 Task: Play online Dominion games in very easy mode.
Action: Mouse moved to (254, 333)
Screenshot: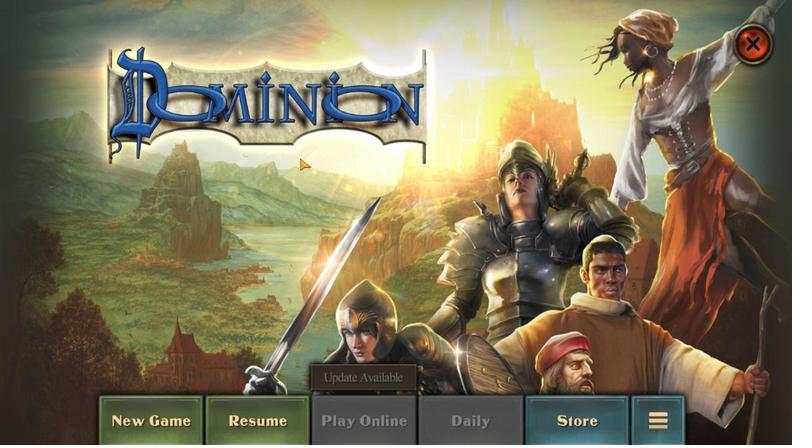 
Action: Mouse pressed left at (254, 333)
Screenshot: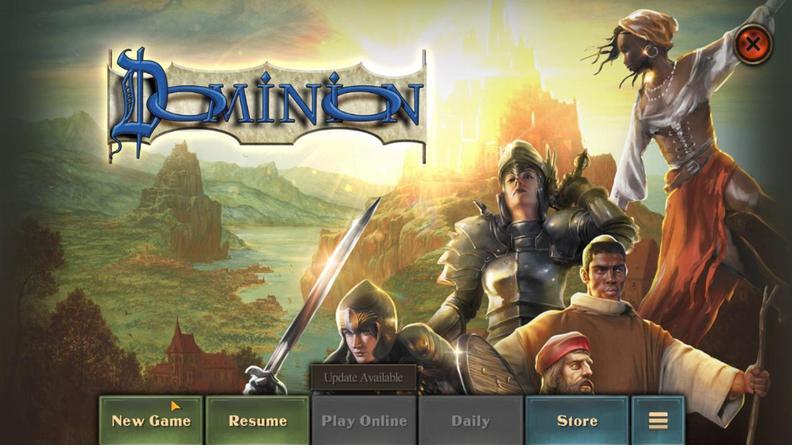 
Action: Mouse moved to (244, 331)
Screenshot: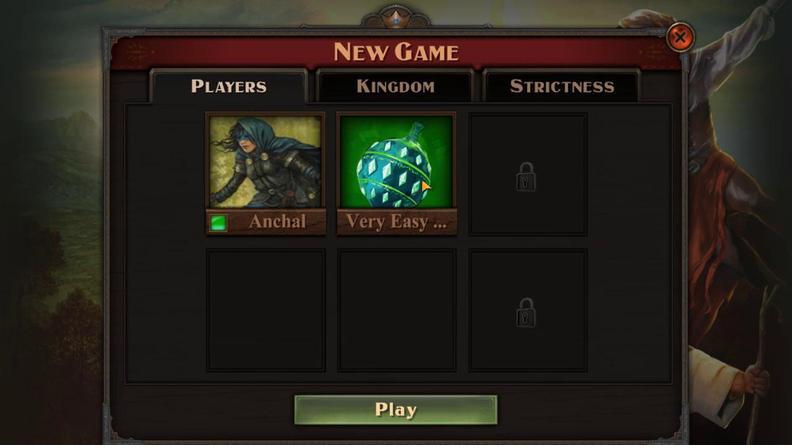 
Action: Mouse pressed left at (244, 331)
Screenshot: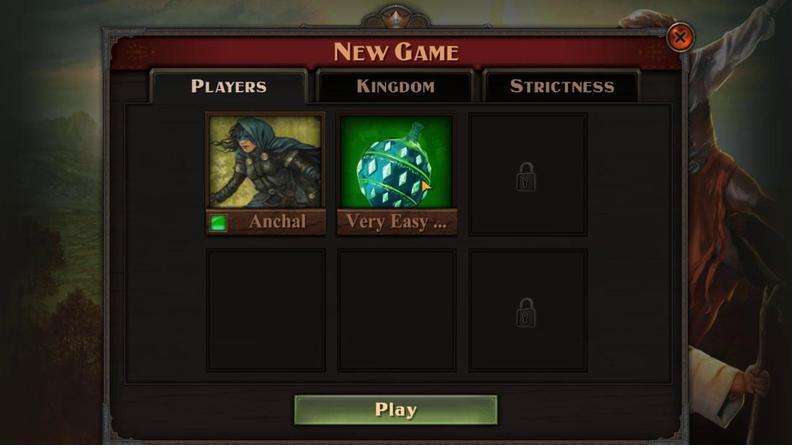 
Action: Mouse moved to (250, 331)
Screenshot: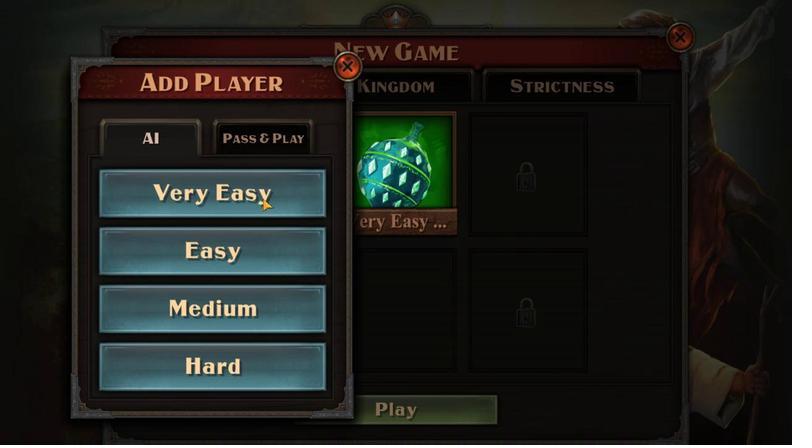 
Action: Mouse pressed left at (250, 331)
Screenshot: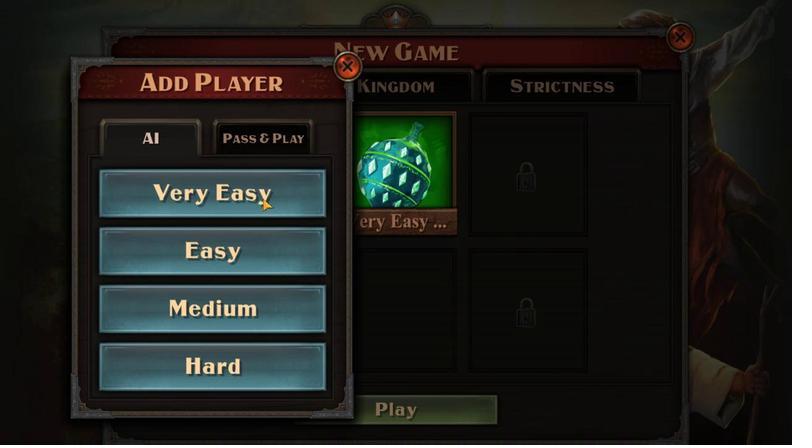 
Action: Mouse moved to (246, 333)
Screenshot: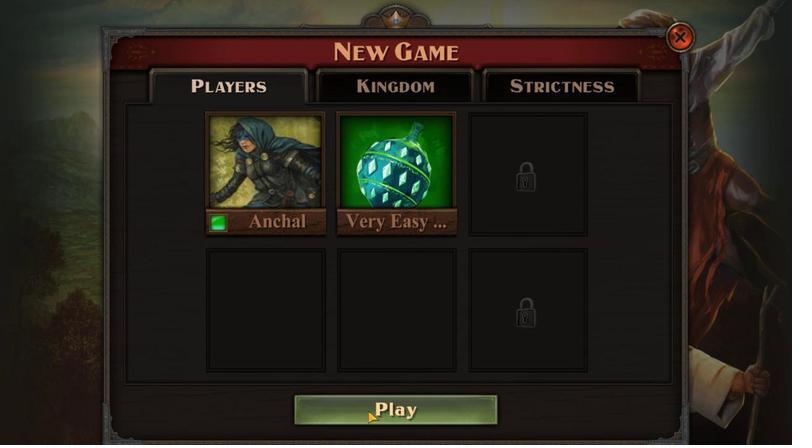 
Action: Mouse pressed left at (246, 333)
Screenshot: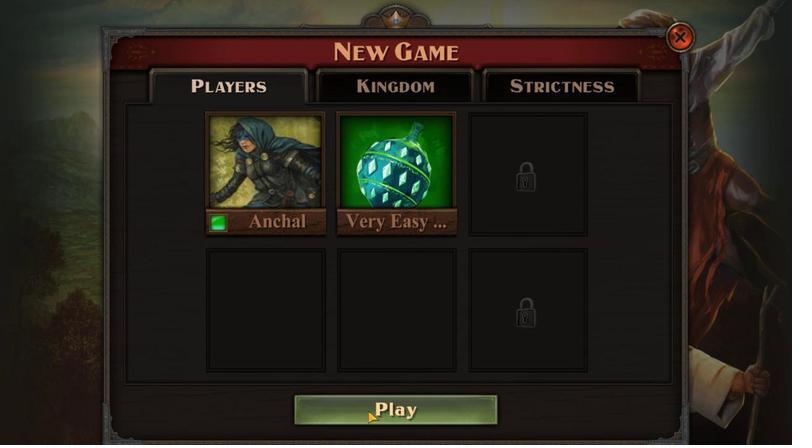 
Action: Mouse moved to (245, 333)
Screenshot: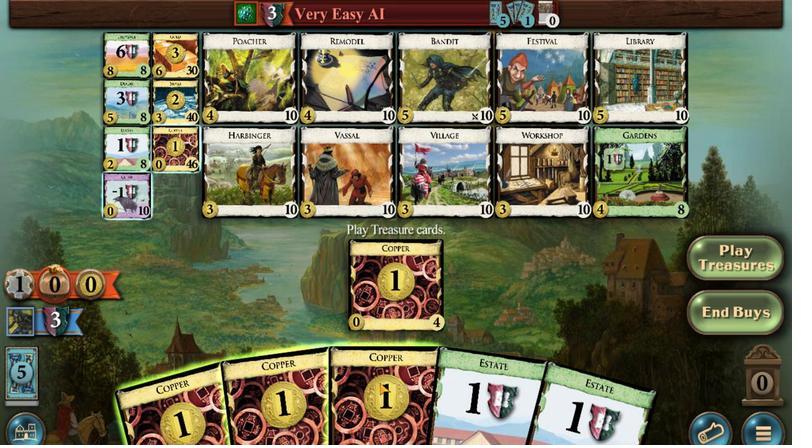 
Action: Mouse pressed left at (245, 333)
Screenshot: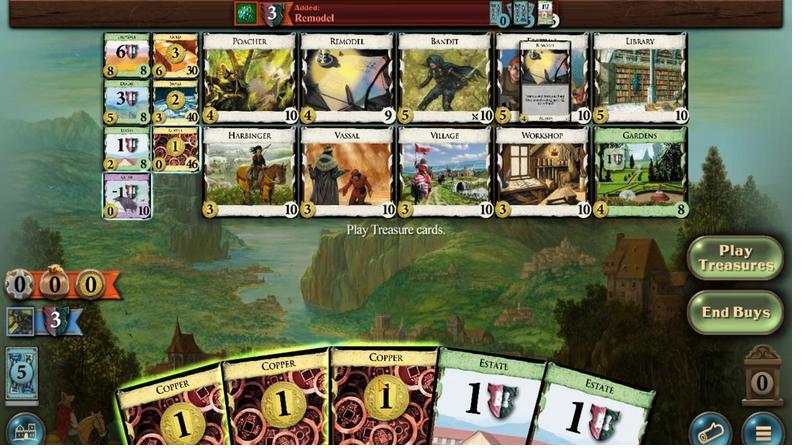 
Action: Mouse moved to (248, 333)
Screenshot: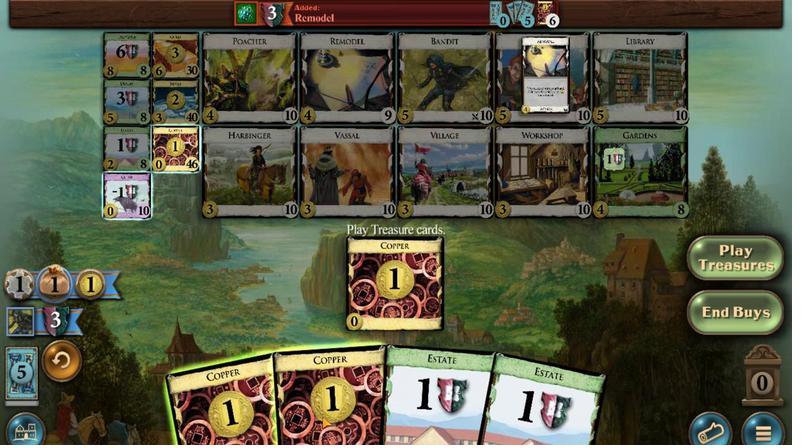 
Action: Mouse pressed left at (248, 333)
Screenshot: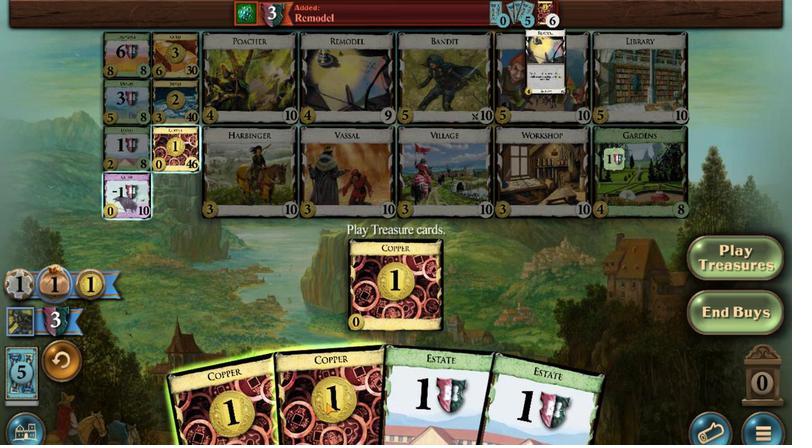 
Action: Mouse moved to (250, 333)
Screenshot: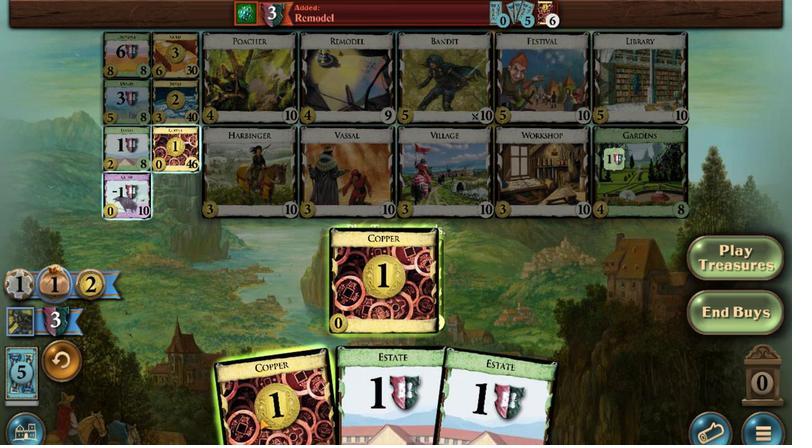 
Action: Mouse pressed left at (250, 333)
Screenshot: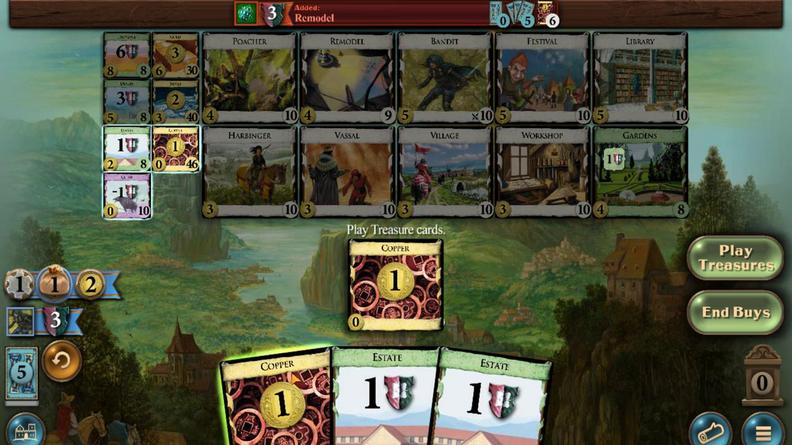 
Action: Mouse moved to (251, 330)
Screenshot: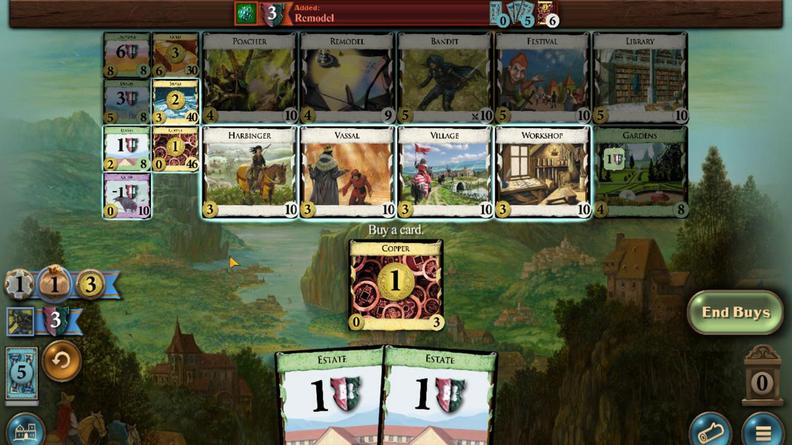 
Action: Mouse pressed left at (251, 330)
Screenshot: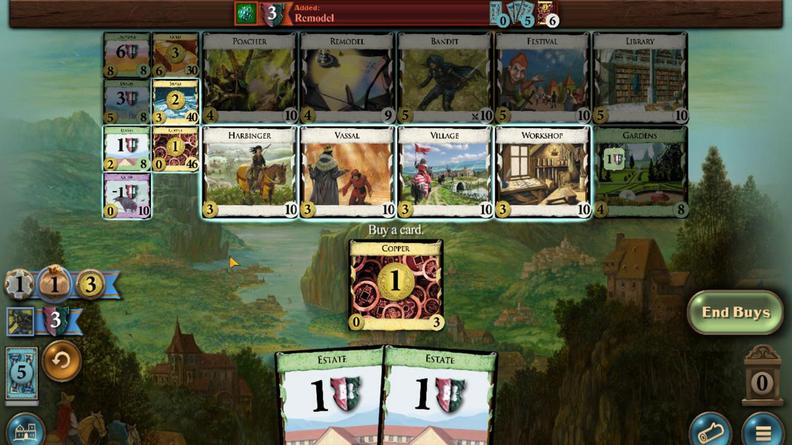 
Action: Mouse moved to (252, 330)
Screenshot: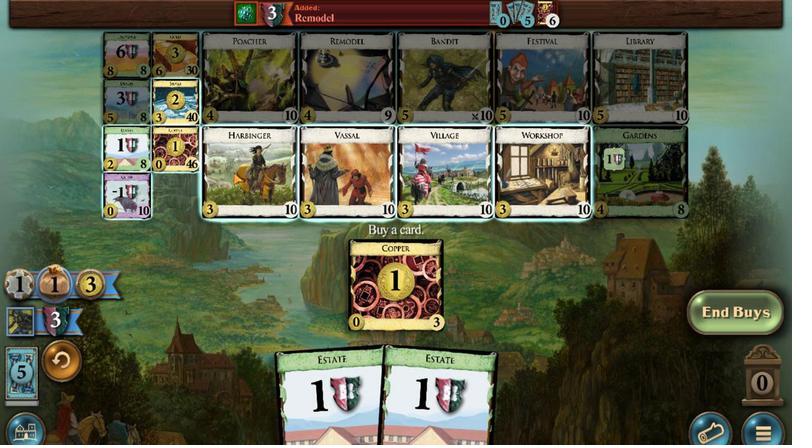 
Action: Mouse pressed left at (252, 330)
Screenshot: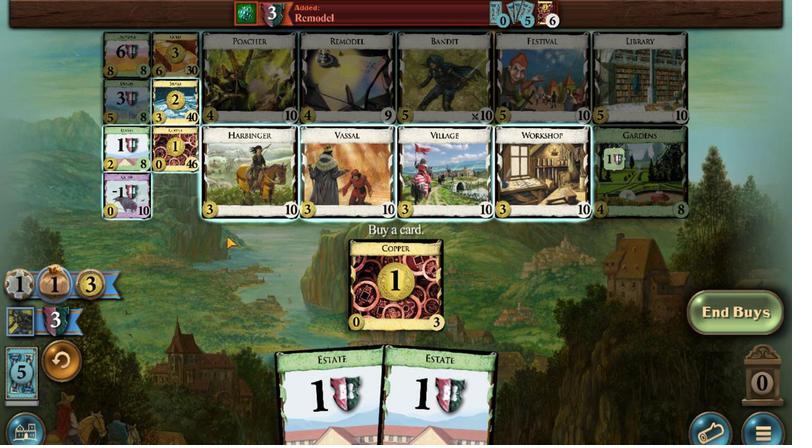 
Action: Mouse moved to (249, 333)
Screenshot: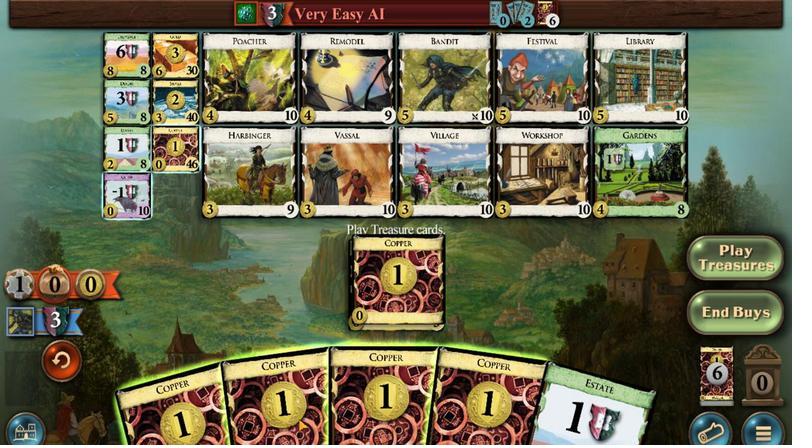 
Action: Mouse pressed left at (249, 333)
Screenshot: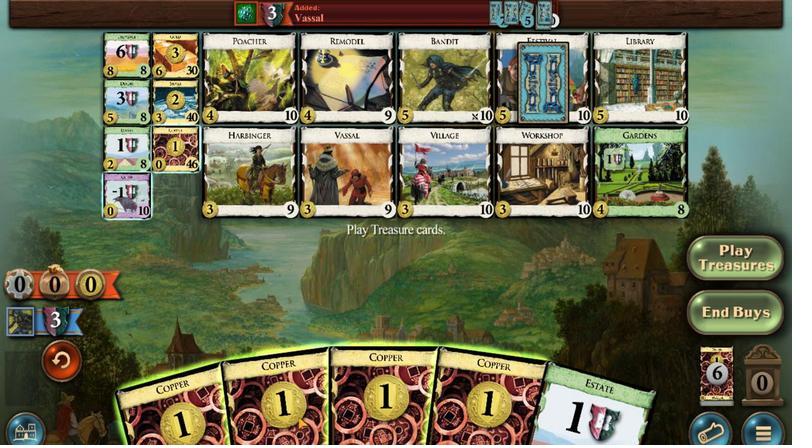 
Action: Mouse moved to (247, 334)
Screenshot: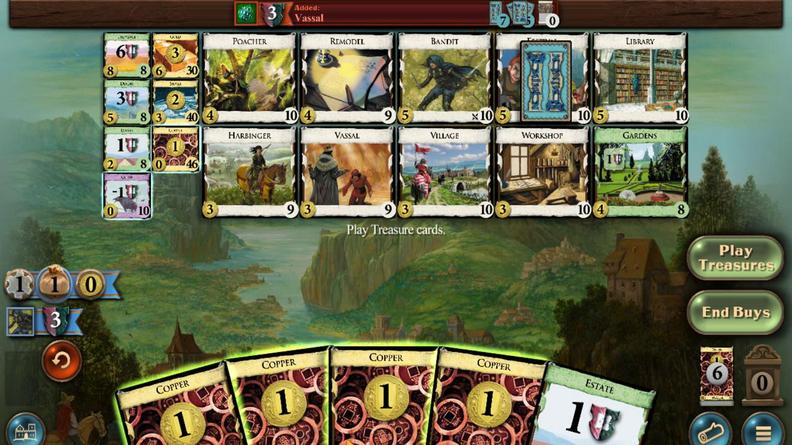 
Action: Mouse pressed left at (247, 334)
Screenshot: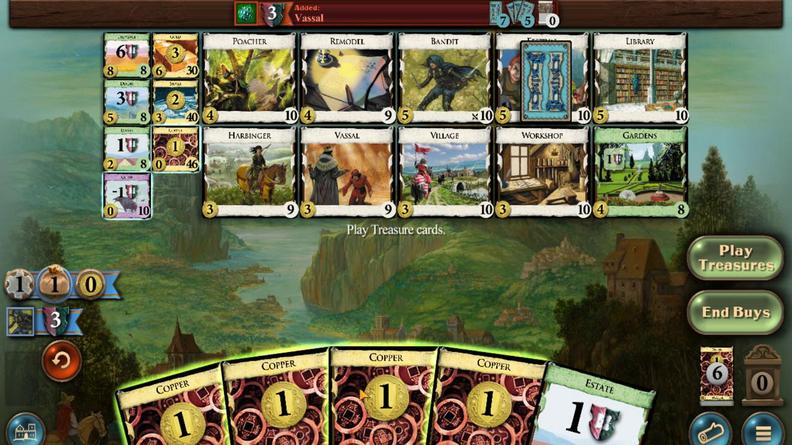 
Action: Mouse moved to (248, 334)
Screenshot: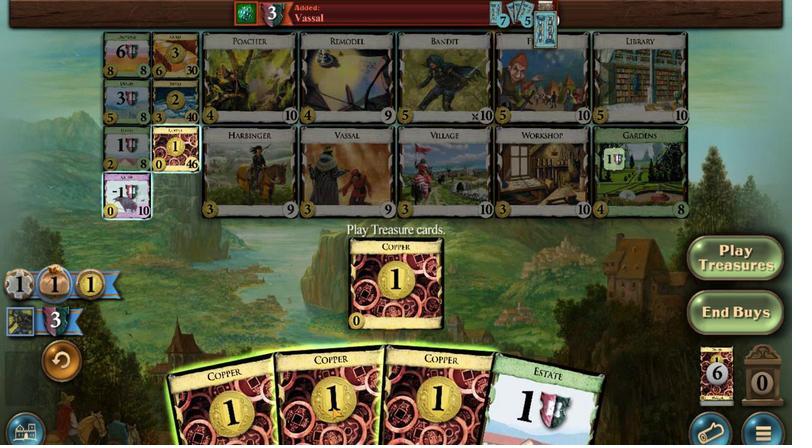 
Action: Mouse pressed left at (248, 334)
Screenshot: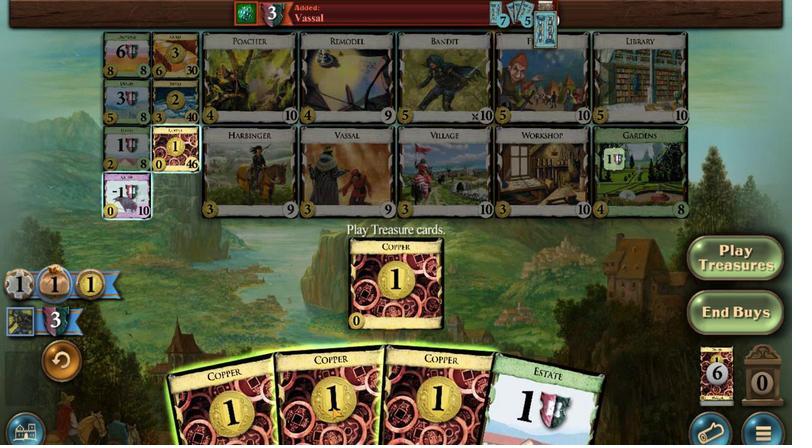
Action: Mouse moved to (250, 334)
Screenshot: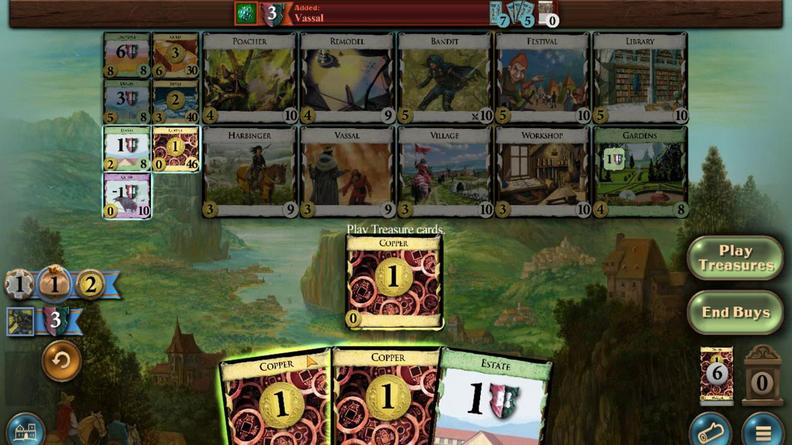 
Action: Mouse pressed left at (250, 334)
Screenshot: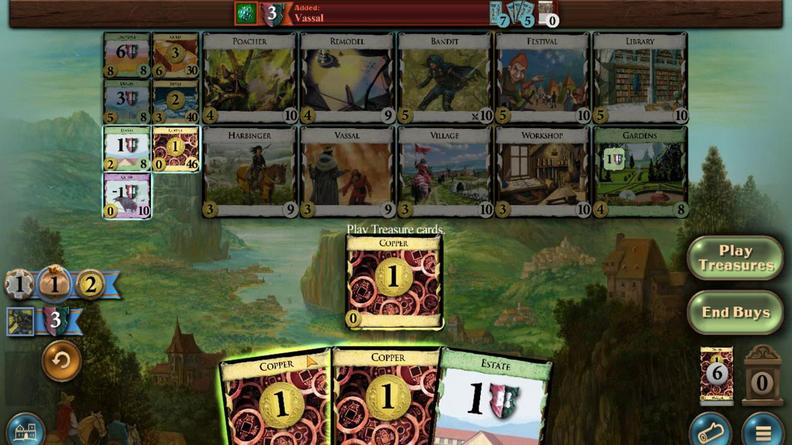 
Action: Mouse moved to (247, 330)
Screenshot: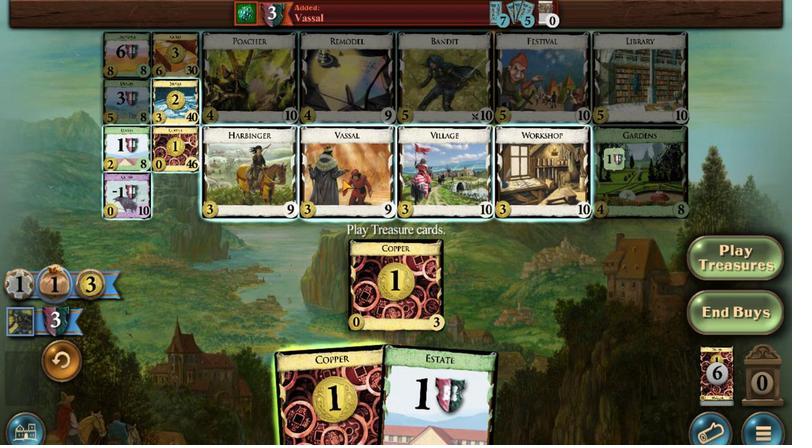 
Action: Mouse pressed left at (247, 330)
Screenshot: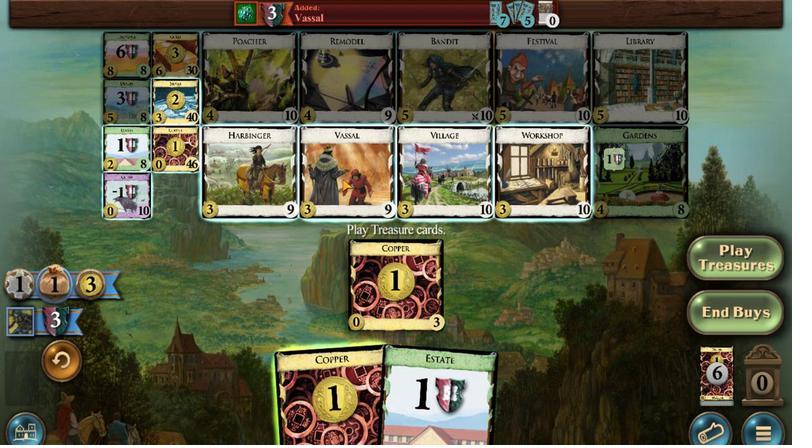 
Action: Mouse moved to (254, 333)
Screenshot: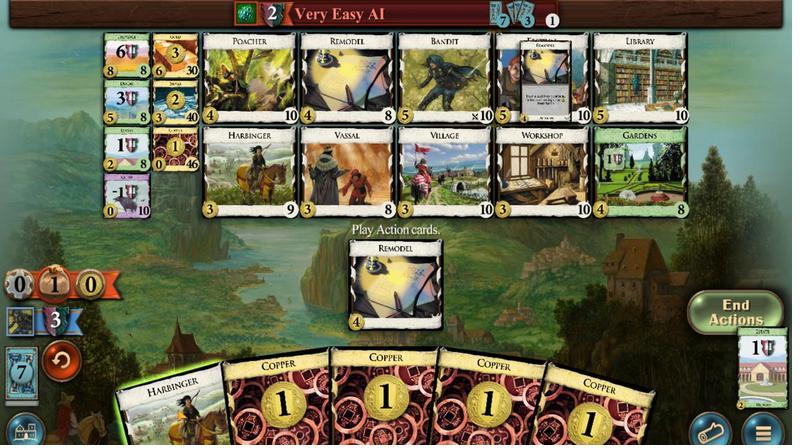 
Action: Mouse pressed left at (254, 333)
Screenshot: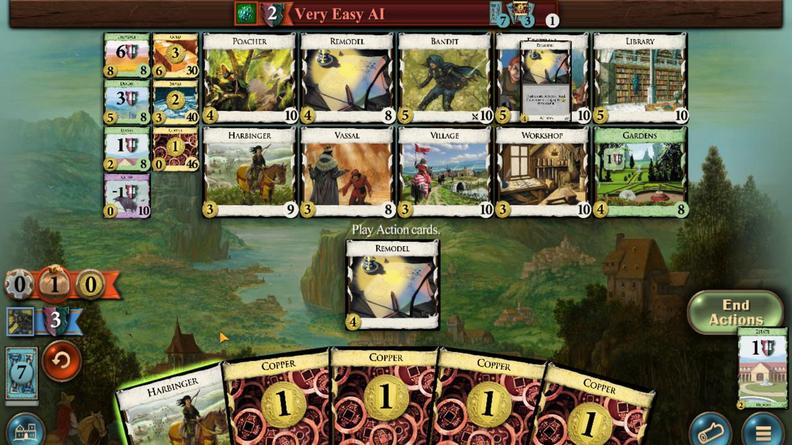 
Action: Mouse moved to (253, 333)
Screenshot: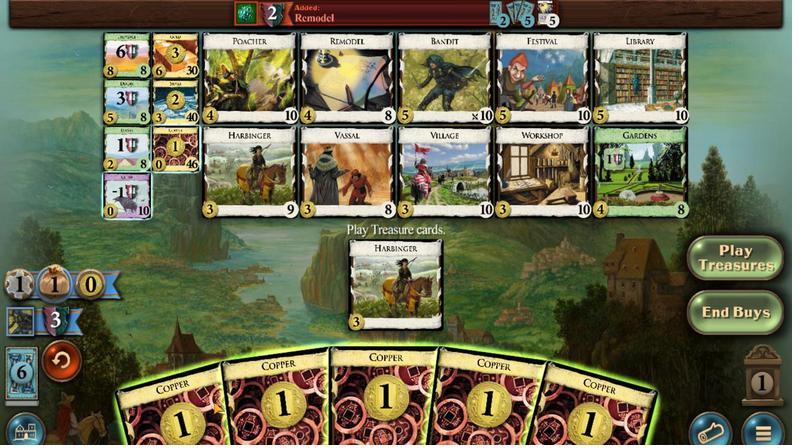 
Action: Mouse pressed left at (253, 333)
Screenshot: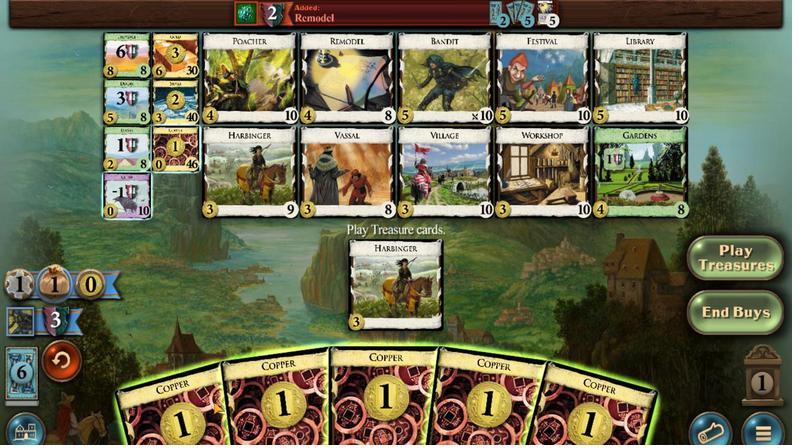 
Action: Mouse moved to (250, 333)
Screenshot: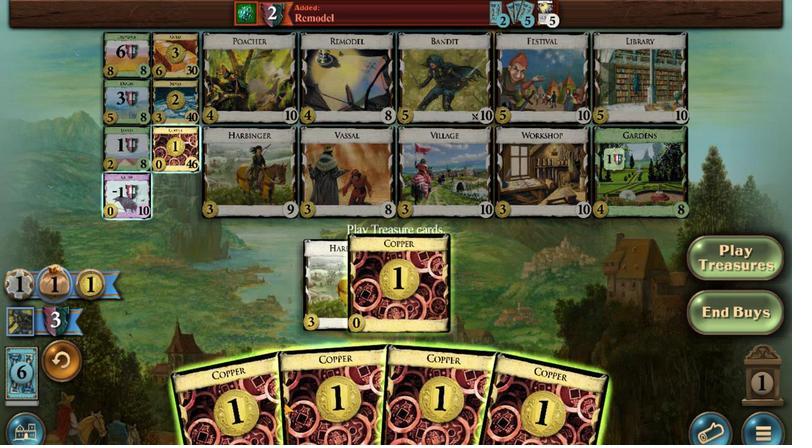
Action: Mouse pressed left at (250, 333)
Screenshot: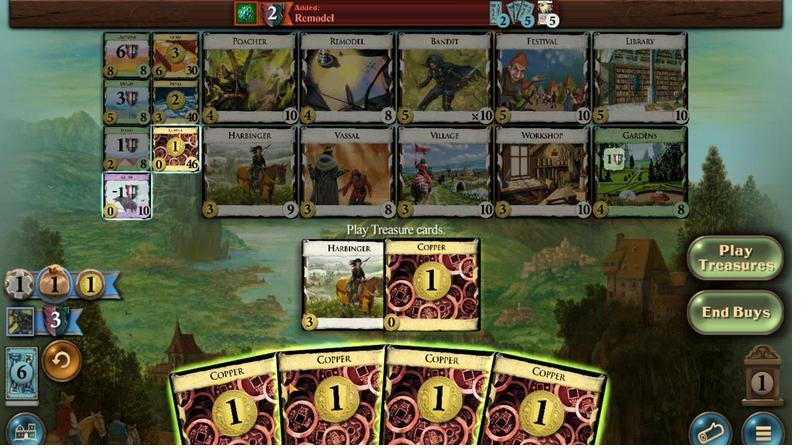 
Action: Mouse moved to (245, 333)
Screenshot: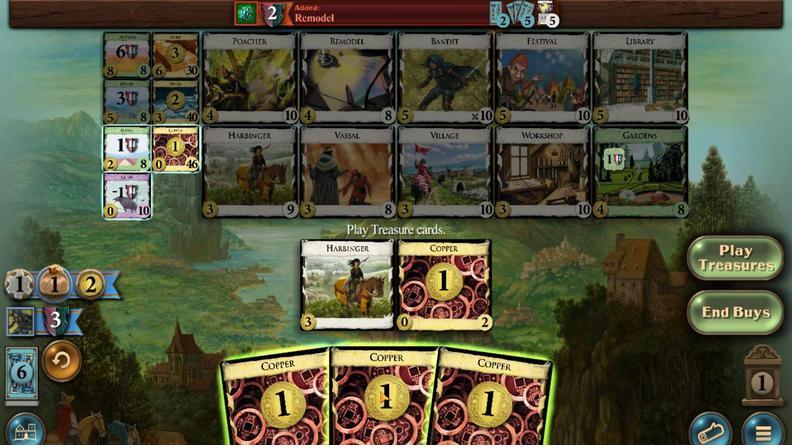 
Action: Mouse pressed left at (245, 333)
Screenshot: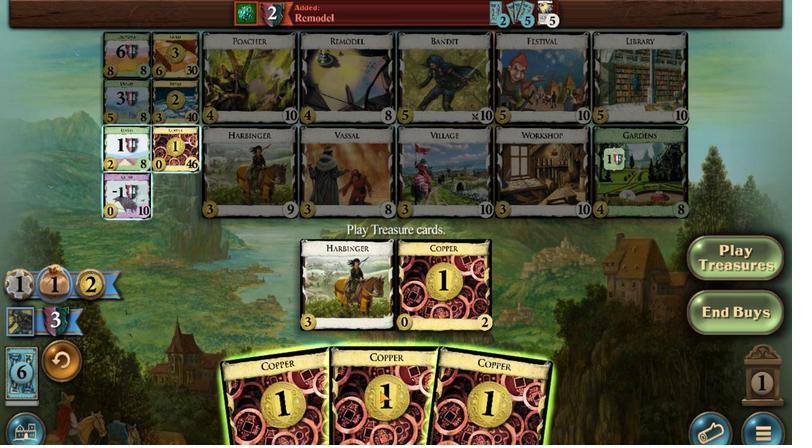 
Action: Mouse moved to (248, 333)
Screenshot: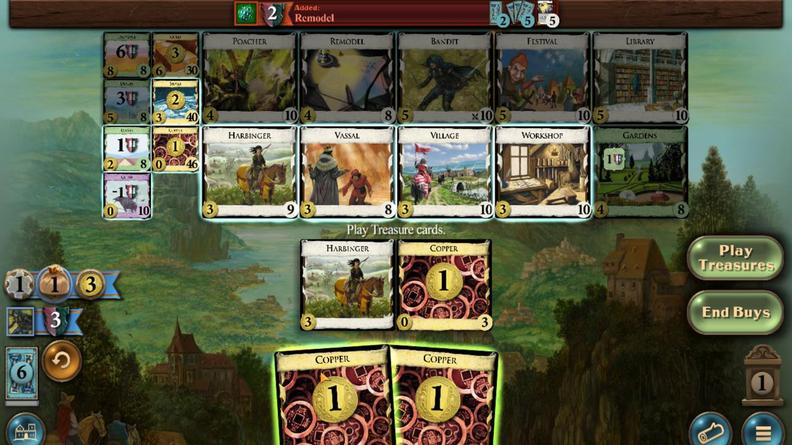 
Action: Mouse pressed left at (248, 333)
Screenshot: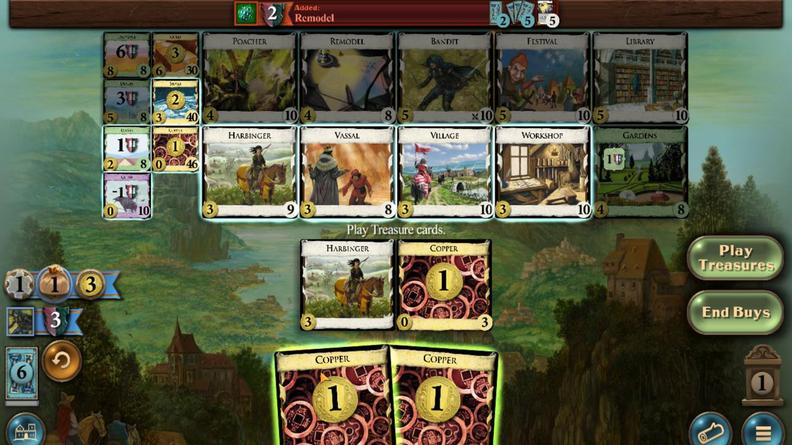
Action: Mouse moved to (247, 329)
Screenshot: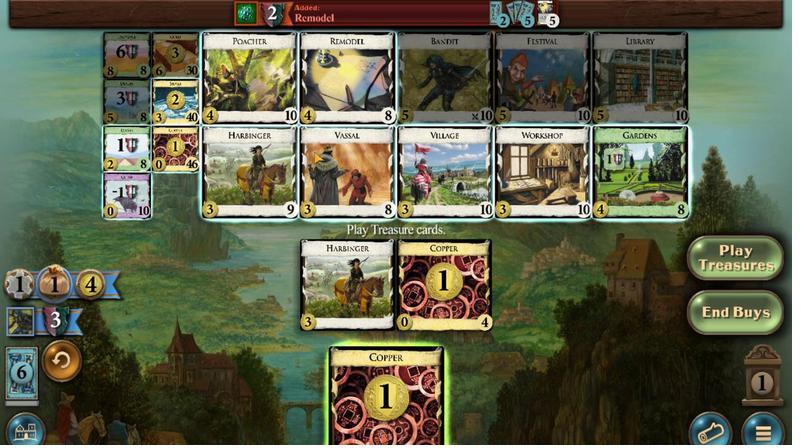 
Action: Mouse pressed left at (247, 329)
Screenshot: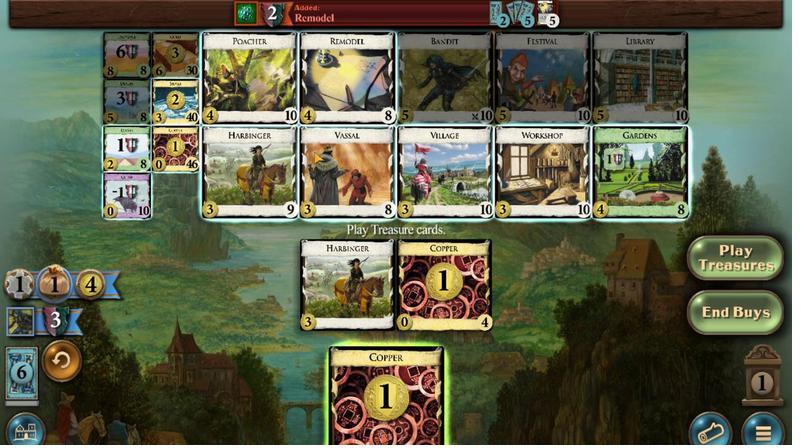 
Action: Mouse moved to (255, 333)
Screenshot: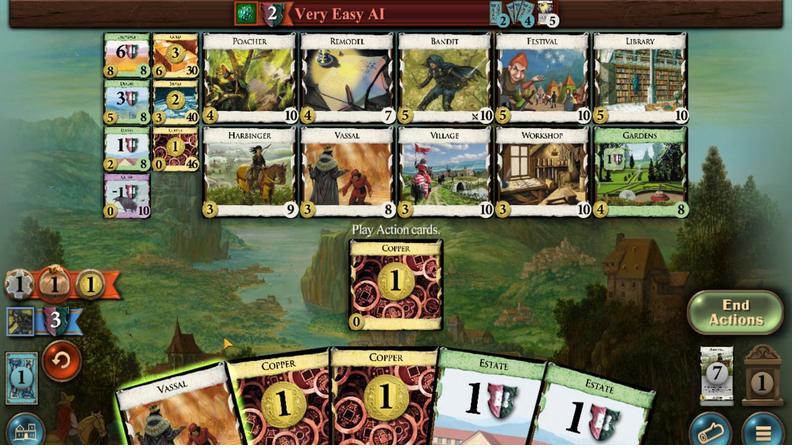 
Action: Mouse pressed left at (255, 333)
Screenshot: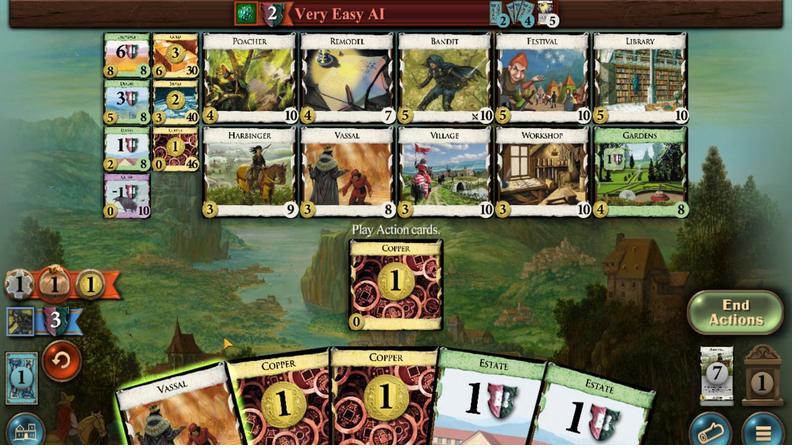 
Action: Mouse moved to (251, 333)
Screenshot: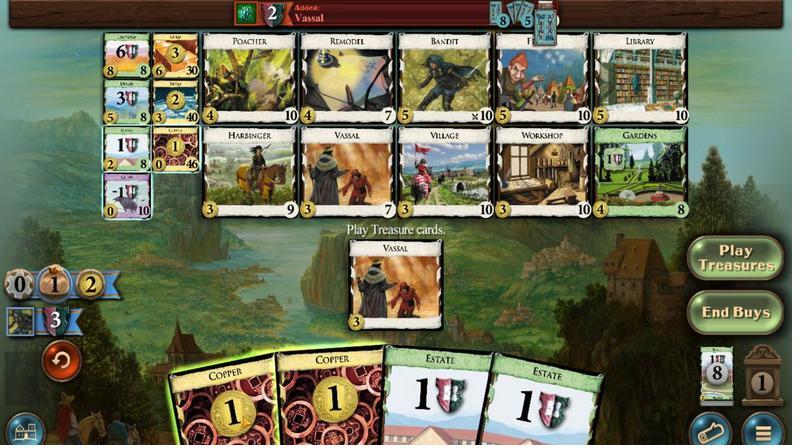 
Action: Mouse pressed left at (251, 333)
Screenshot: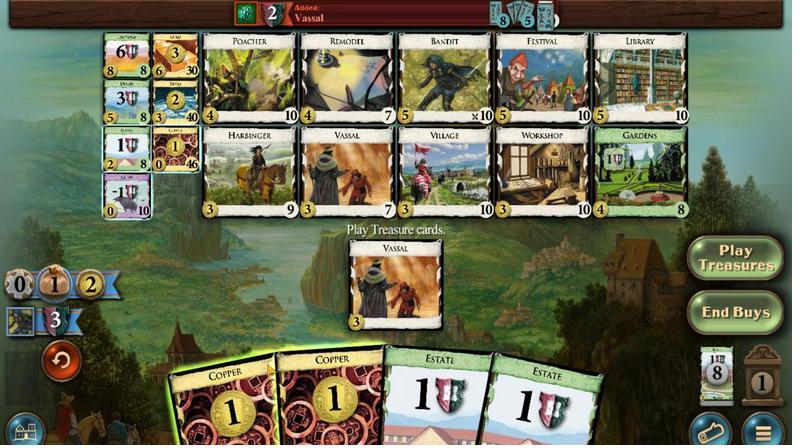 
Action: Mouse moved to (248, 333)
Screenshot: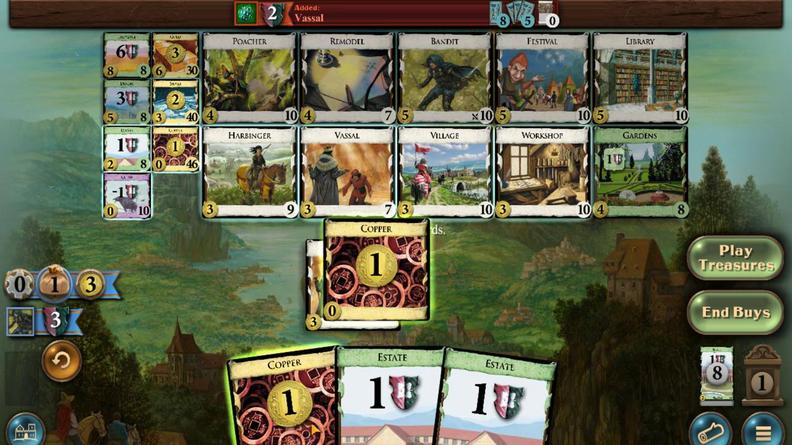 
Action: Mouse pressed left at (248, 333)
Screenshot: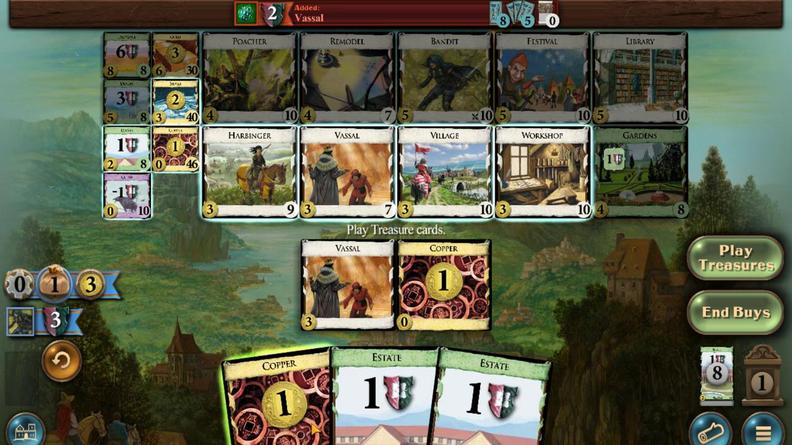 
Action: Mouse moved to (247, 329)
Screenshot: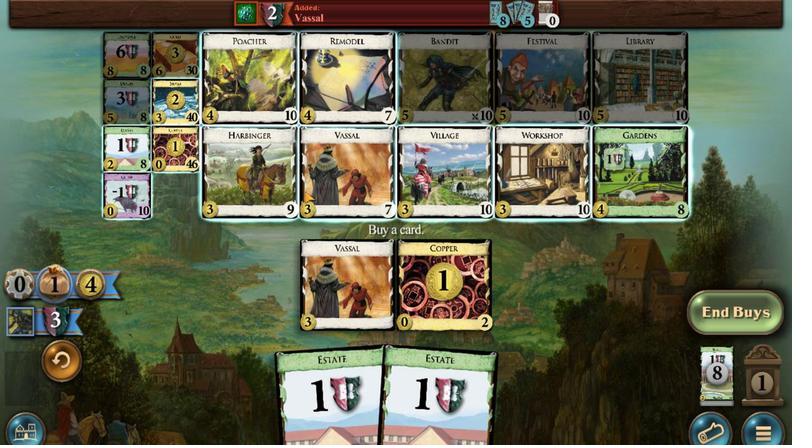
Action: Mouse pressed left at (247, 329)
Screenshot: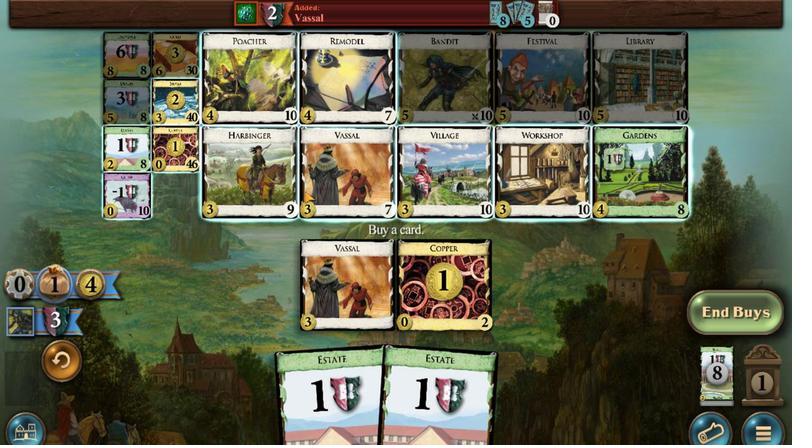 
Action: Mouse moved to (254, 333)
Screenshot: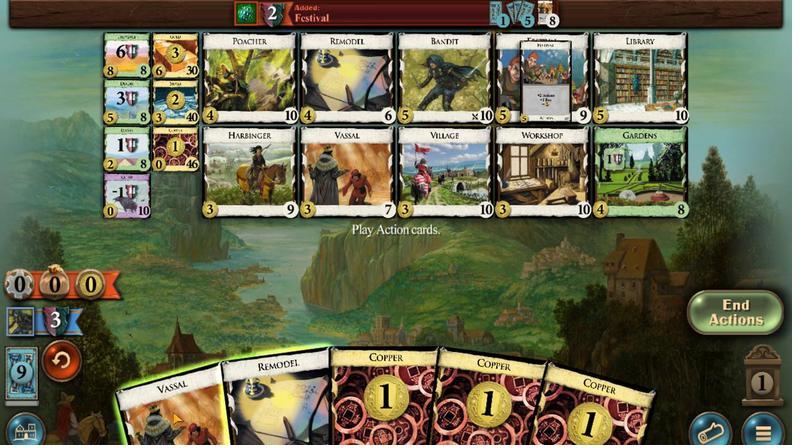 
Action: Mouse pressed left at (254, 333)
Screenshot: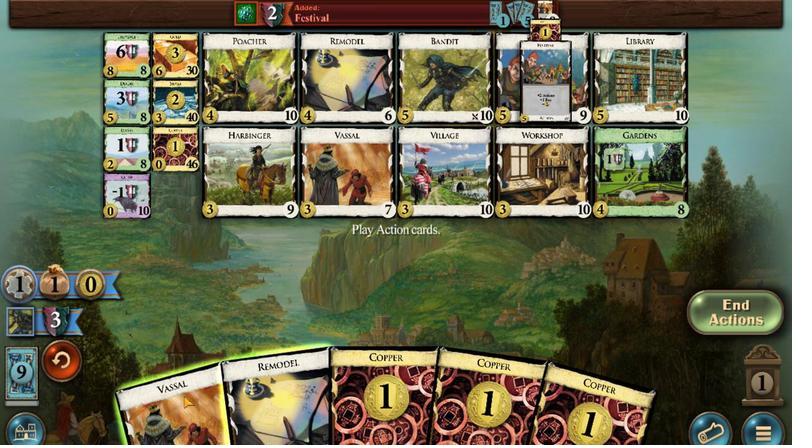 
Action: Mouse moved to (246, 330)
Screenshot: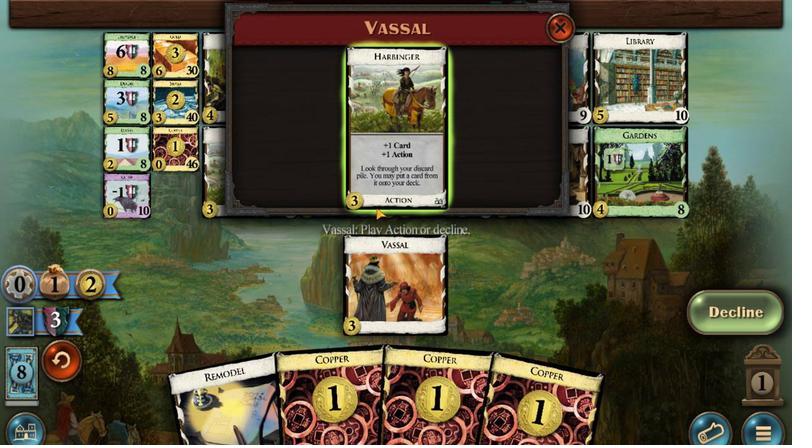 
Action: Mouse pressed left at (246, 330)
Screenshot: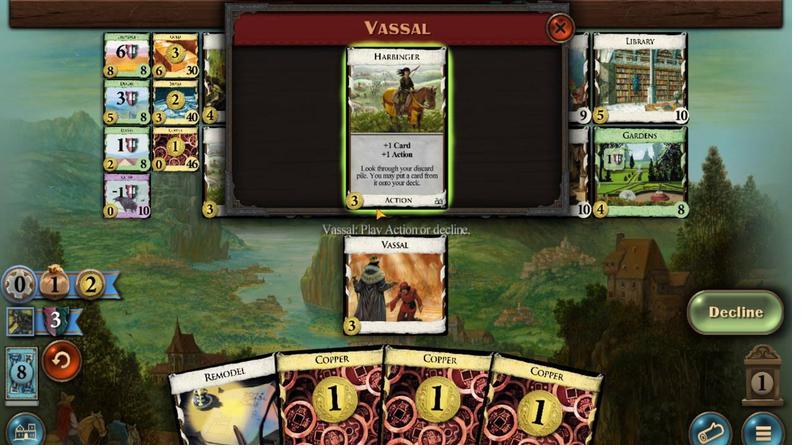 
Action: Mouse moved to (253, 333)
Screenshot: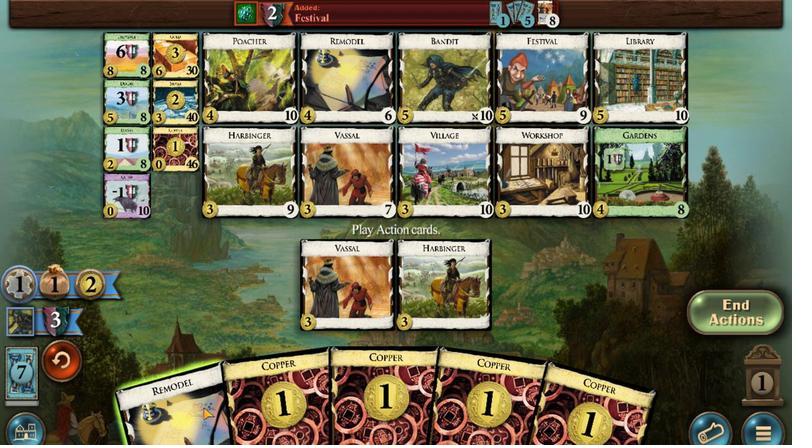 
Action: Mouse pressed left at (253, 333)
Screenshot: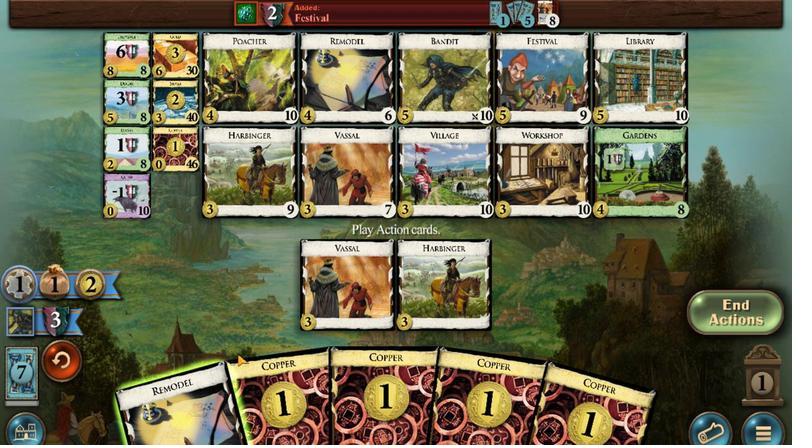 
Action: Mouse moved to (254, 334)
Screenshot: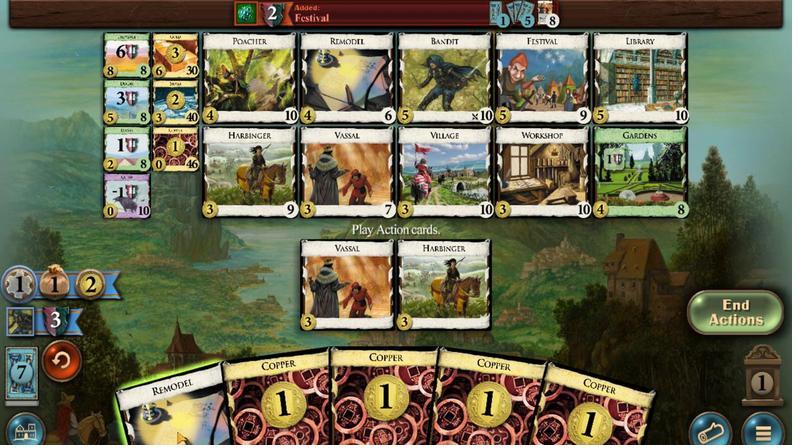 
Action: Mouse pressed left at (254, 334)
Screenshot: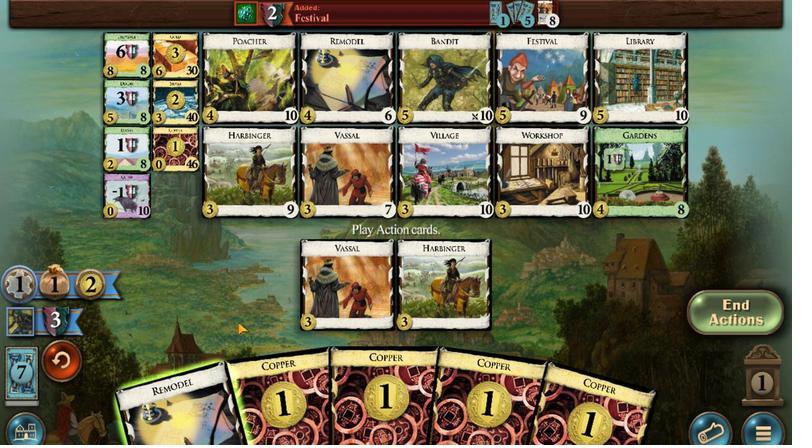 
Action: Mouse moved to (249, 334)
Screenshot: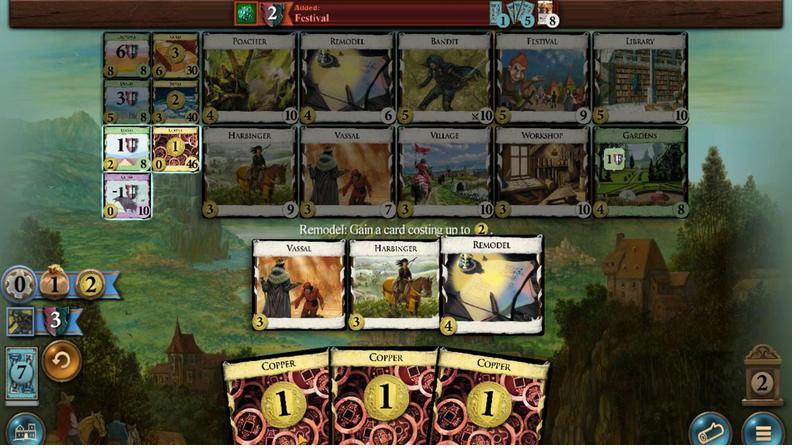 
Action: Mouse pressed left at (249, 334)
Screenshot: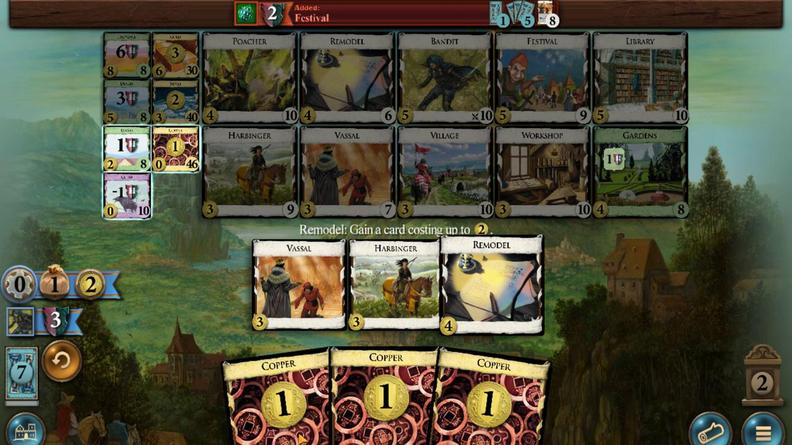 
Action: Mouse moved to (248, 333)
Screenshot: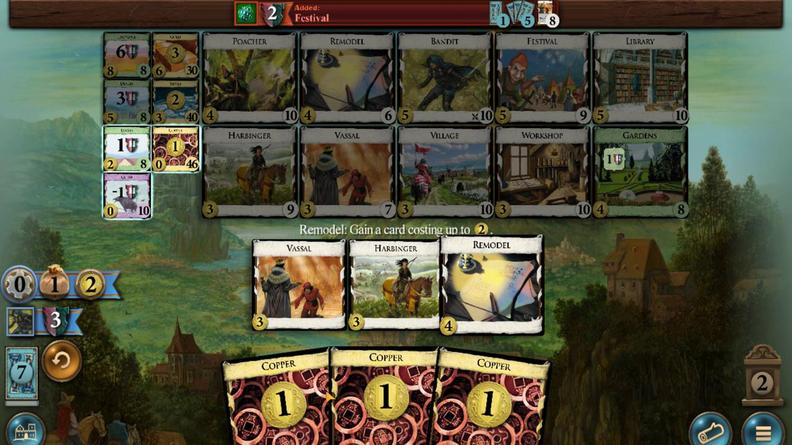 
Action: Mouse pressed left at (248, 333)
Screenshot: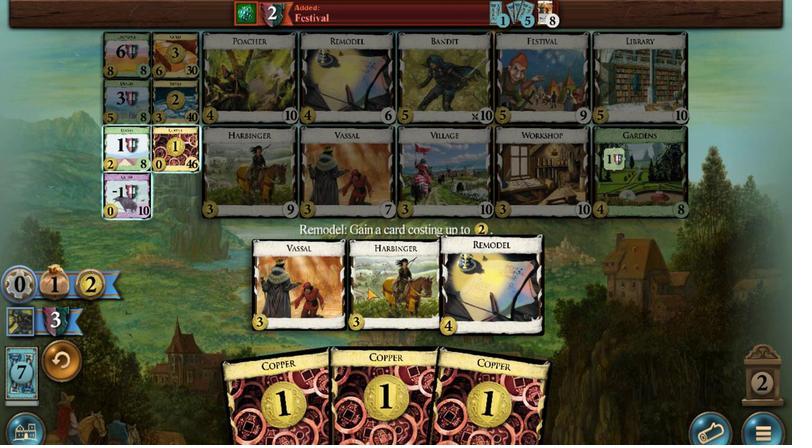 
Action: Mouse moved to (256, 330)
Screenshot: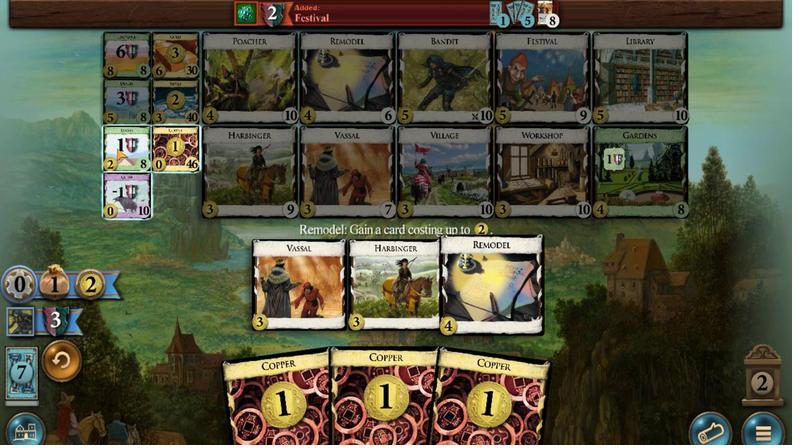 
Action: Mouse pressed left at (256, 330)
Screenshot: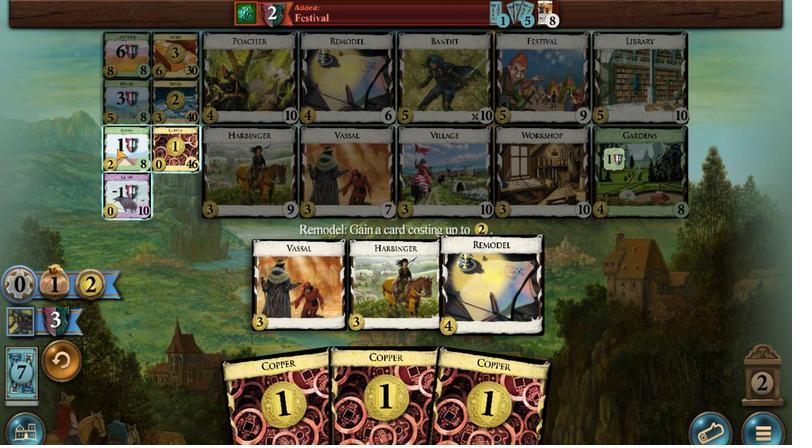 
Action: Mouse moved to (248, 334)
Screenshot: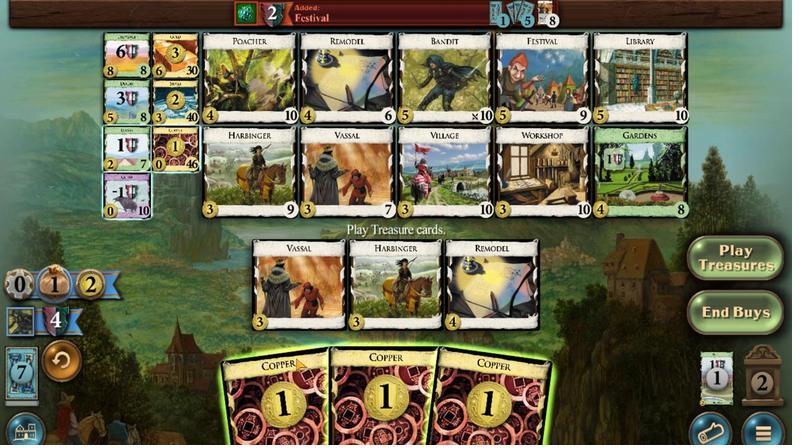 
Action: Mouse pressed left at (248, 334)
Screenshot: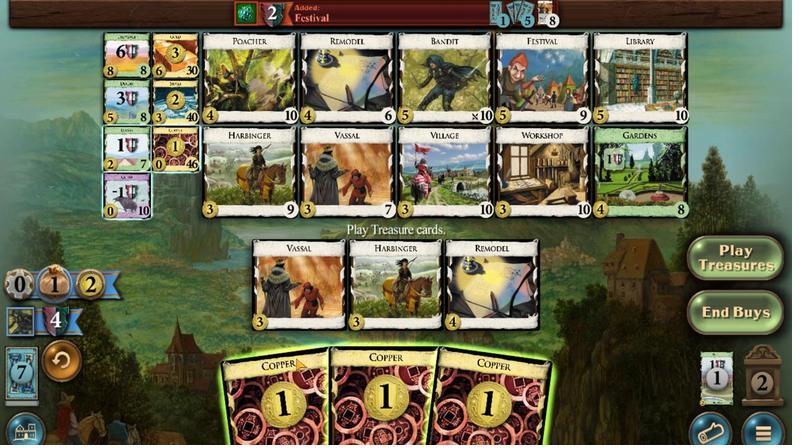 
Action: Mouse moved to (246, 334)
Screenshot: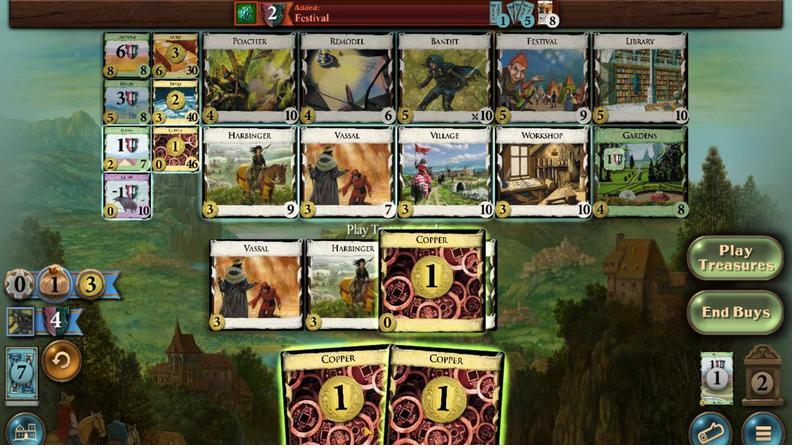 
Action: Mouse pressed left at (246, 334)
Screenshot: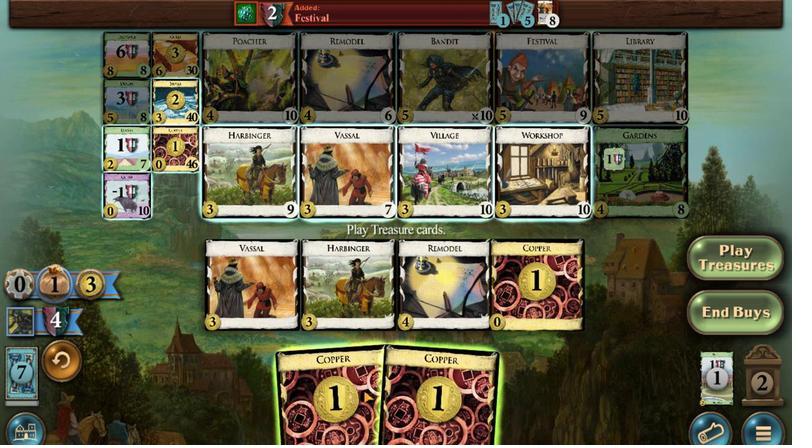 
Action: Mouse moved to (246, 334)
Screenshot: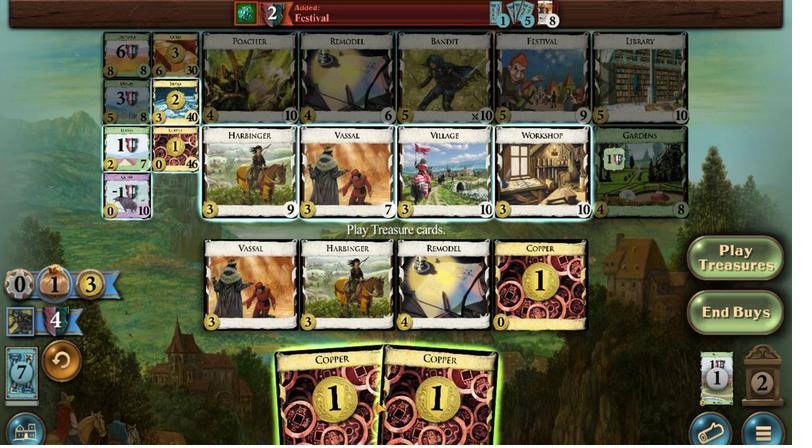 
Action: Mouse pressed left at (246, 334)
Screenshot: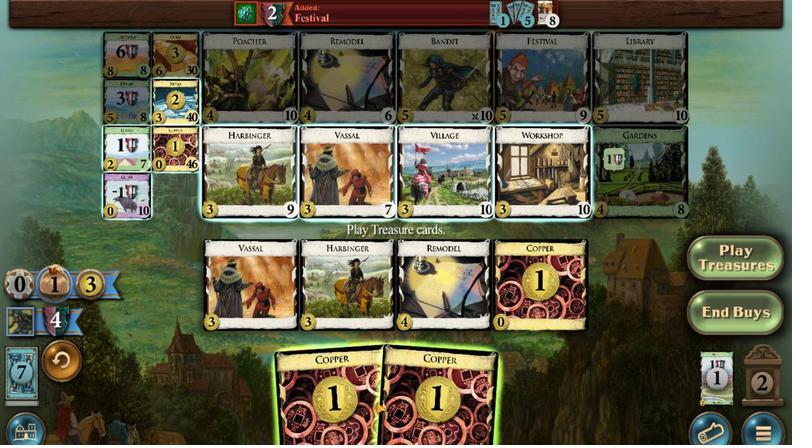 
Action: Mouse moved to (244, 334)
Screenshot: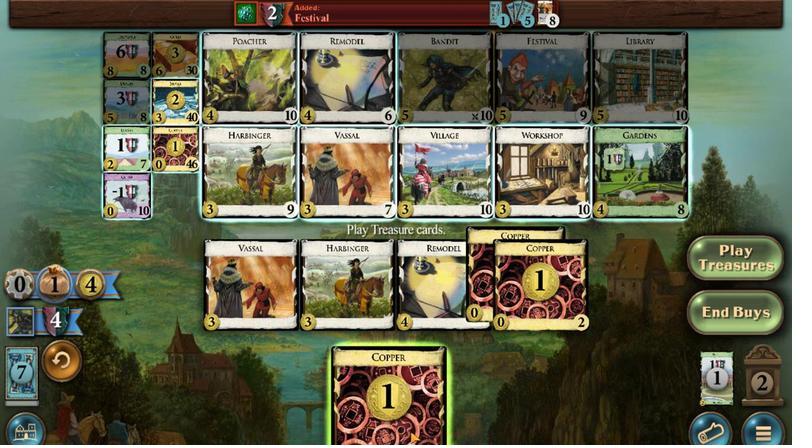 
Action: Mouse pressed left at (244, 334)
Screenshot: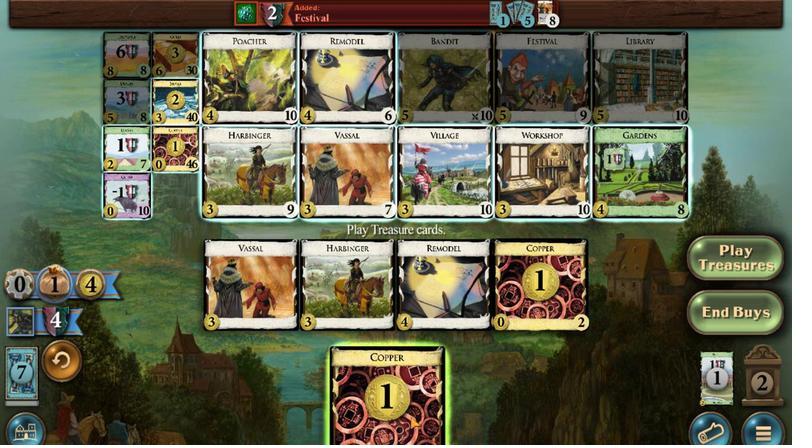 
Action: Mouse moved to (240, 329)
Screenshot: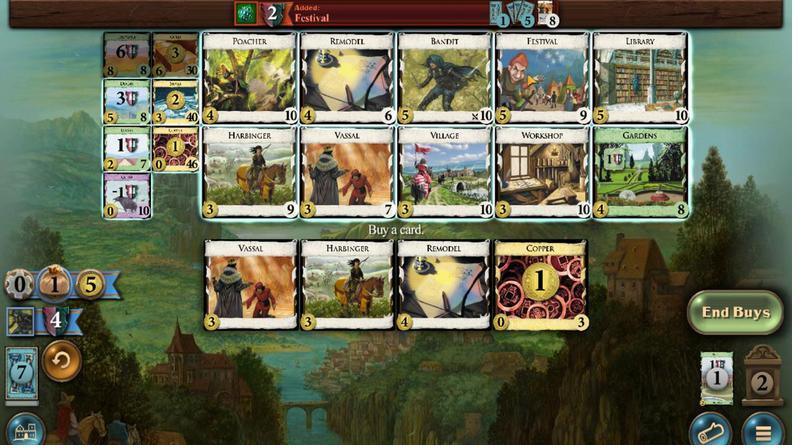 
Action: Mouse pressed left at (240, 329)
Screenshot: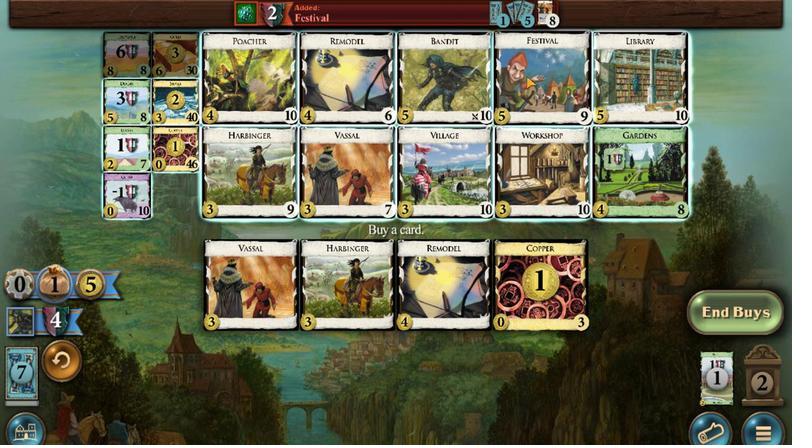 
Action: Mouse moved to (255, 334)
Screenshot: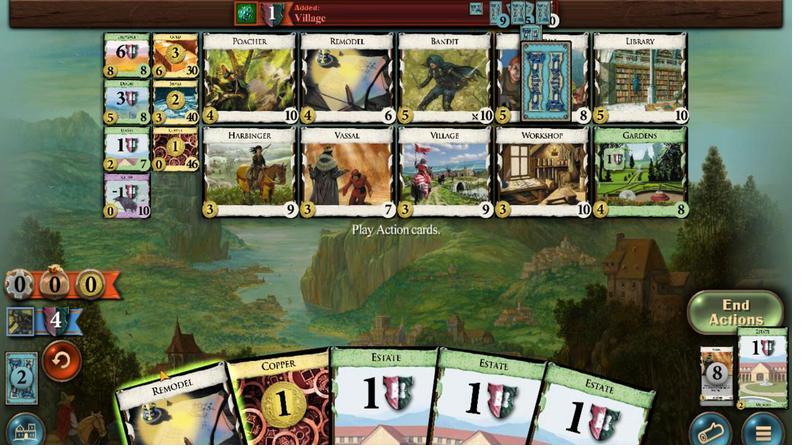 
Action: Mouse pressed left at (255, 334)
Screenshot: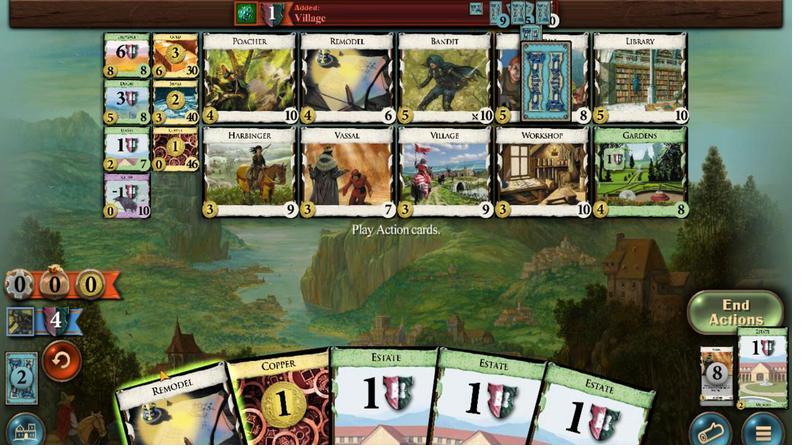 
Action: Mouse moved to (247, 333)
Screenshot: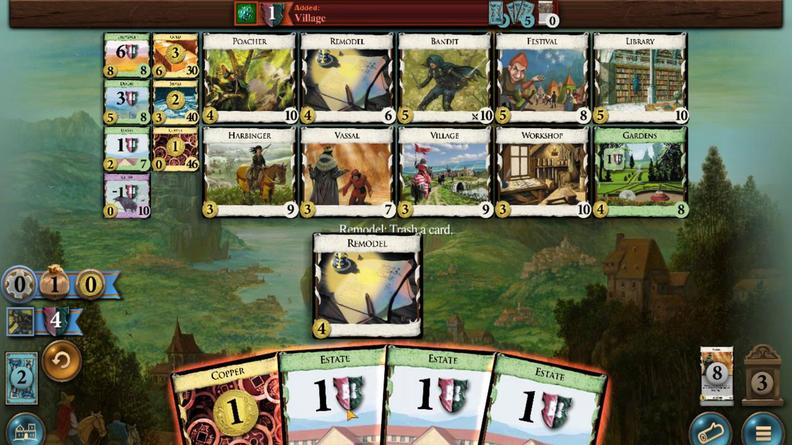 
Action: Mouse pressed left at (247, 333)
Screenshot: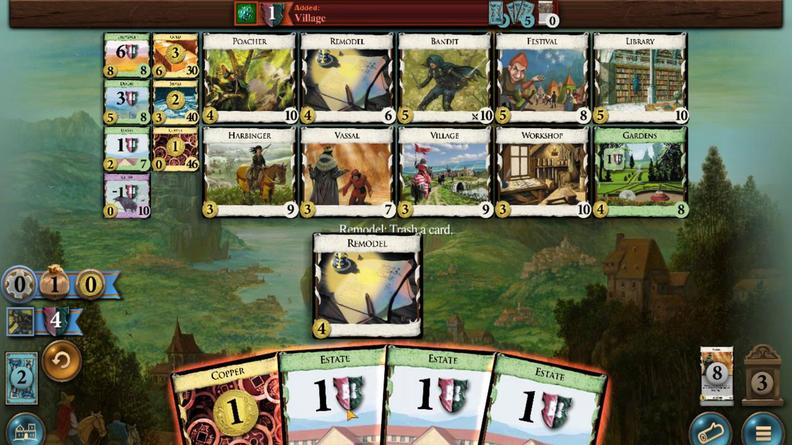 
Action: Mouse moved to (247, 330)
Screenshot: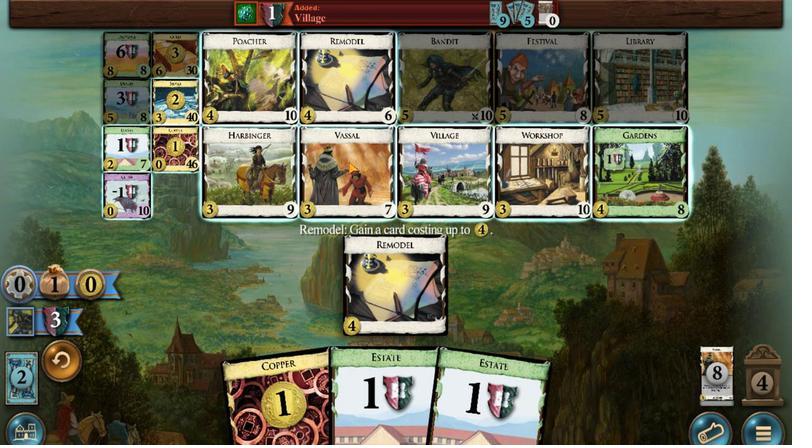 
Action: Mouse pressed left at (247, 330)
Screenshot: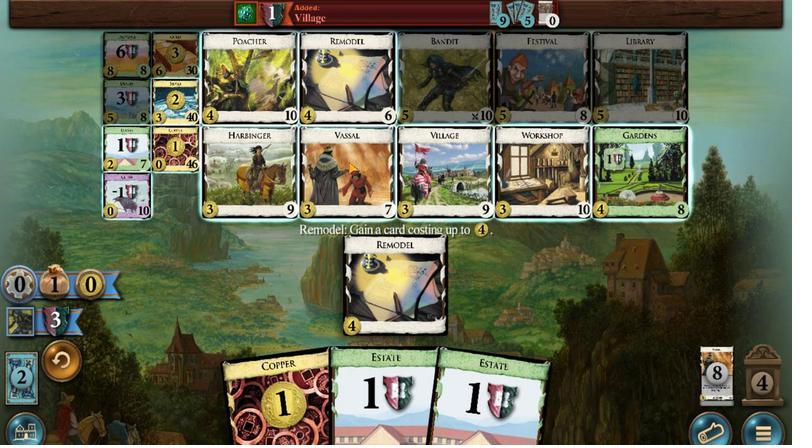 
Action: Mouse moved to (250, 333)
Screenshot: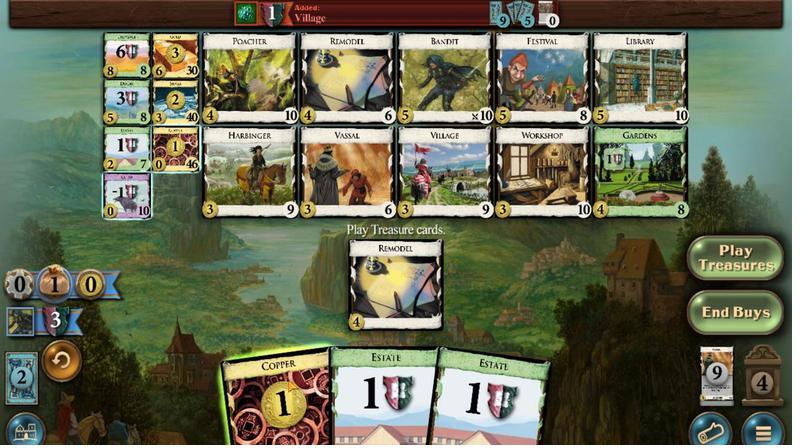 
Action: Mouse pressed left at (250, 333)
Screenshot: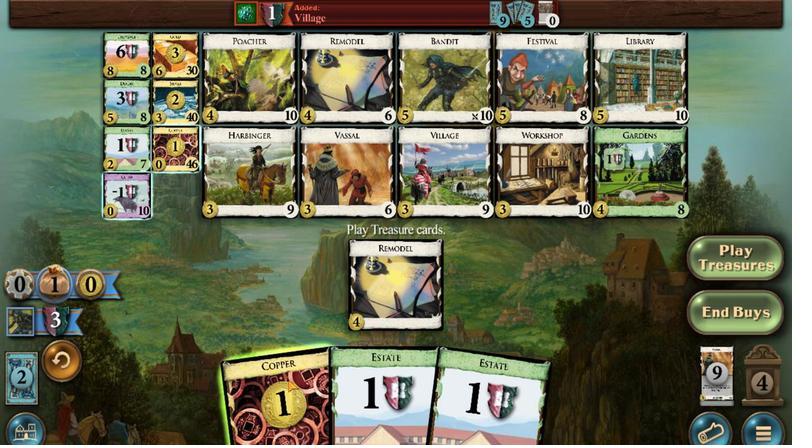 
Action: Mouse moved to (254, 330)
Screenshot: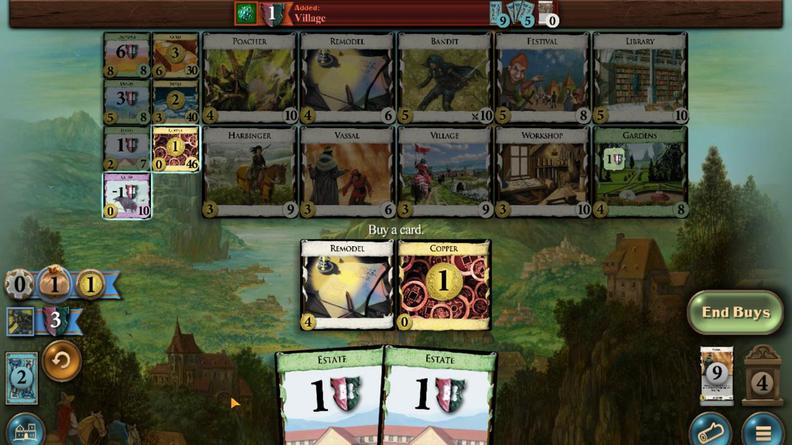 
Action: Mouse pressed left at (254, 330)
Screenshot: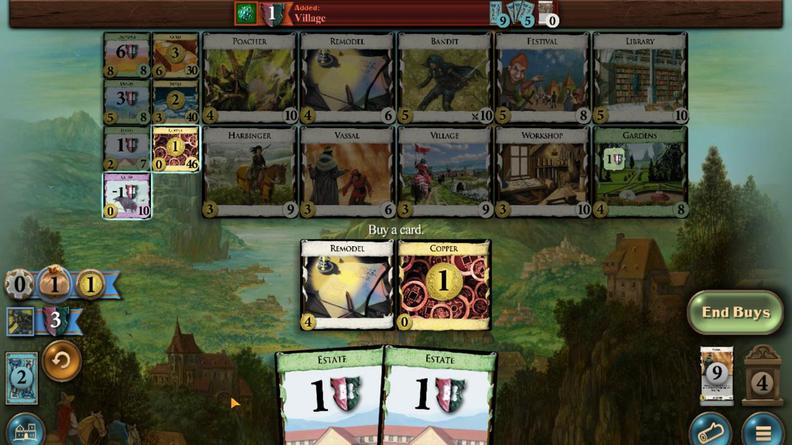 
Action: Mouse moved to (255, 334)
Screenshot: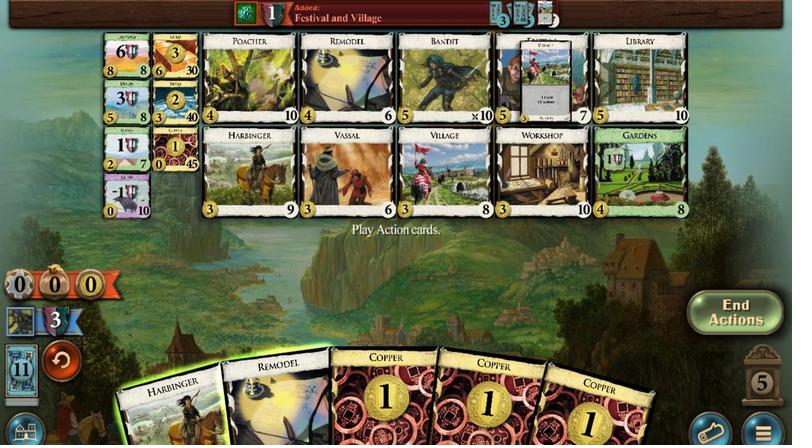 
Action: Mouse pressed left at (255, 334)
Screenshot: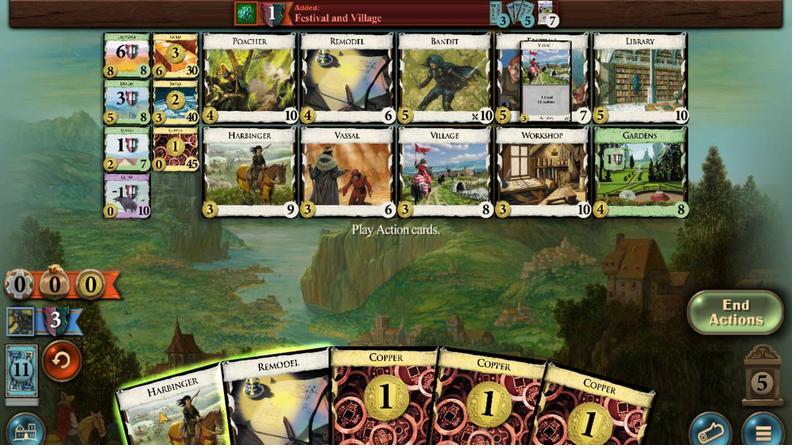 
Action: Mouse moved to (252, 334)
Screenshot: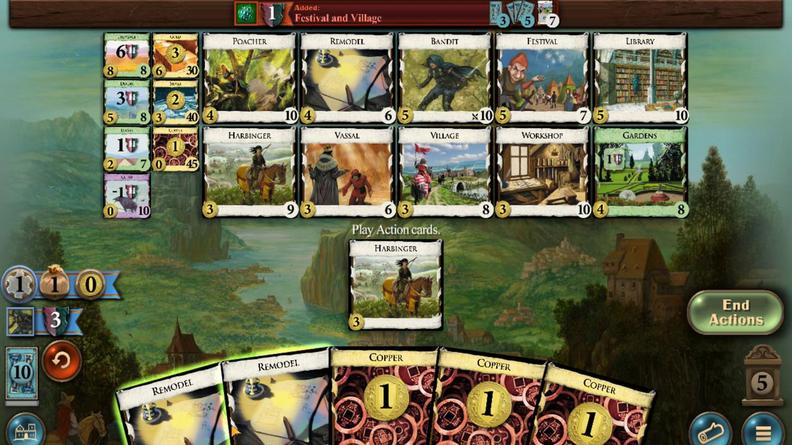 
Action: Mouse pressed left at (252, 334)
Screenshot: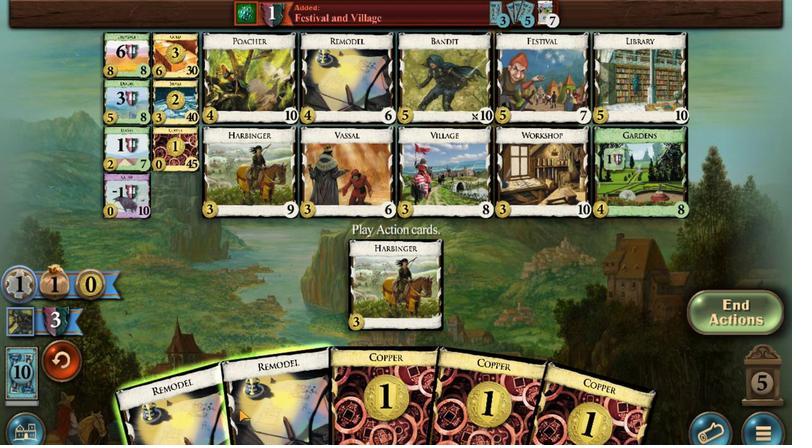 
Action: Mouse moved to (248, 334)
Screenshot: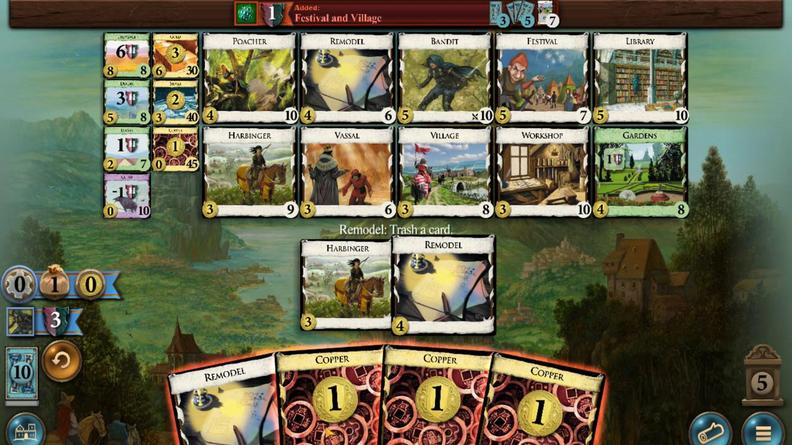 
Action: Mouse pressed left at (248, 334)
Screenshot: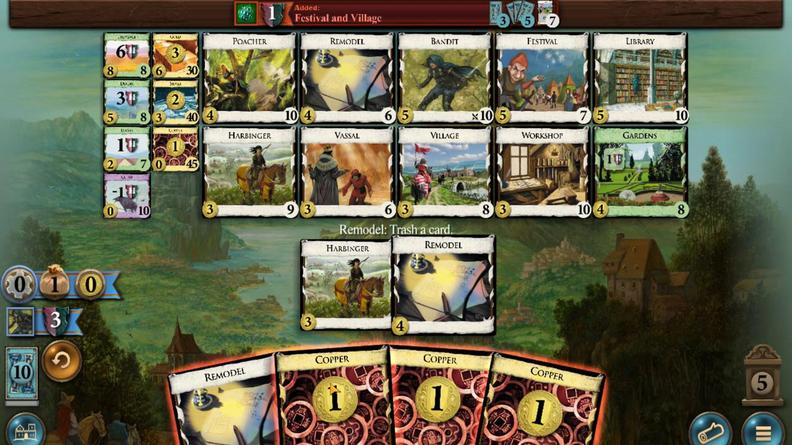 
Action: Mouse moved to (247, 334)
Screenshot: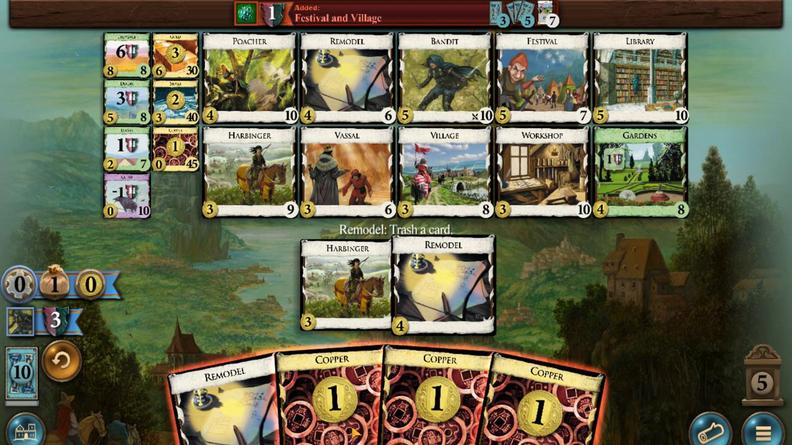 
Action: Mouse pressed left at (247, 334)
Screenshot: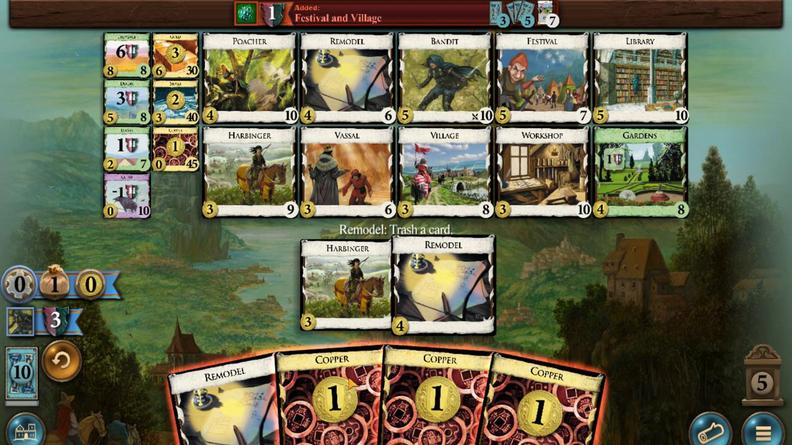 
Action: Mouse moved to (256, 330)
Screenshot: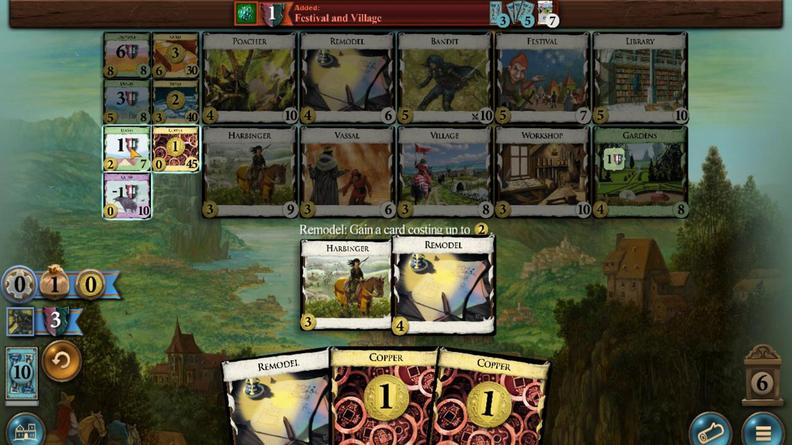 
Action: Mouse pressed left at (256, 330)
Screenshot: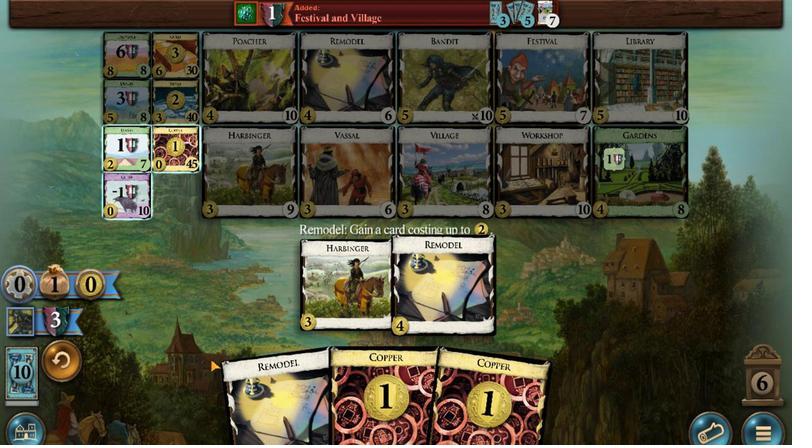 
Action: Mouse moved to (245, 333)
Screenshot: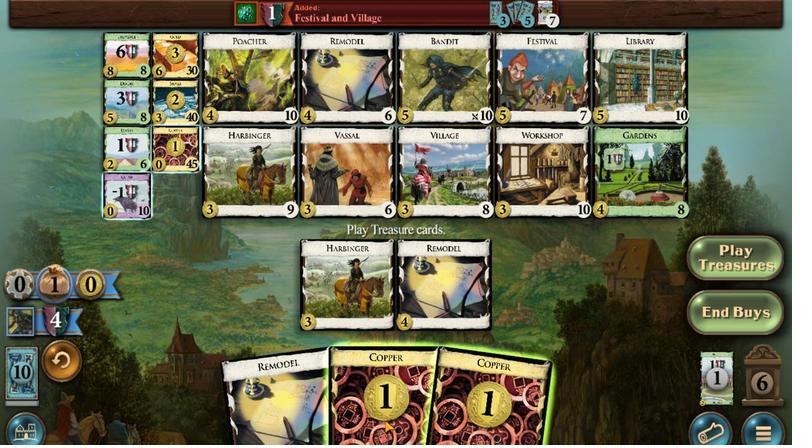 
Action: Mouse pressed left at (245, 333)
Screenshot: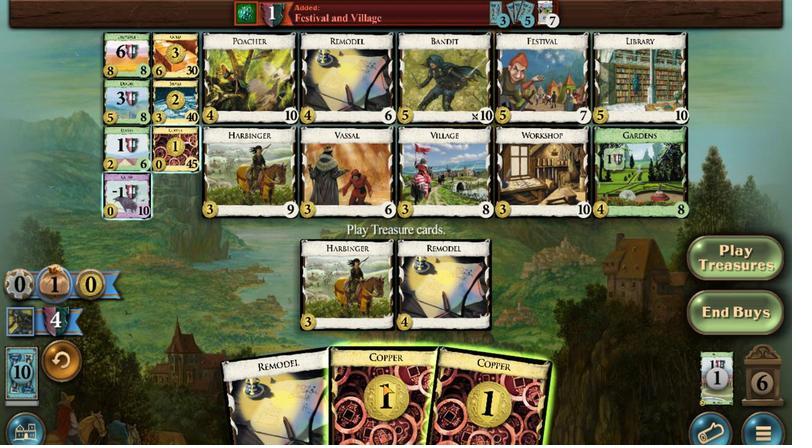 
Action: Mouse moved to (242, 334)
Screenshot: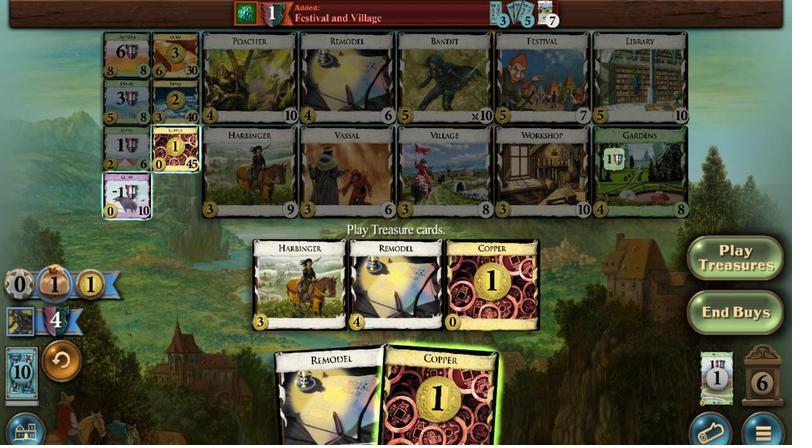 
Action: Mouse pressed left at (242, 334)
Screenshot: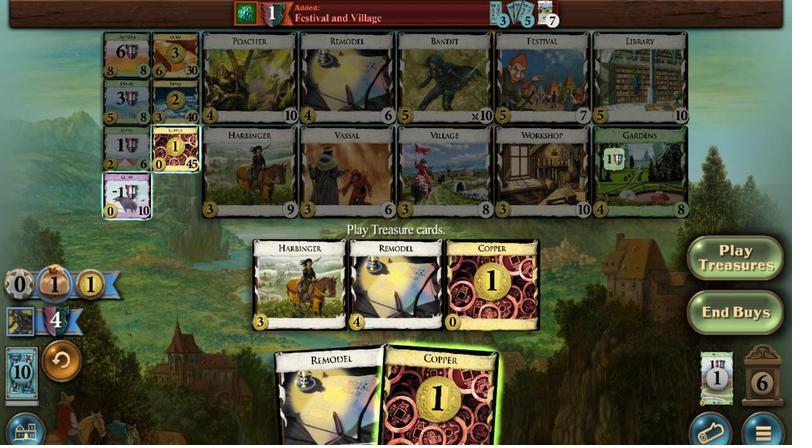 
Action: Mouse moved to (243, 334)
Screenshot: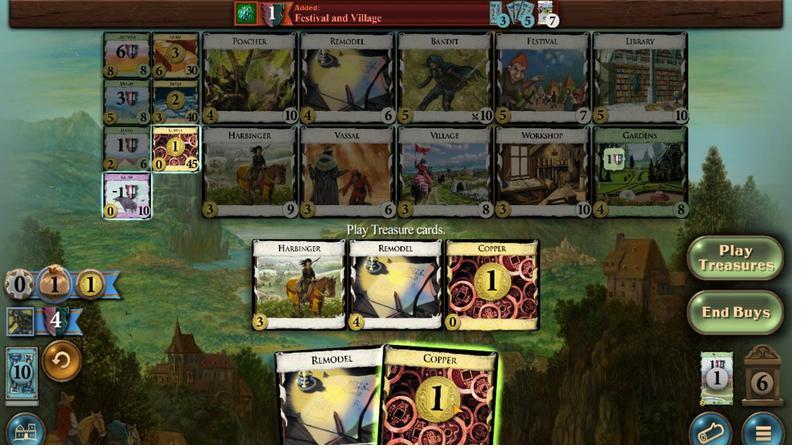 
Action: Mouse pressed left at (243, 334)
Screenshot: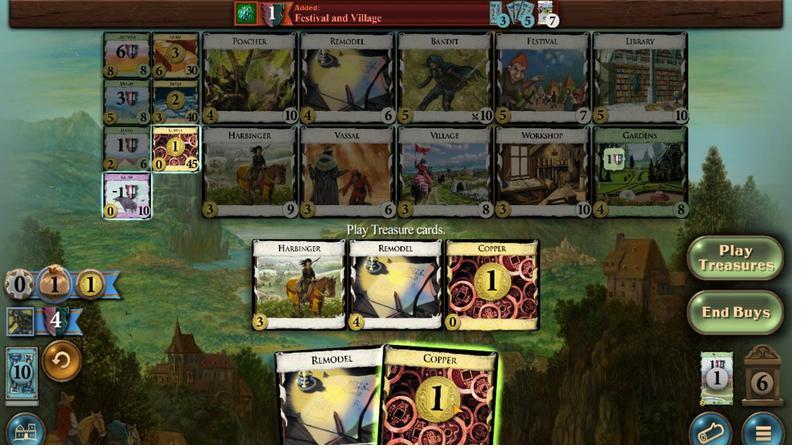 
Action: Mouse moved to (256, 330)
Screenshot: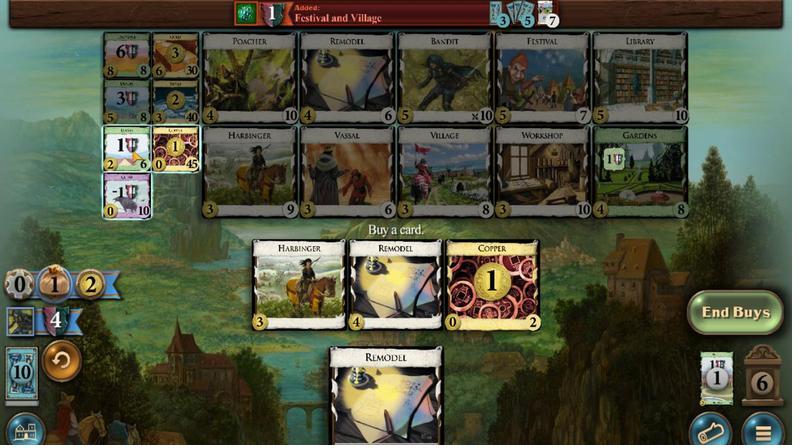 
Action: Mouse pressed left at (256, 330)
Screenshot: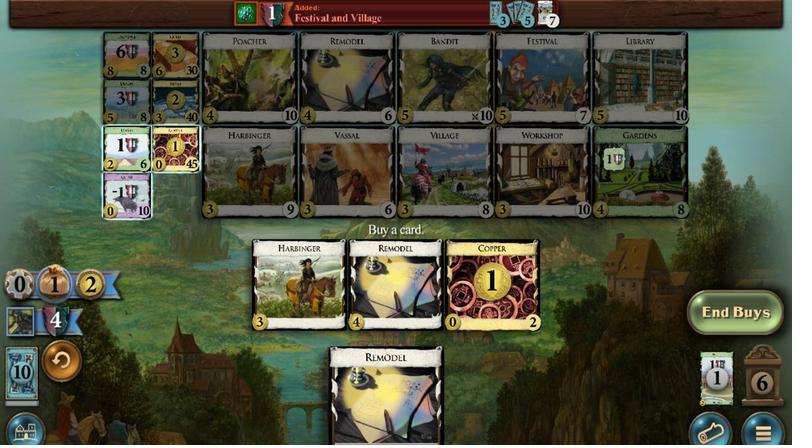 
Action: Mouse moved to (250, 333)
Screenshot: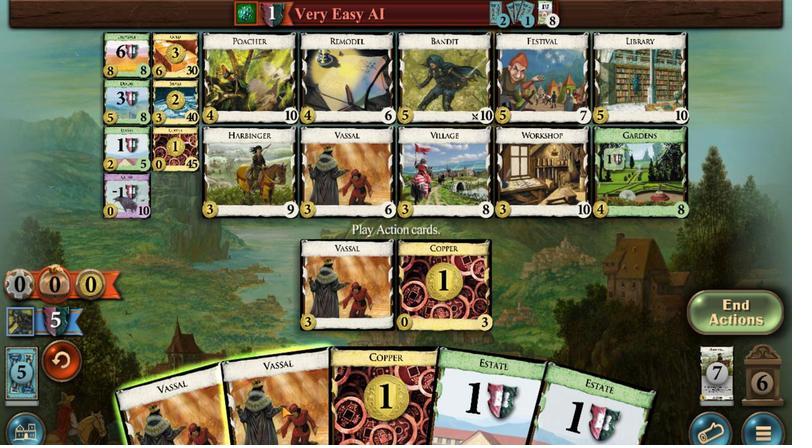 
Action: Mouse pressed left at (250, 333)
Screenshot: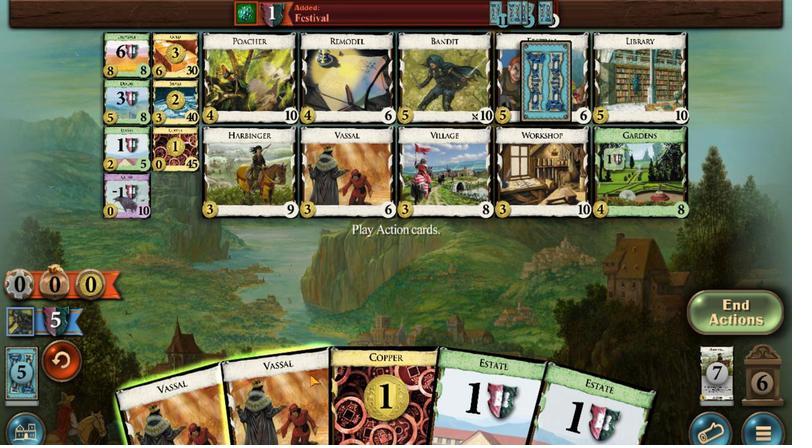 
Action: Mouse moved to (248, 333)
Screenshot: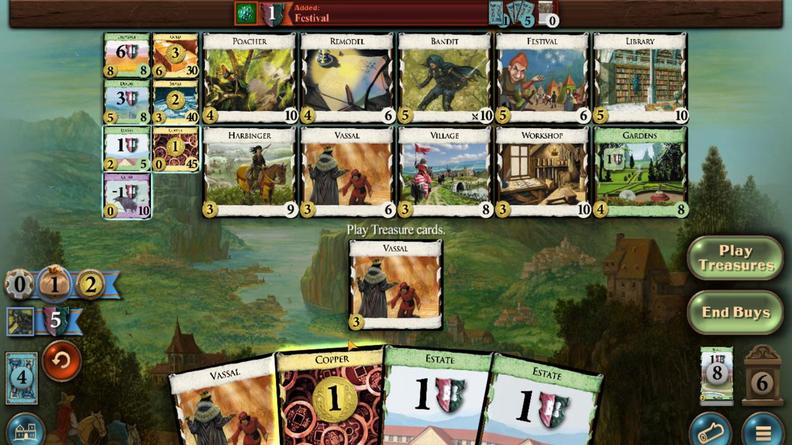 
Action: Mouse pressed left at (248, 333)
Screenshot: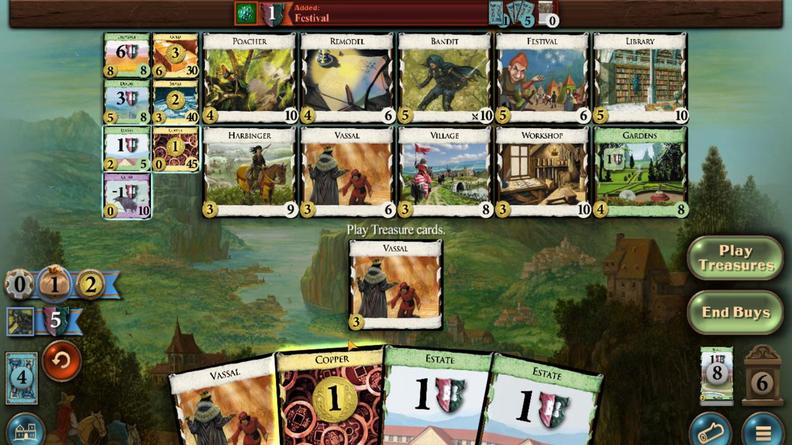
Action: Mouse moved to (243, 330)
Screenshot: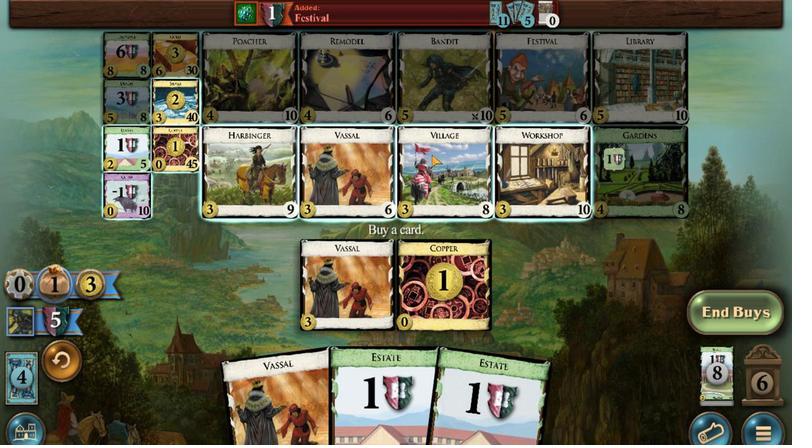 
Action: Mouse pressed left at (243, 330)
Screenshot: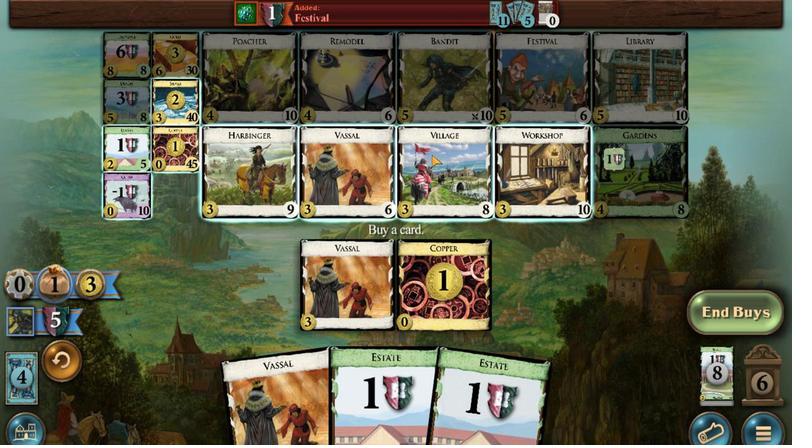 
Action: Mouse moved to (255, 333)
Screenshot: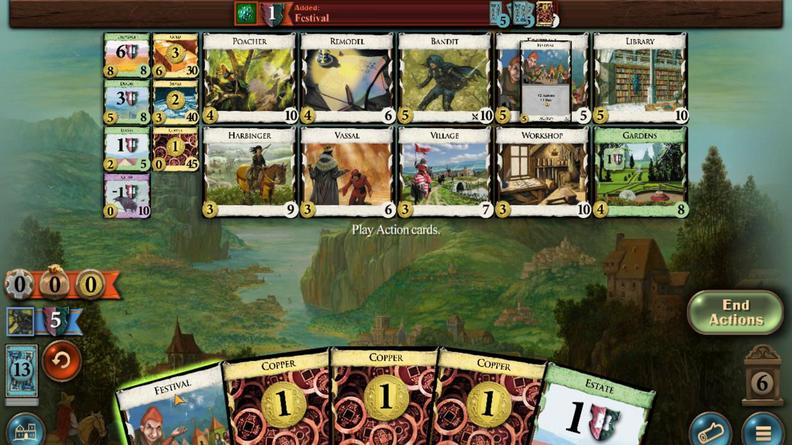 
Action: Mouse pressed left at (255, 333)
Screenshot: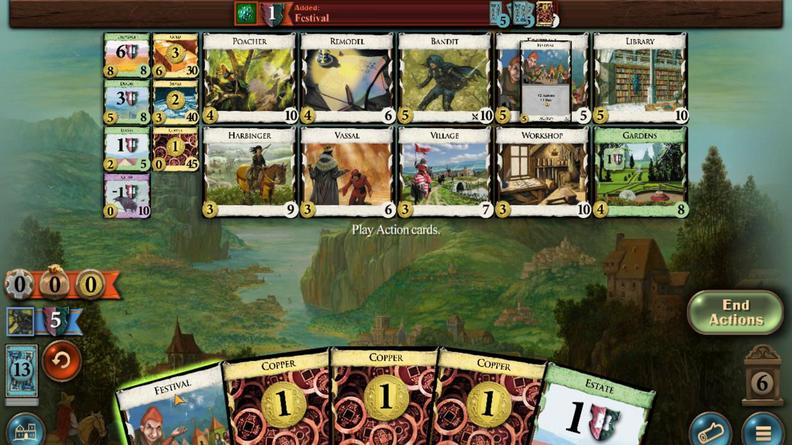 
Action: Mouse moved to (245, 334)
Screenshot: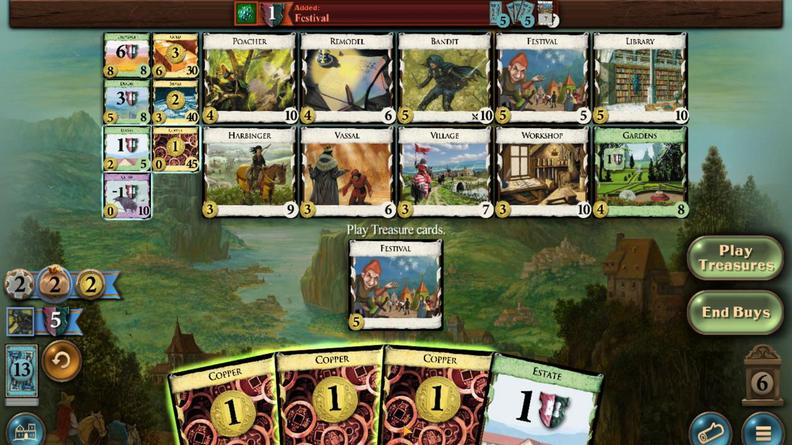 
Action: Mouse pressed left at (245, 334)
Screenshot: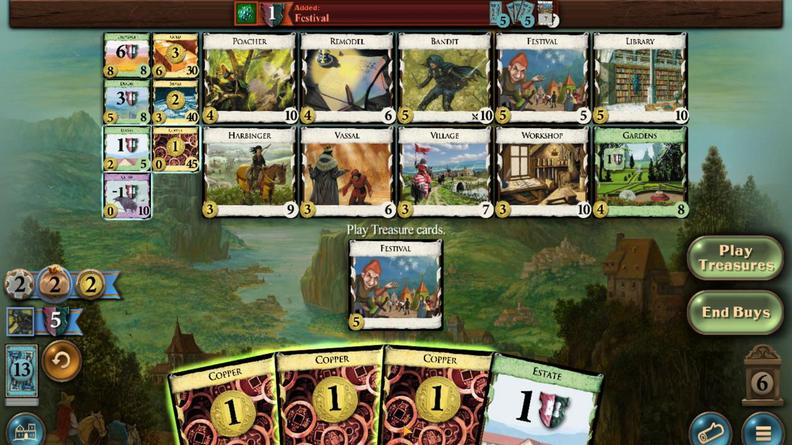 
Action: Mouse moved to (246, 334)
Screenshot: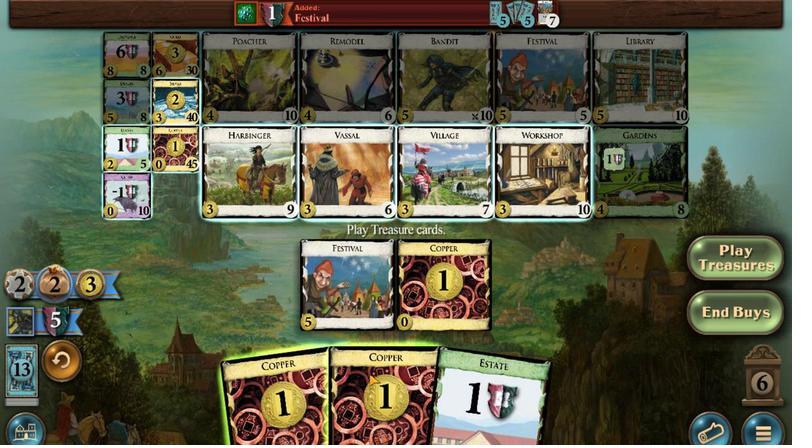 
Action: Mouse pressed left at (246, 334)
Screenshot: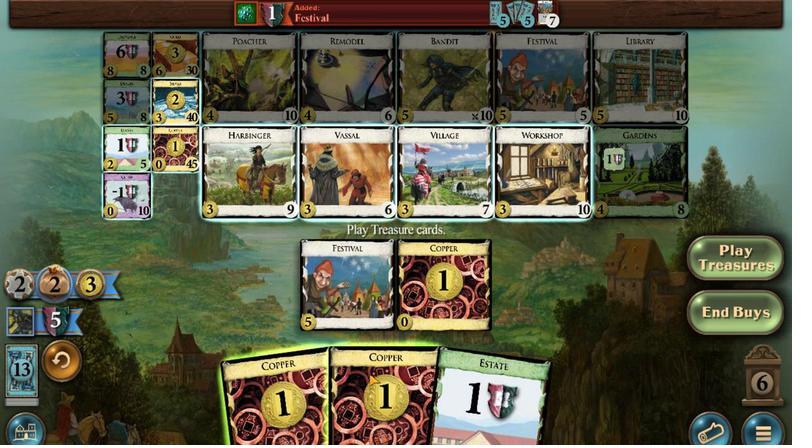 
Action: Mouse moved to (247, 334)
Screenshot: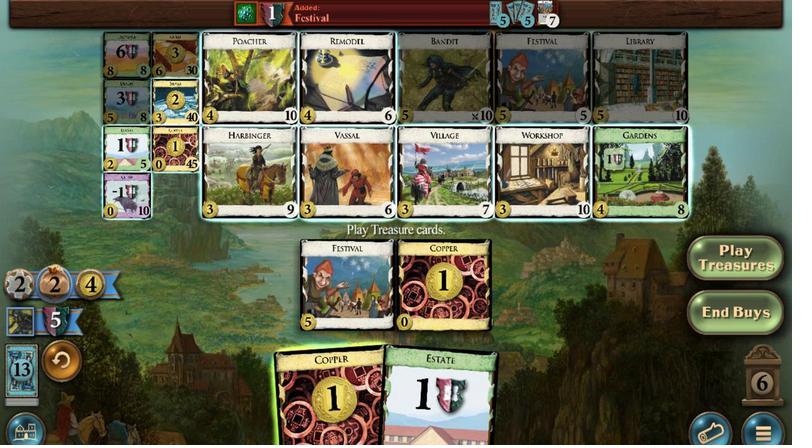 
Action: Mouse pressed left at (247, 334)
Screenshot: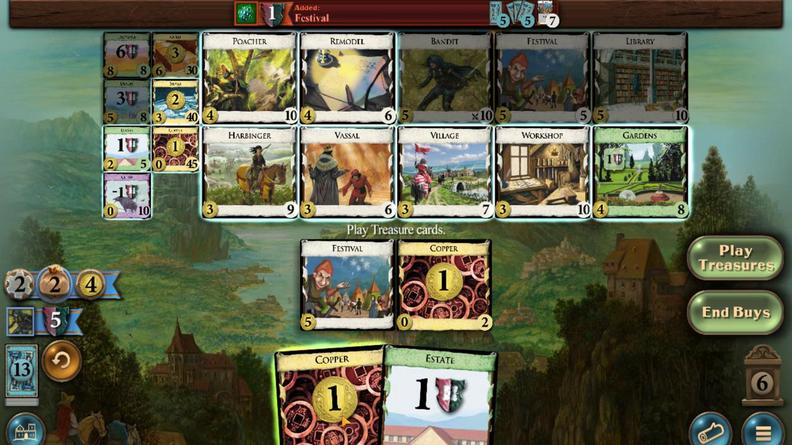 
Action: Mouse moved to (240, 329)
Screenshot: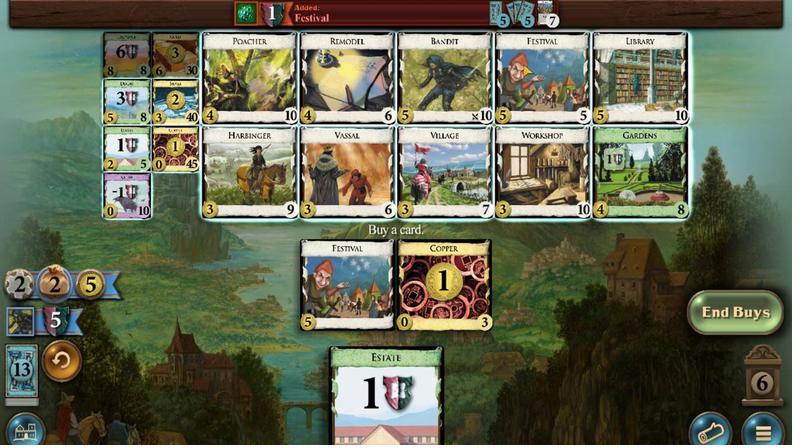 
Action: Mouse pressed left at (240, 329)
Screenshot: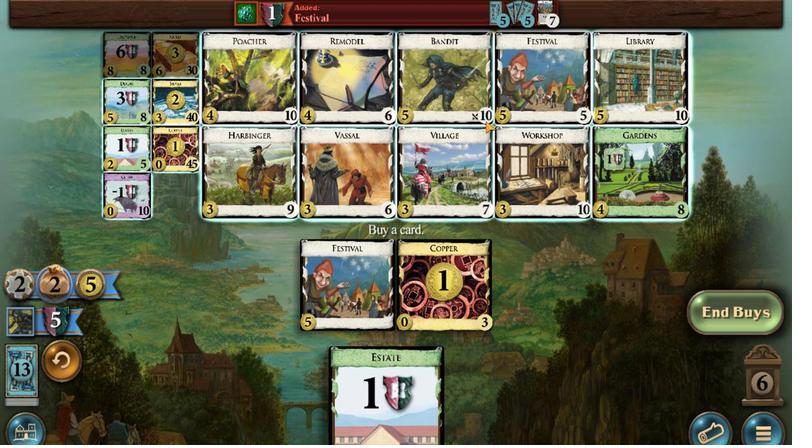
Action: Mouse moved to (254, 330)
Screenshot: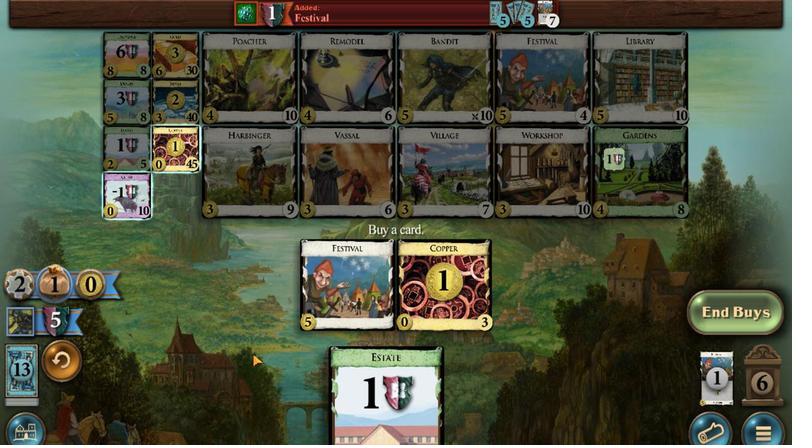 
Action: Mouse pressed left at (254, 330)
Screenshot: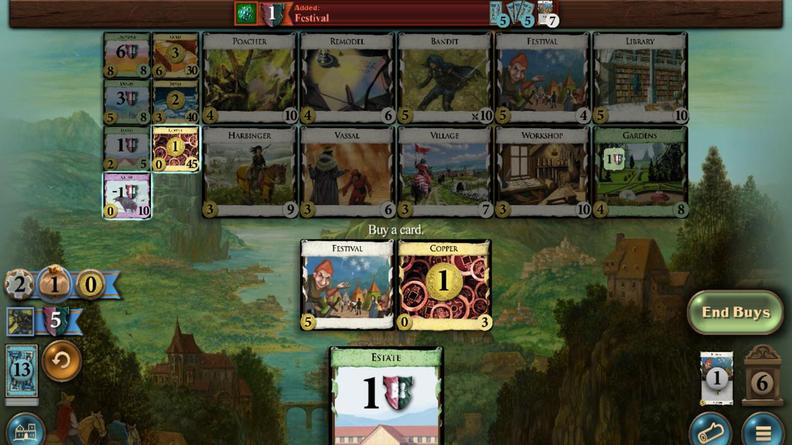 
Action: Mouse moved to (254, 334)
Screenshot: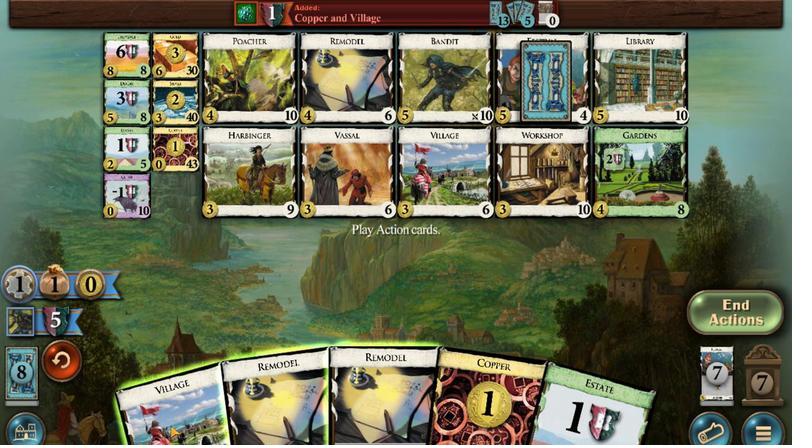 
Action: Mouse pressed left at (254, 334)
Screenshot: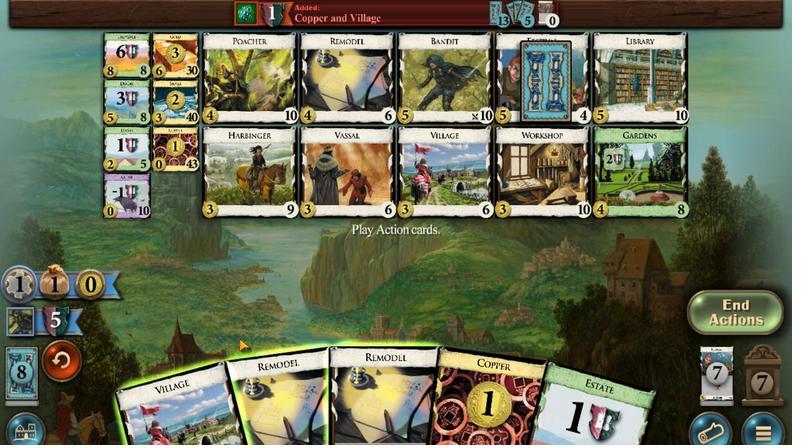 
Action: Mouse moved to (250, 333)
Screenshot: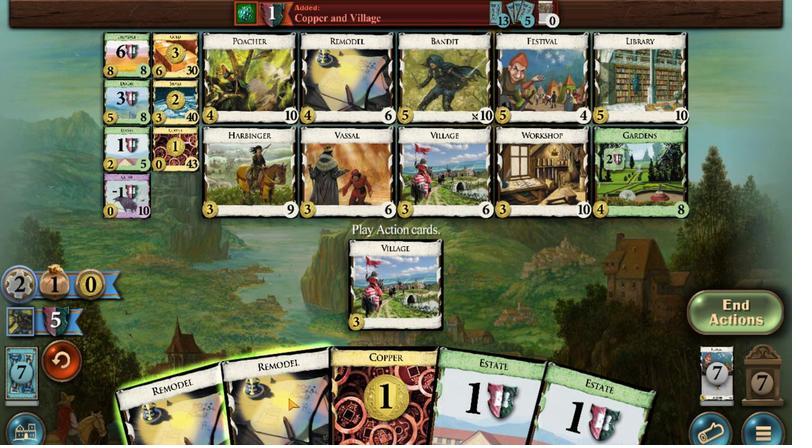 
Action: Mouse pressed left at (250, 333)
Screenshot: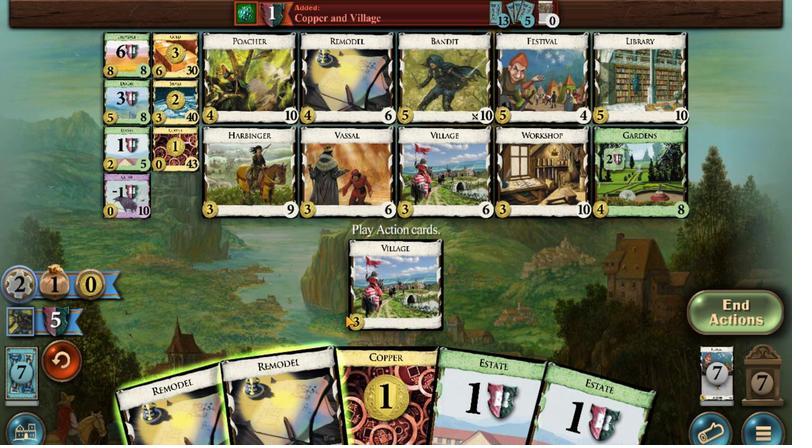 
Action: Mouse moved to (243, 333)
Screenshot: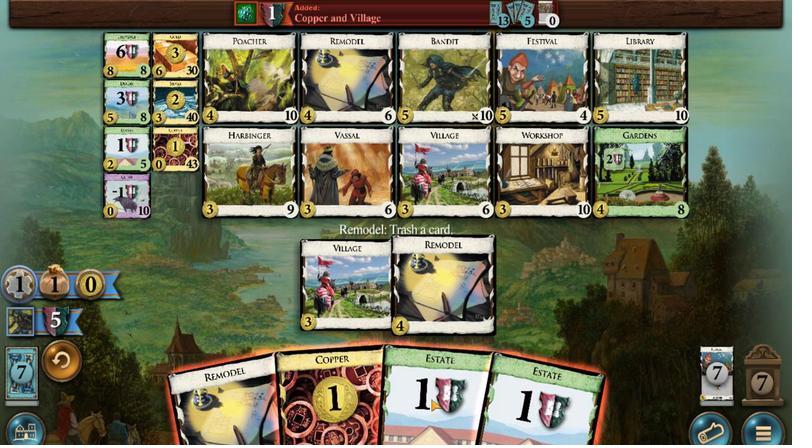 
Action: Mouse pressed left at (243, 333)
Screenshot: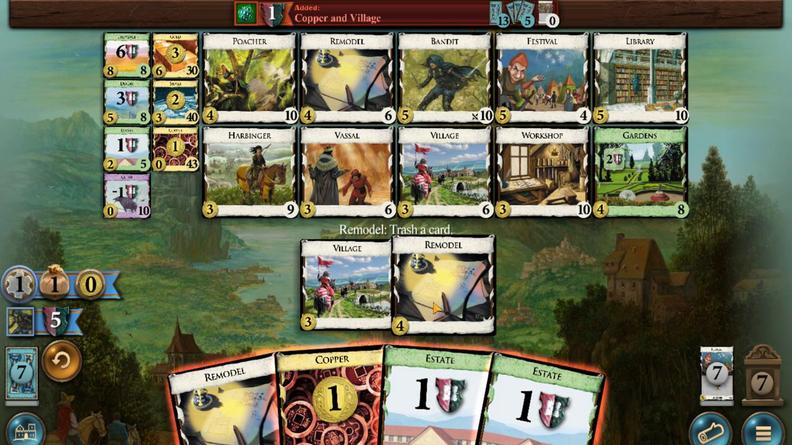 
Action: Mouse moved to (253, 330)
Screenshot: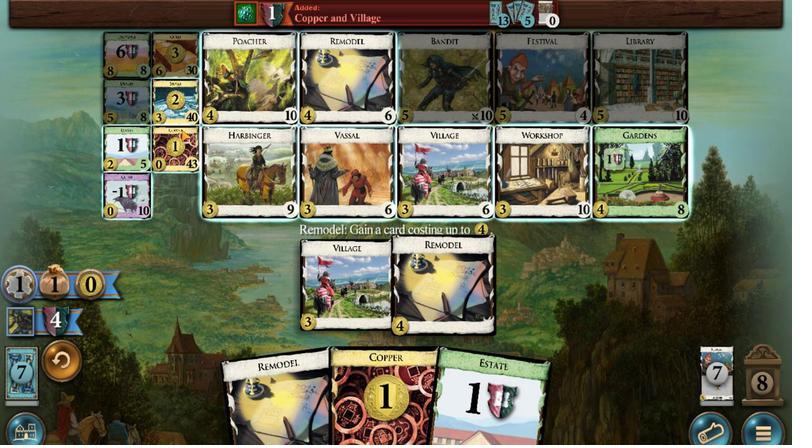 
Action: Mouse pressed left at (253, 330)
Screenshot: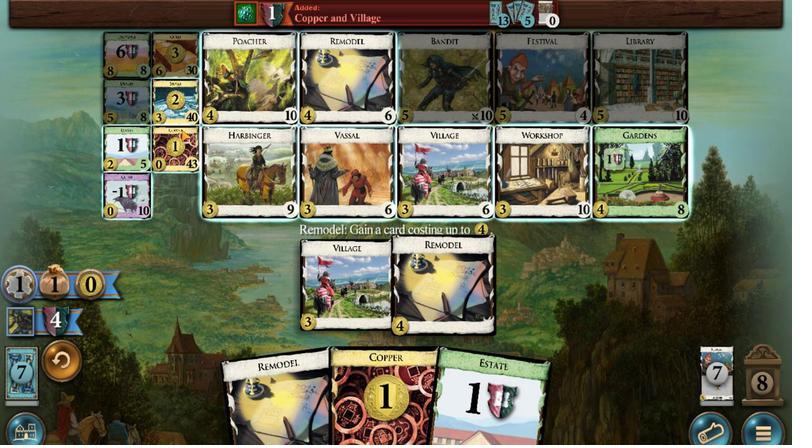 
Action: Mouse moved to (250, 333)
Screenshot: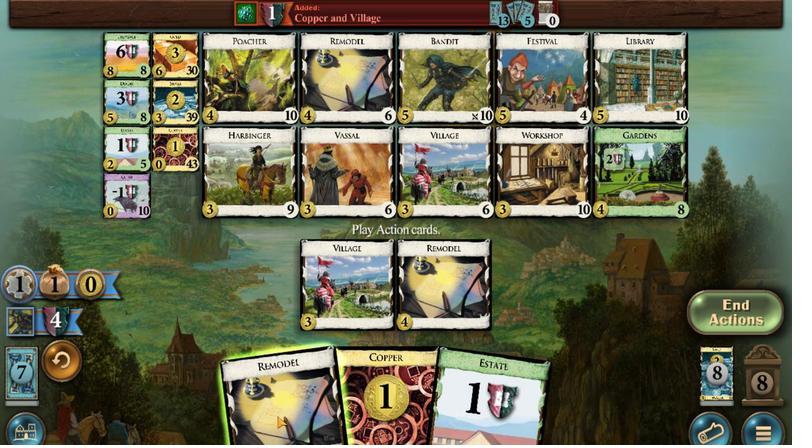 
Action: Mouse pressed left at (250, 333)
Screenshot: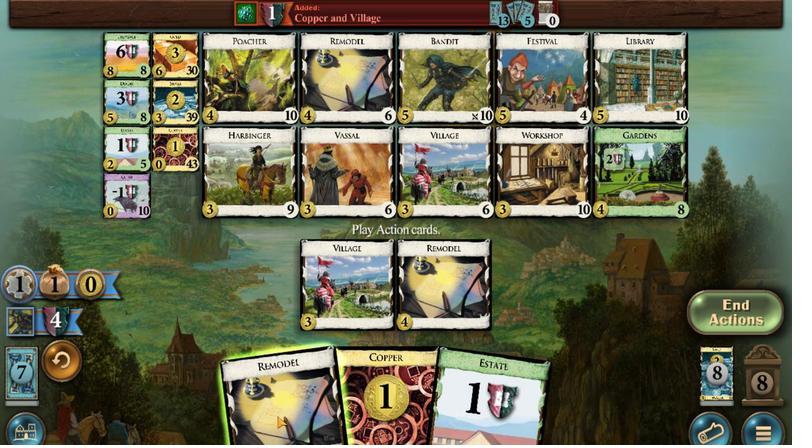 
Action: Mouse moved to (248, 334)
Screenshot: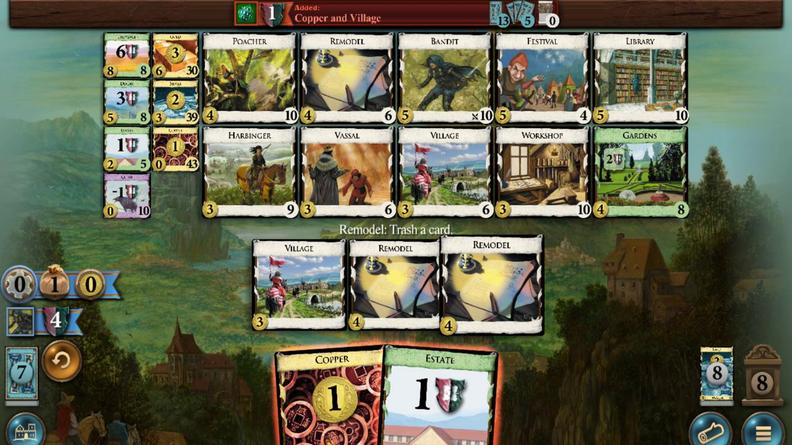 
Action: Mouse pressed left at (248, 334)
Screenshot: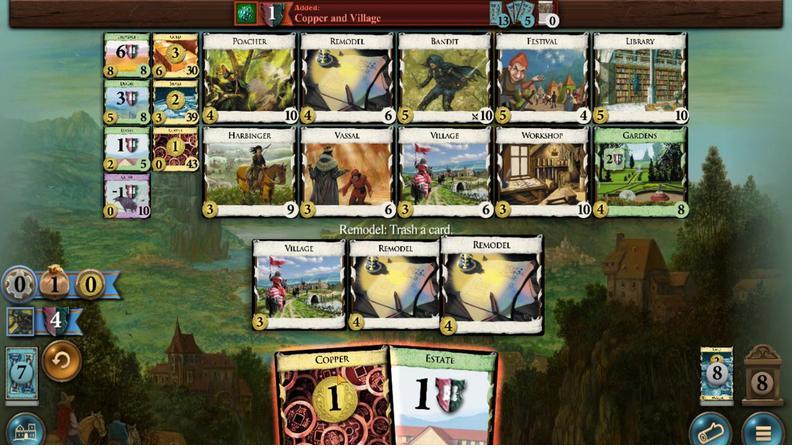 
Action: Mouse moved to (256, 330)
Screenshot: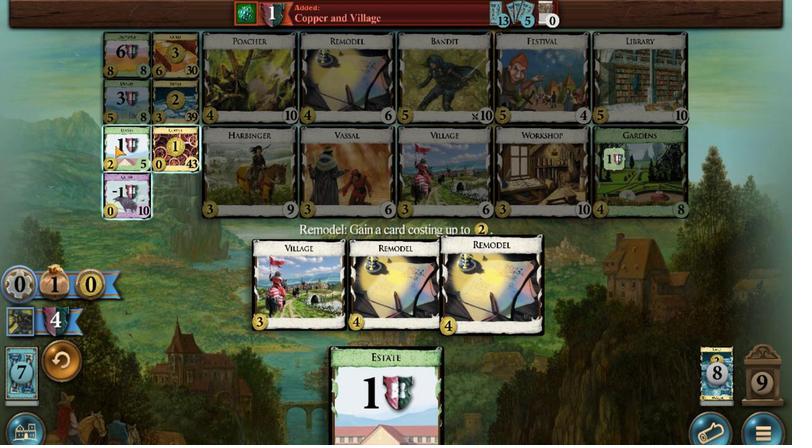 
Action: Mouse pressed left at (256, 330)
Screenshot: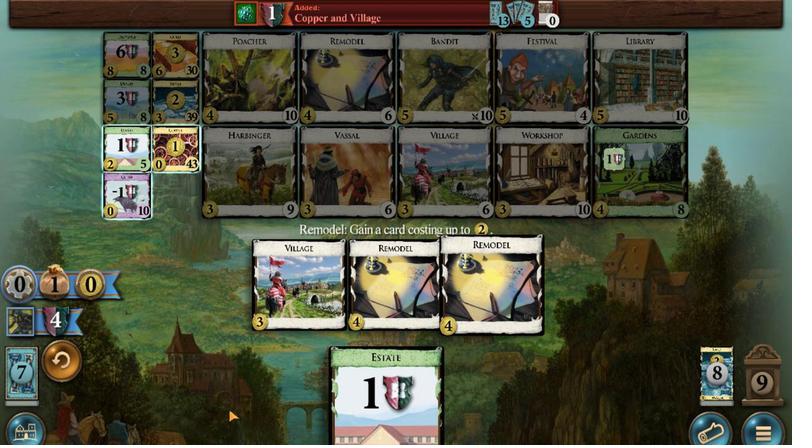 
Action: Mouse moved to (256, 330)
Screenshot: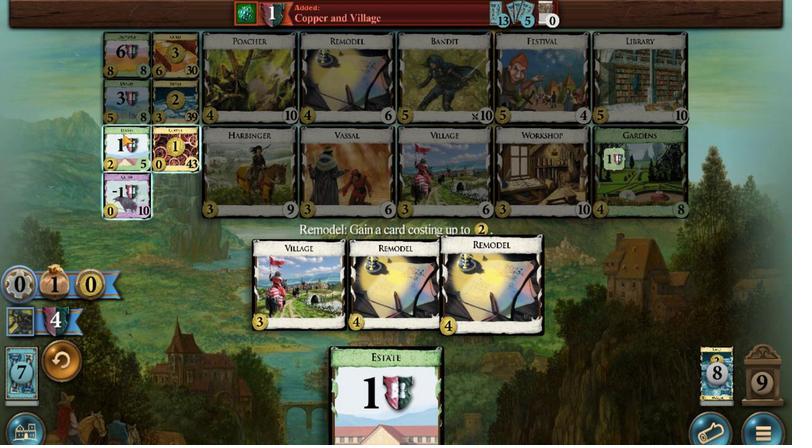 
Action: Mouse pressed left at (256, 330)
Screenshot: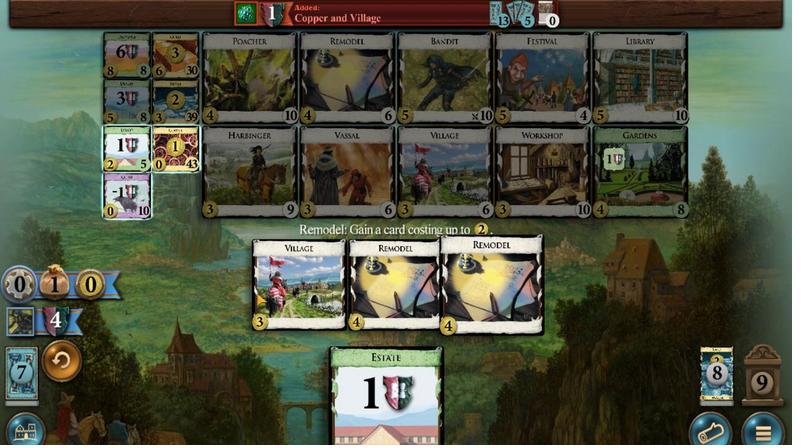
Action: Mouse moved to (254, 330)
Screenshot: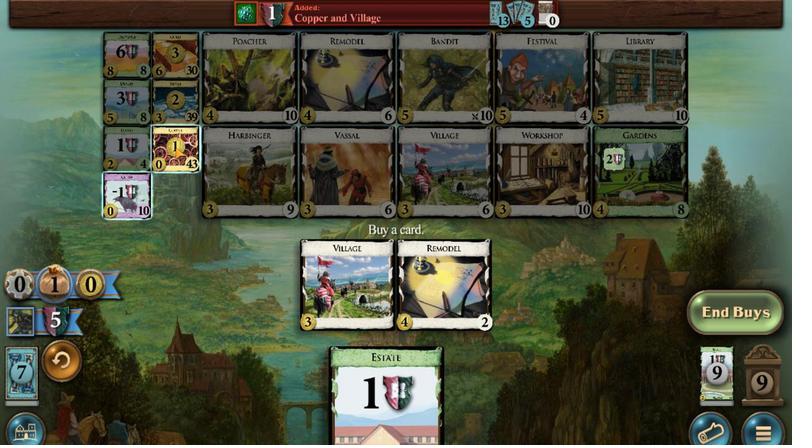 
Action: Mouse pressed left at (254, 330)
Screenshot: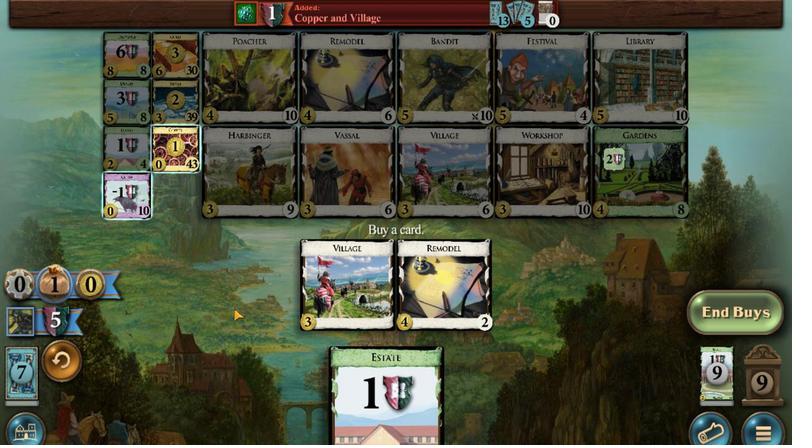 
Action: Mouse moved to (255, 334)
Screenshot: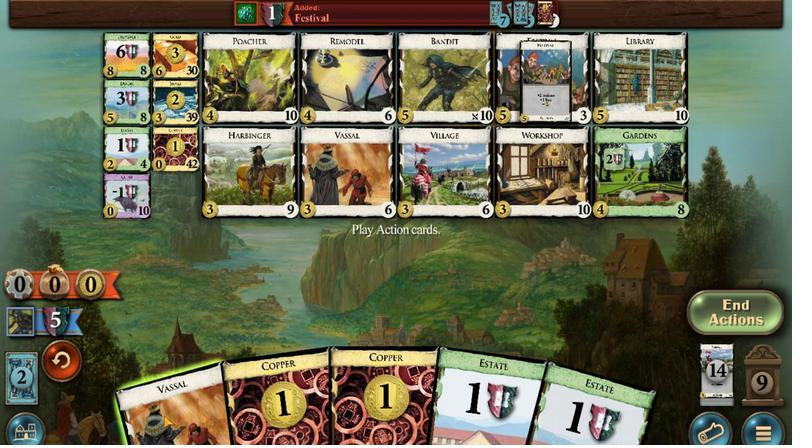 
Action: Mouse pressed left at (255, 334)
Screenshot: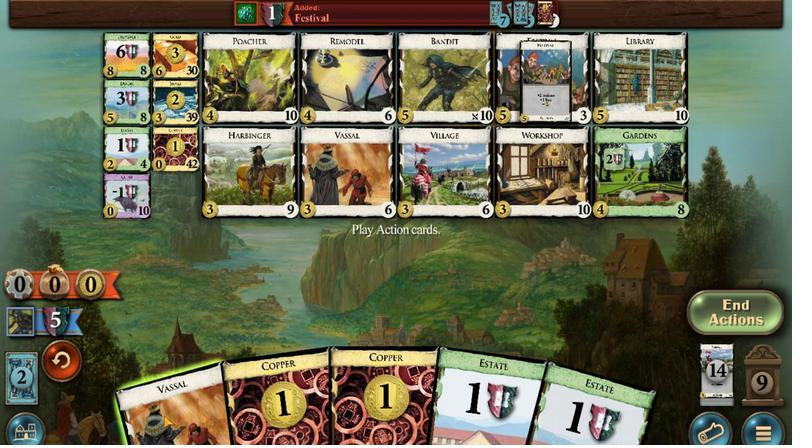 
Action: Mouse moved to (245, 330)
Screenshot: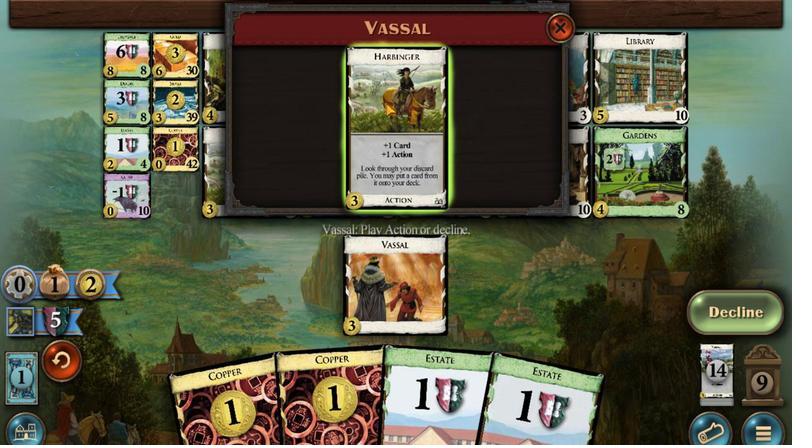 
Action: Mouse pressed left at (245, 330)
Screenshot: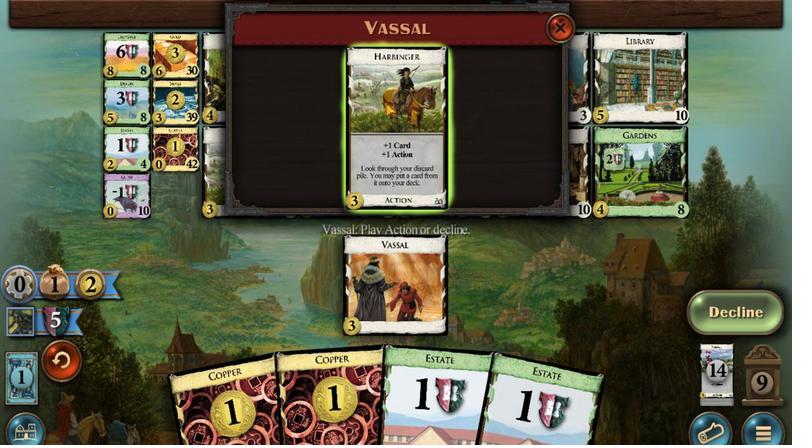 
Action: Mouse moved to (247, 330)
Screenshot: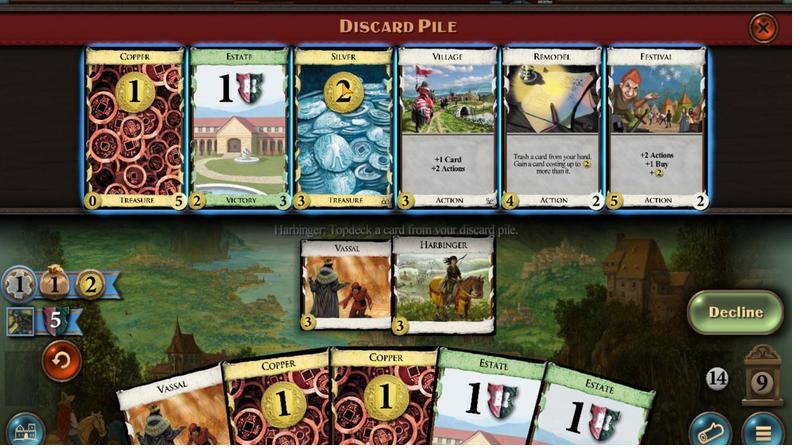 
Action: Mouse pressed left at (247, 330)
Screenshot: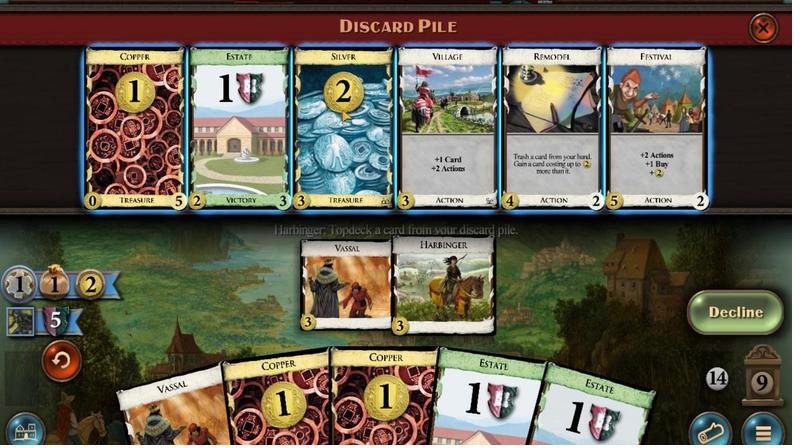 
Action: Mouse moved to (247, 330)
Screenshot: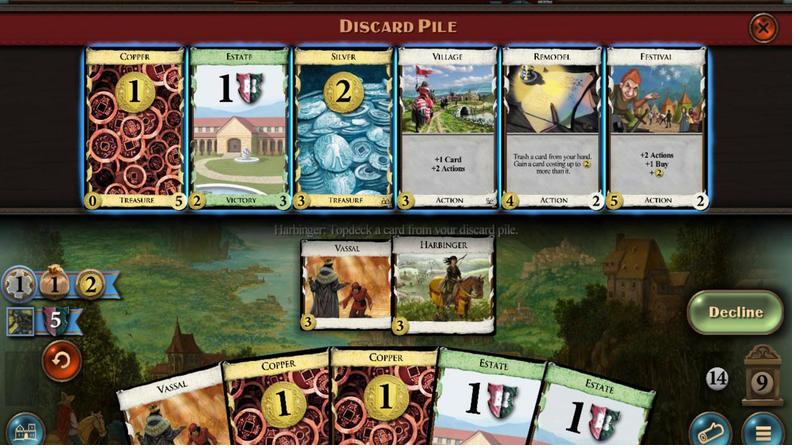 
Action: Mouse pressed left at (247, 330)
Screenshot: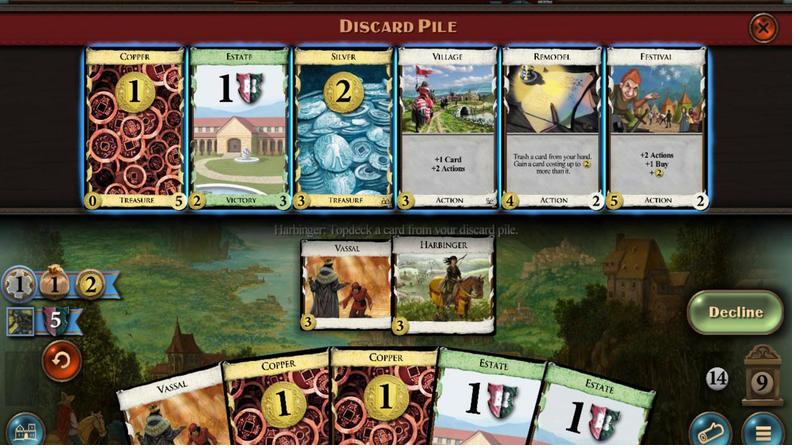 
Action: Mouse moved to (247, 330)
Screenshot: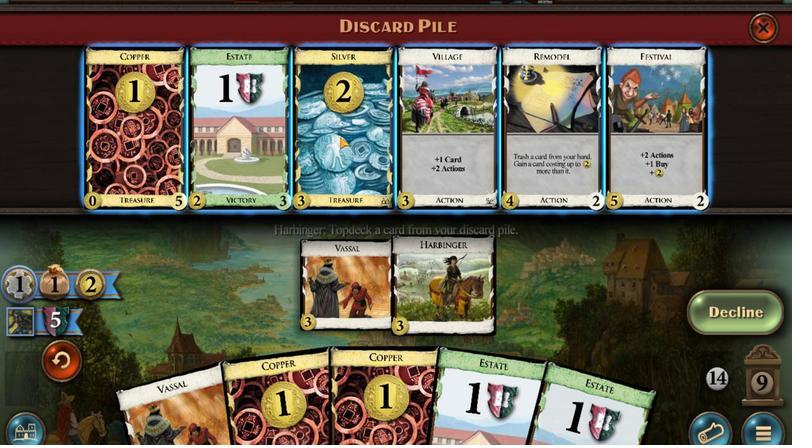 
Action: Mouse pressed left at (247, 330)
Screenshot: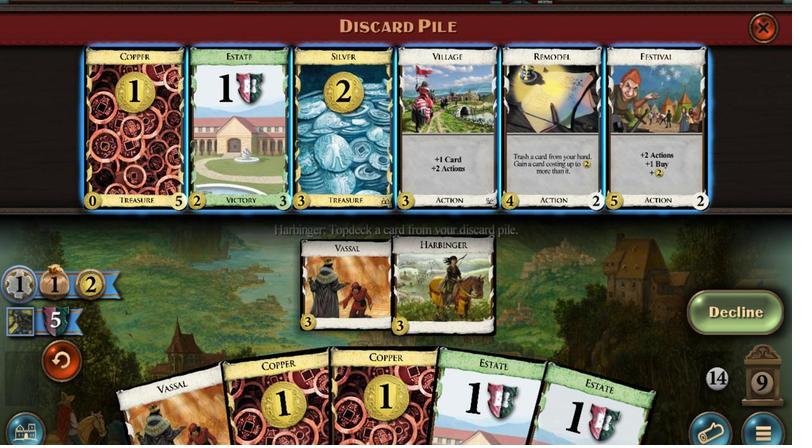 
Action: Mouse moved to (254, 333)
Screenshot: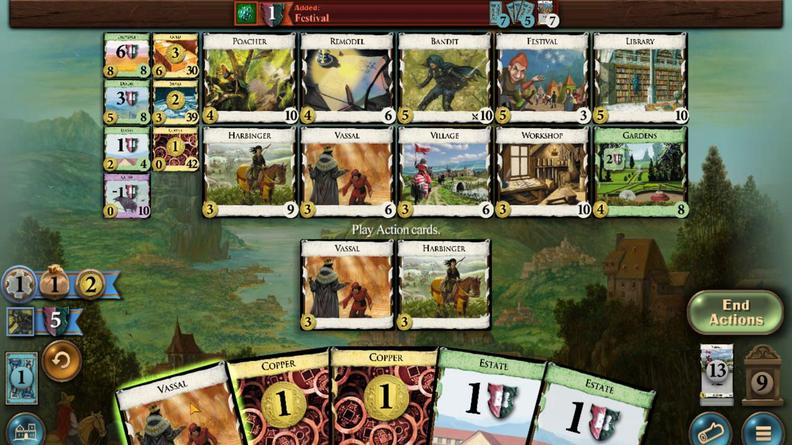 
Action: Mouse pressed left at (254, 333)
Screenshot: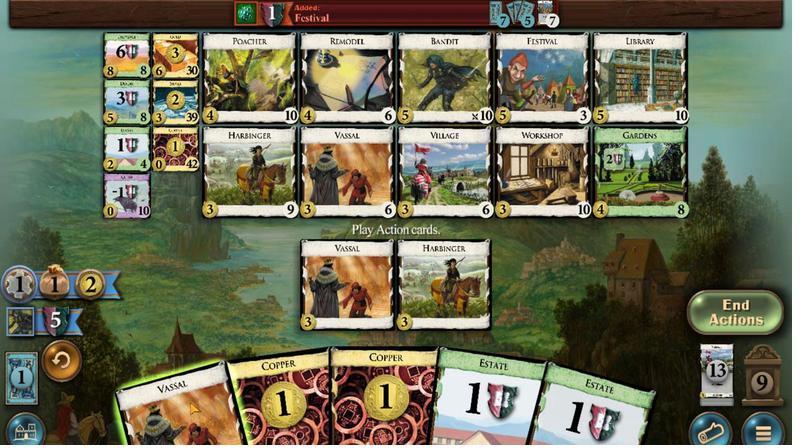 
Action: Mouse moved to (247, 333)
Screenshot: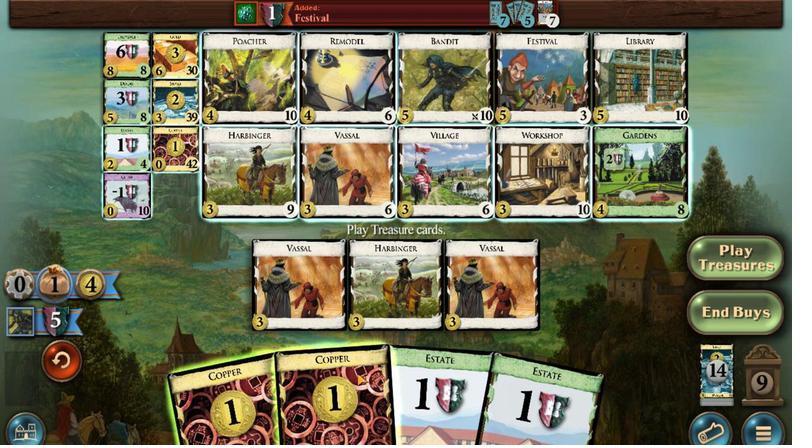 
Action: Mouse pressed left at (247, 333)
Screenshot: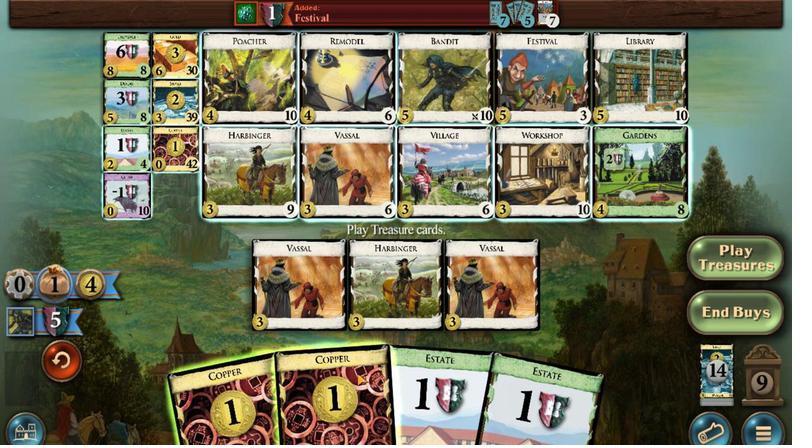 
Action: Mouse moved to (250, 334)
Screenshot: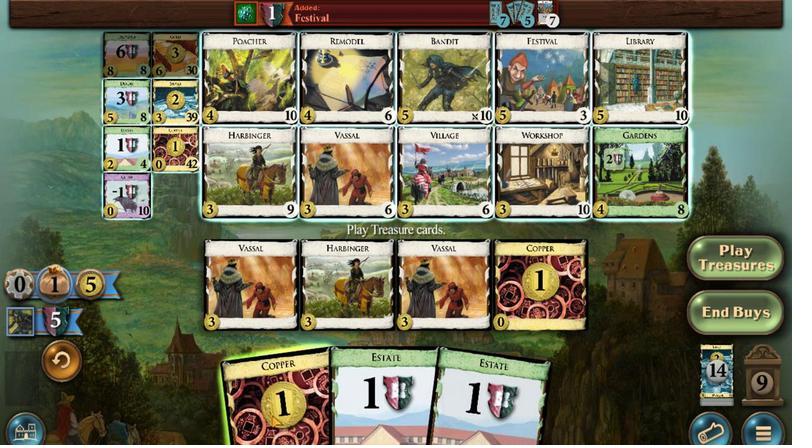 
Action: Mouse pressed left at (250, 334)
Screenshot: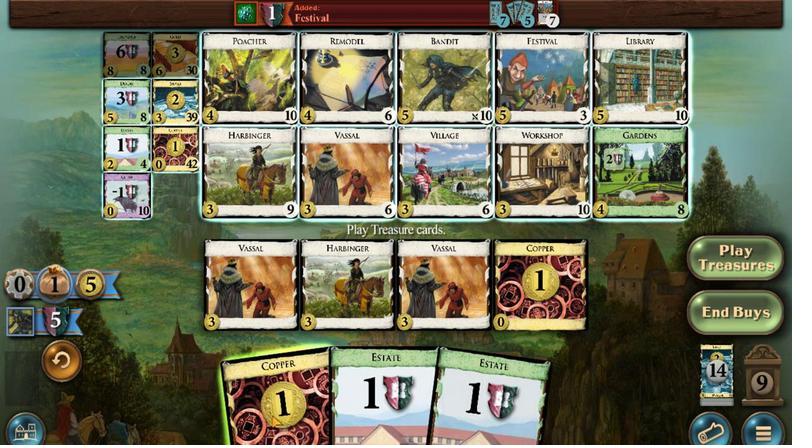 
Action: Mouse moved to (254, 329)
Screenshot: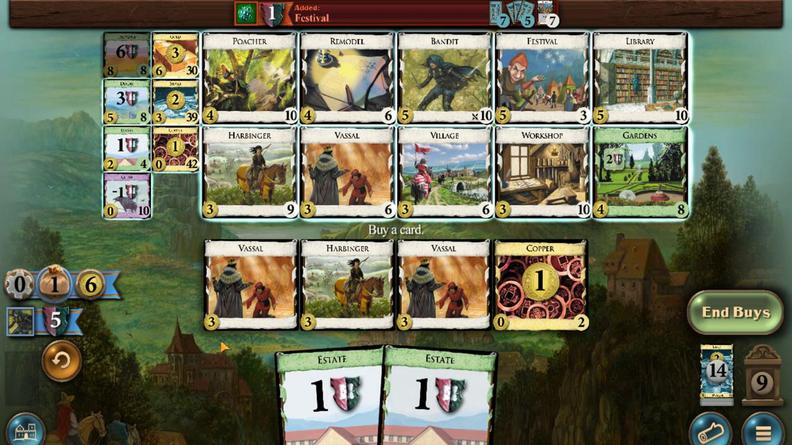 
Action: Mouse pressed left at (254, 329)
Screenshot: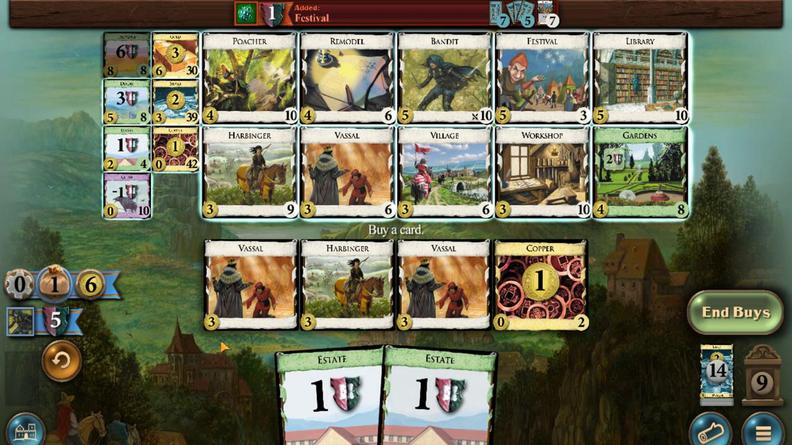 
Action: Mouse moved to (250, 334)
Screenshot: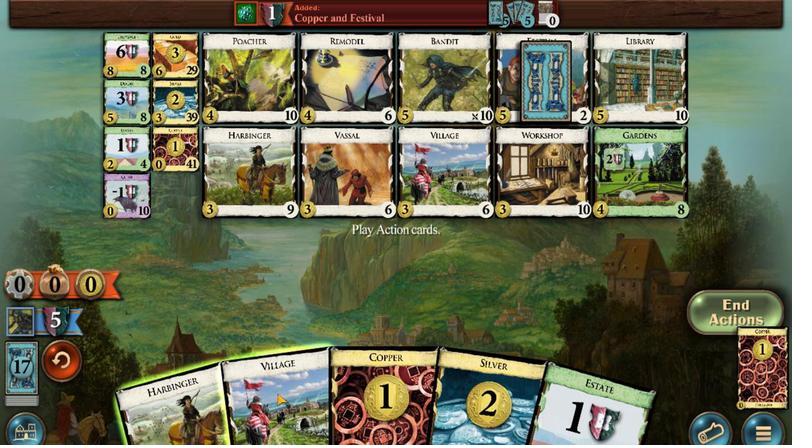 
Action: Mouse pressed left at (250, 334)
Screenshot: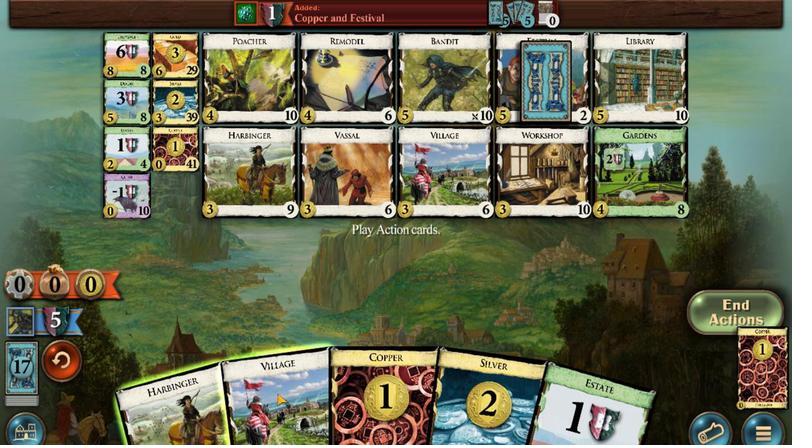 
Action: Mouse moved to (254, 334)
Screenshot: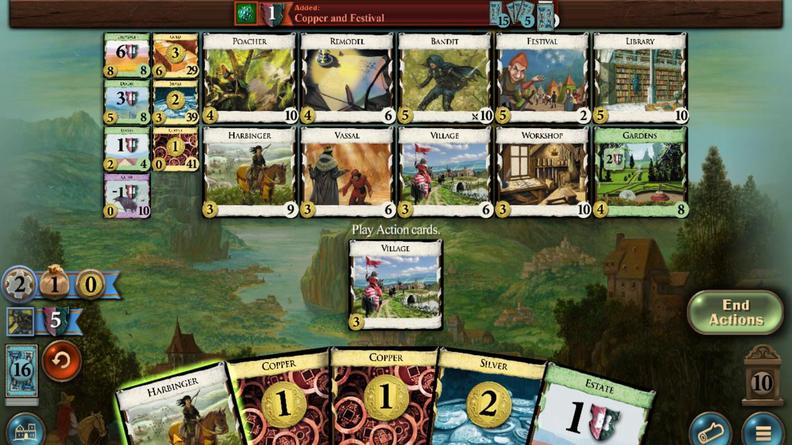 
Action: Mouse pressed left at (254, 334)
Screenshot: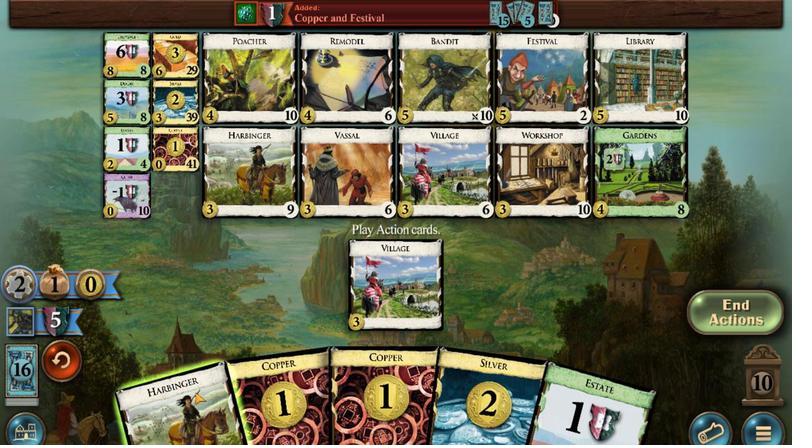 
Action: Mouse moved to (253, 334)
Screenshot: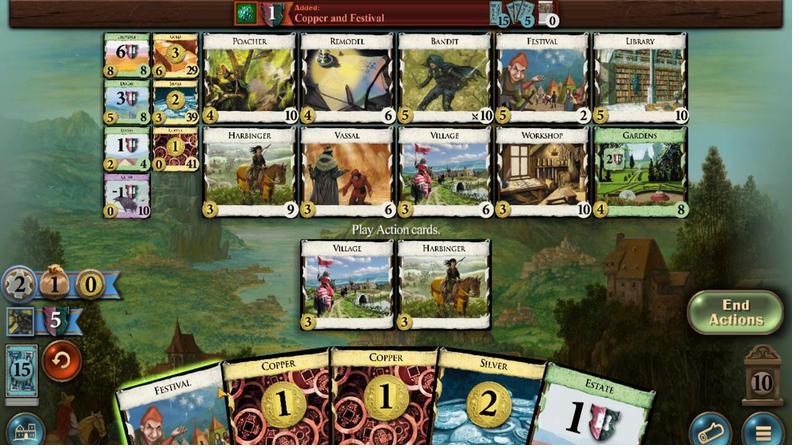 
Action: Mouse pressed left at (253, 334)
Screenshot: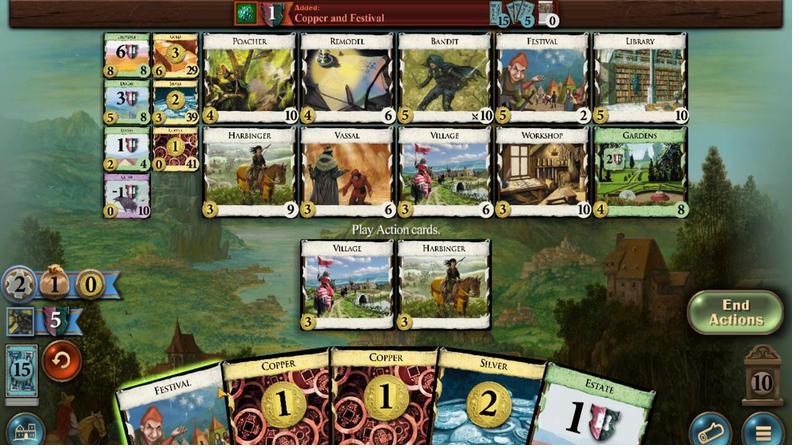 
Action: Mouse moved to (244, 333)
Screenshot: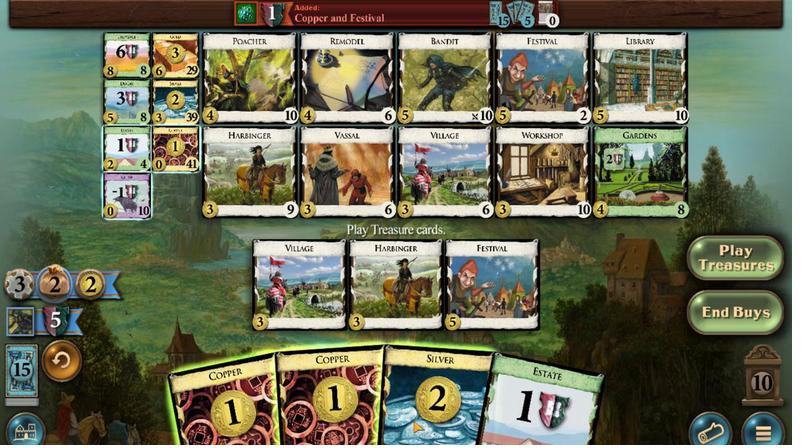 
Action: Mouse pressed left at (244, 333)
Screenshot: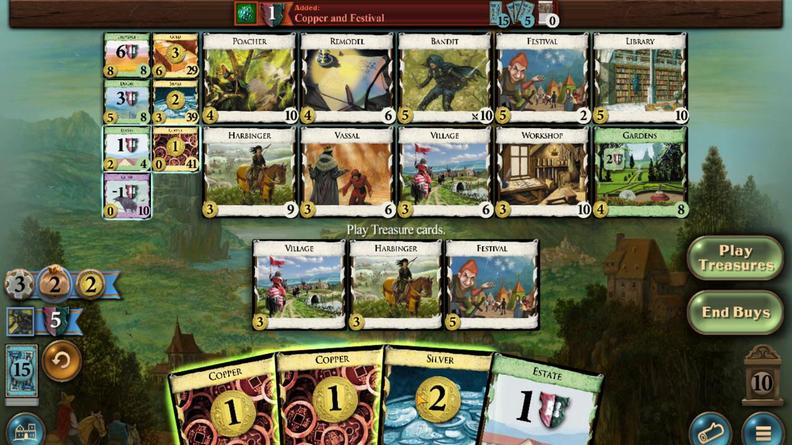 
Action: Mouse moved to (246, 333)
Screenshot: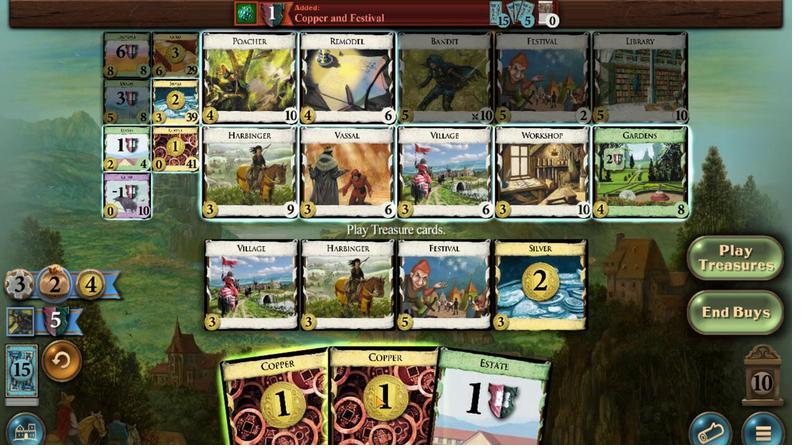 
Action: Mouse pressed left at (246, 333)
Screenshot: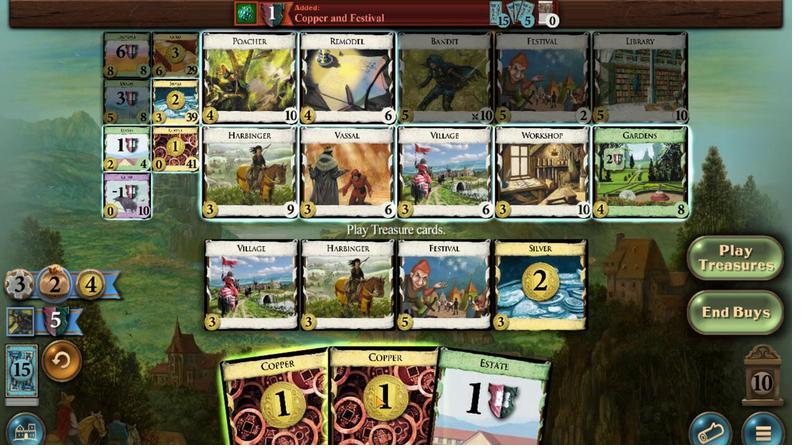 
Action: Mouse moved to (256, 330)
Screenshot: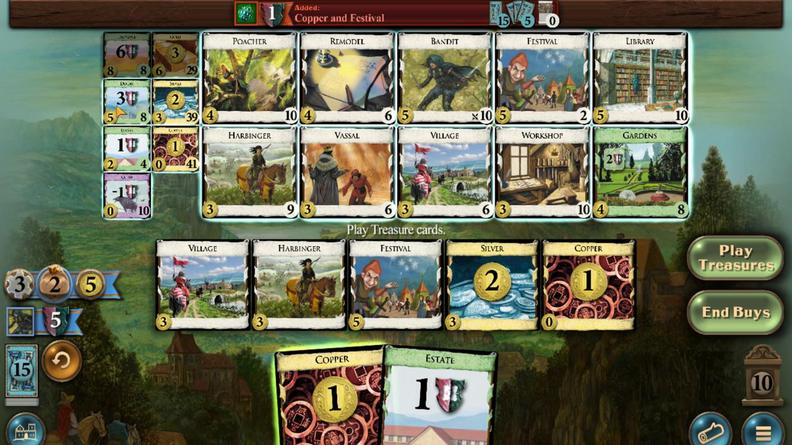
Action: Mouse pressed left at (256, 330)
Screenshot: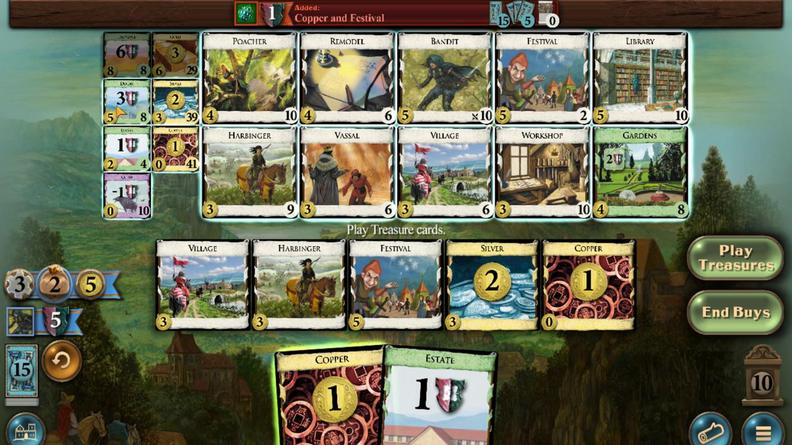
Action: Mouse moved to (254, 330)
Screenshot: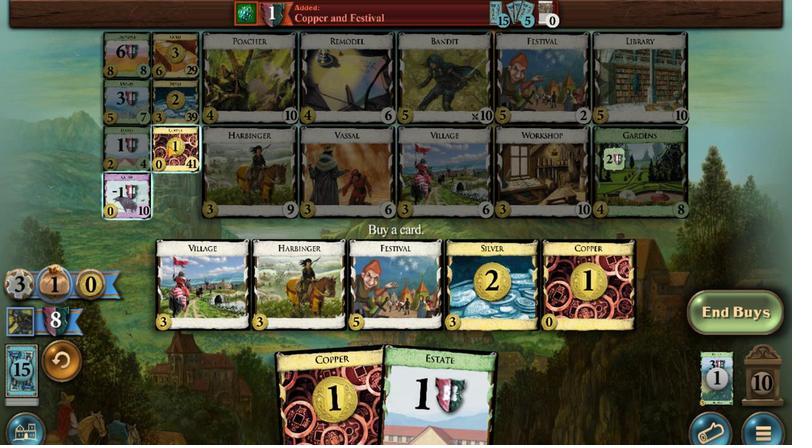 
Action: Mouse pressed left at (254, 330)
Screenshot: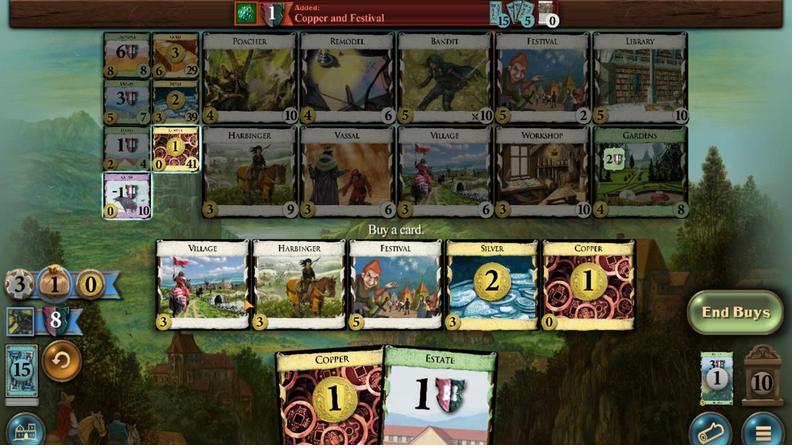 
Action: Mouse moved to (245, 333)
Screenshot: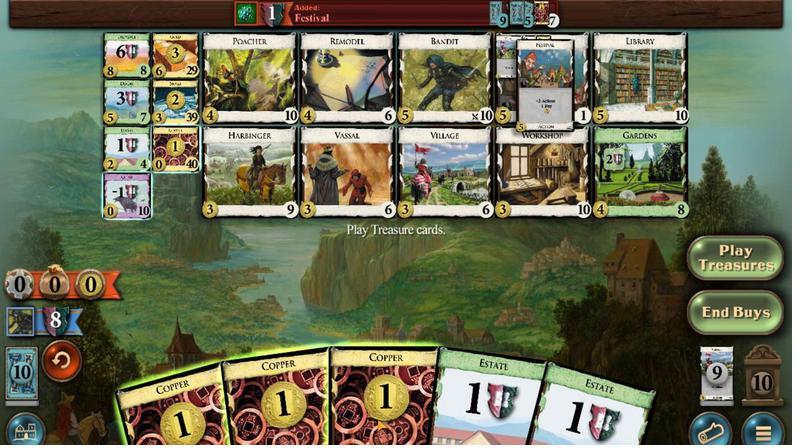
Action: Mouse pressed left at (245, 333)
Screenshot: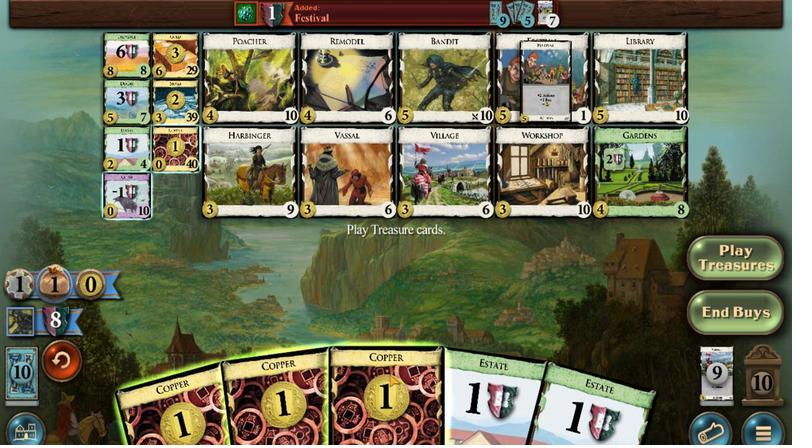 
Action: Mouse moved to (247, 333)
Screenshot: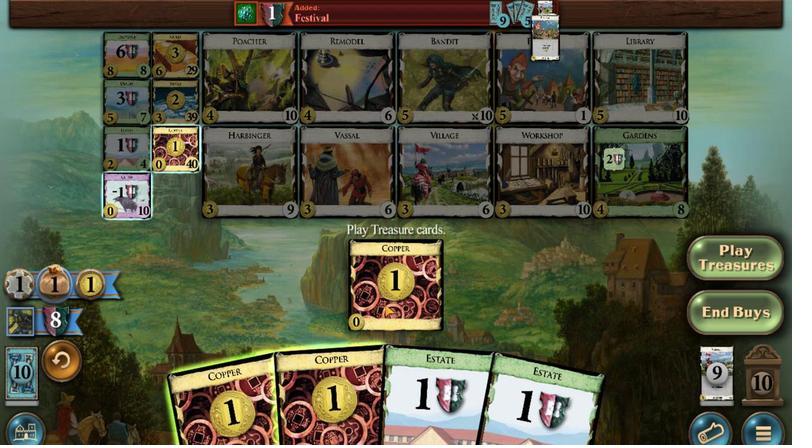 
Action: Mouse pressed left at (247, 333)
Screenshot: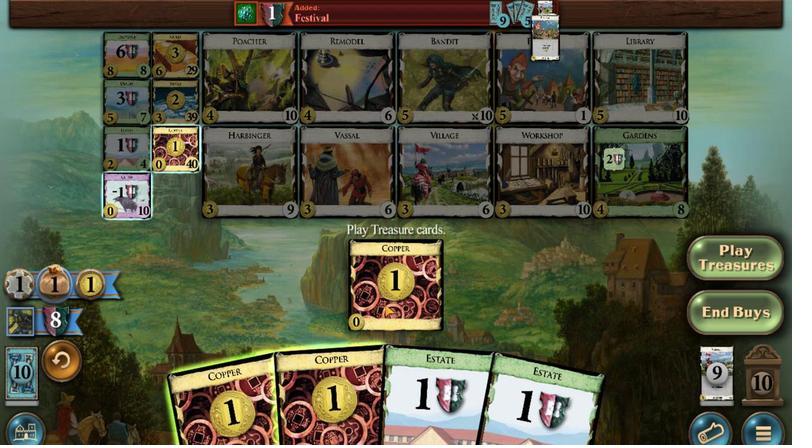 
Action: Mouse moved to (250, 333)
Screenshot: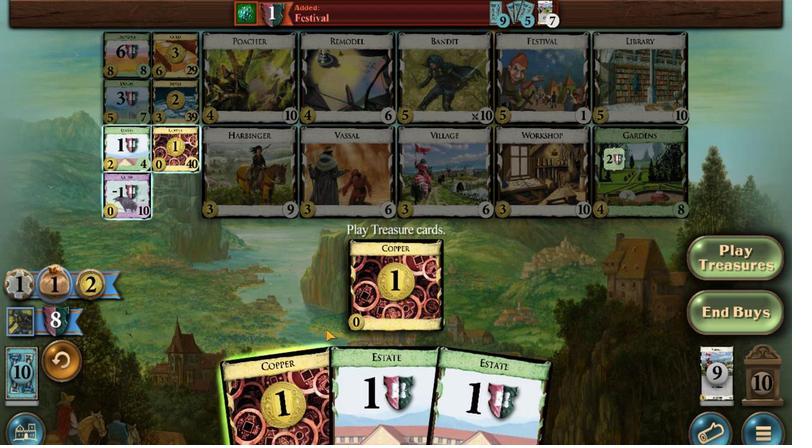 
Action: Mouse pressed left at (250, 333)
Screenshot: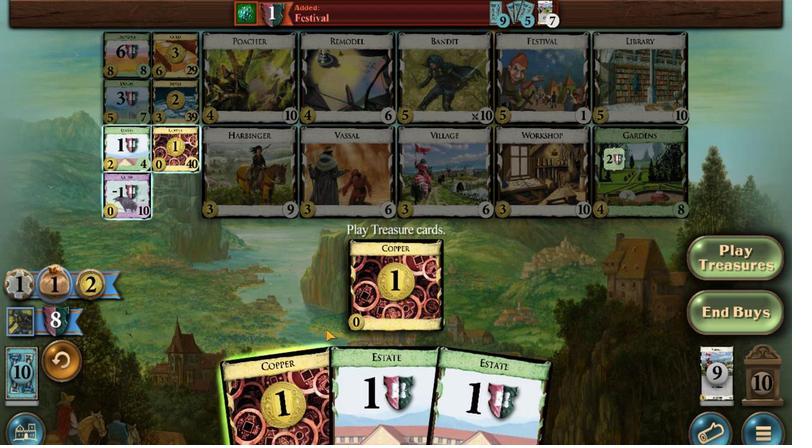 
Action: Mouse moved to (251, 330)
Screenshot: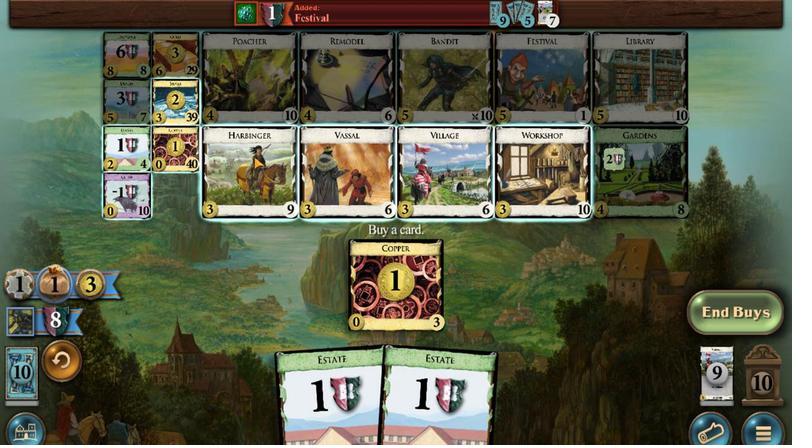 
Action: Mouse pressed left at (251, 330)
Screenshot: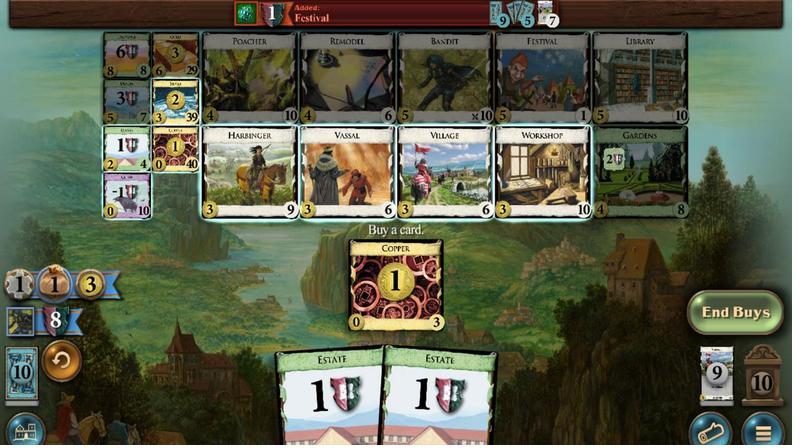 
Action: Mouse moved to (246, 333)
Screenshot: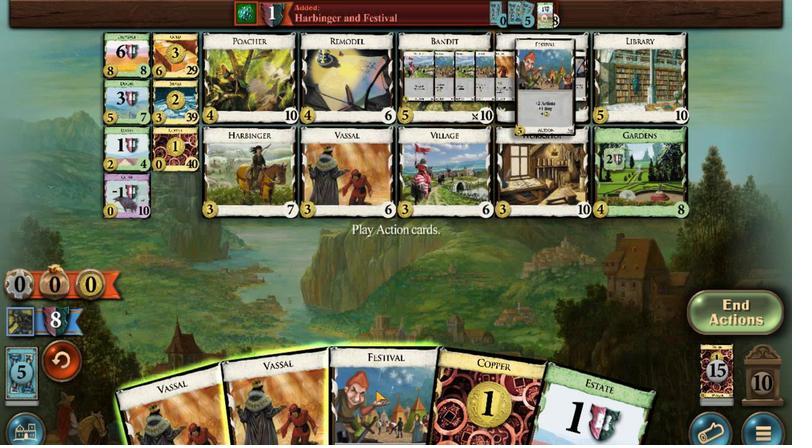 
Action: Mouse pressed left at (246, 333)
Screenshot: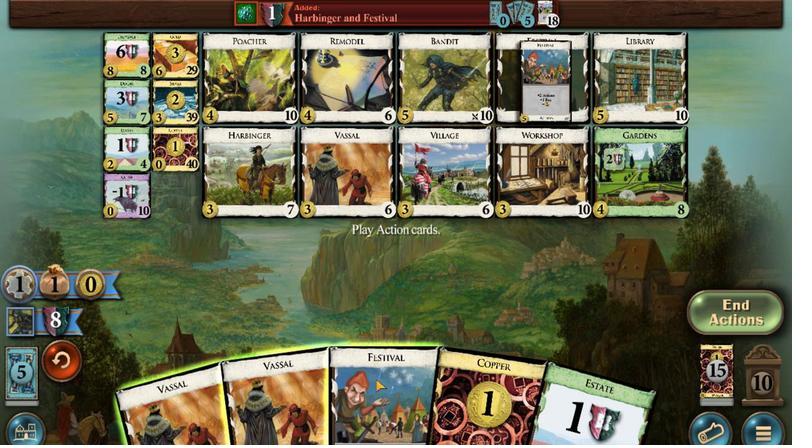 
Action: Mouse moved to (249, 334)
Screenshot: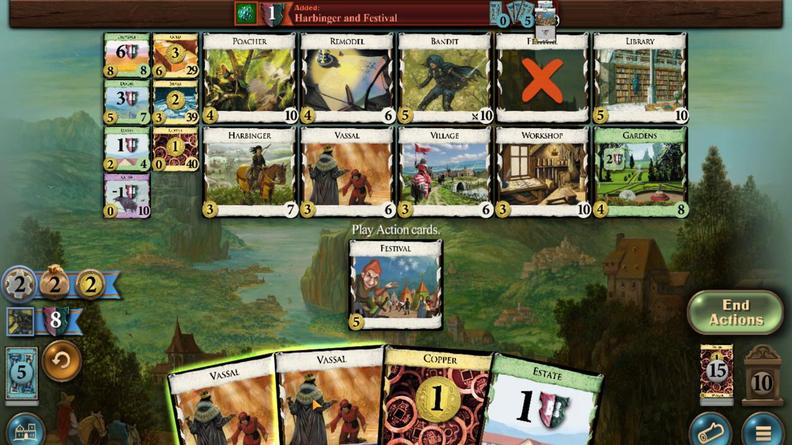 
Action: Mouse pressed left at (249, 334)
Screenshot: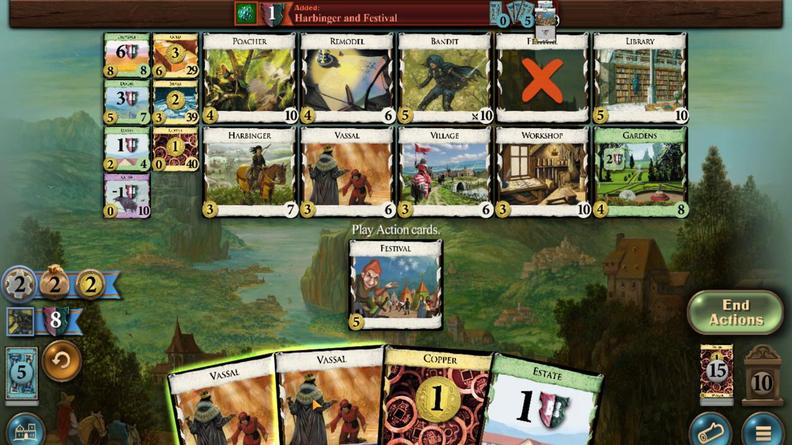 
Action: Mouse moved to (250, 333)
Screenshot: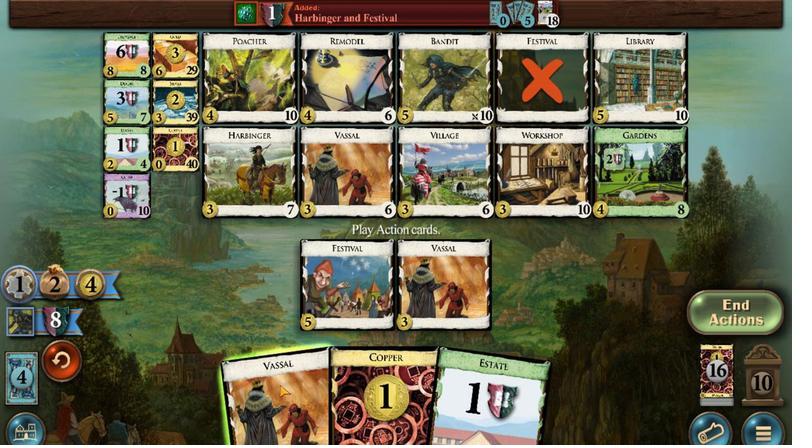 
Action: Mouse pressed left at (250, 333)
Screenshot: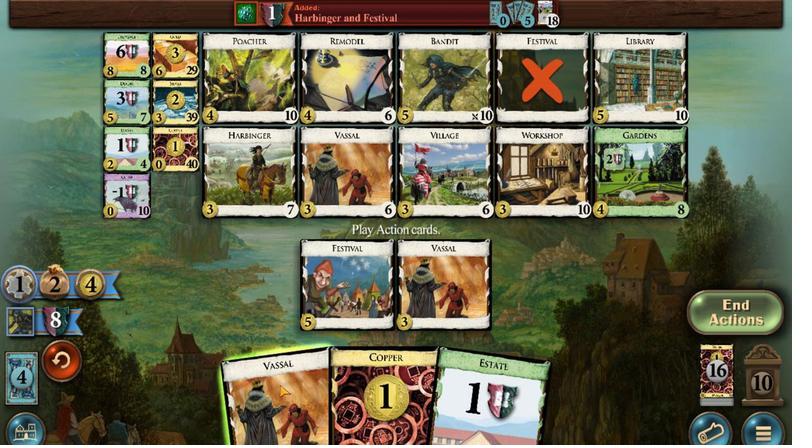 
Action: Mouse moved to (244, 330)
Screenshot: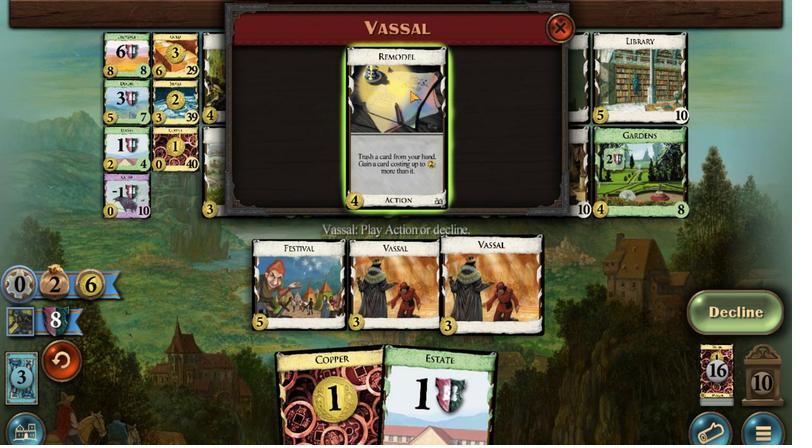 
Action: Mouse pressed left at (244, 330)
Screenshot: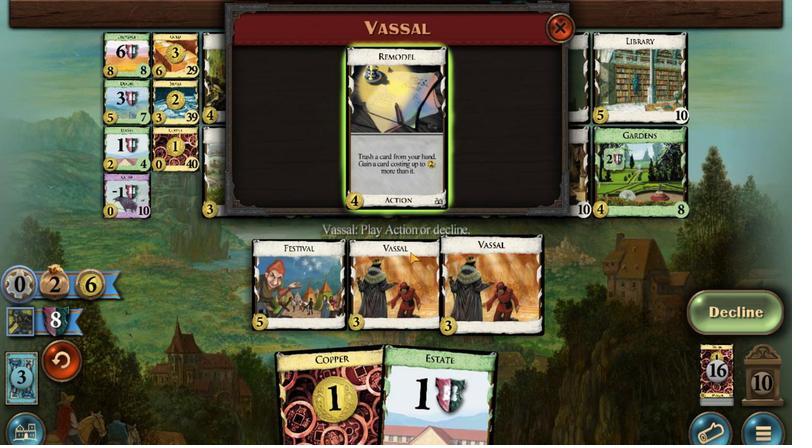 
Action: Mouse moved to (243, 334)
Screenshot: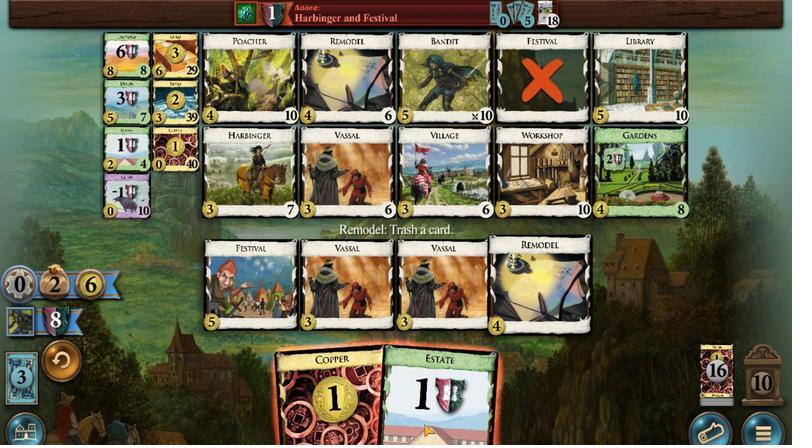 
Action: Mouse pressed left at (243, 334)
Screenshot: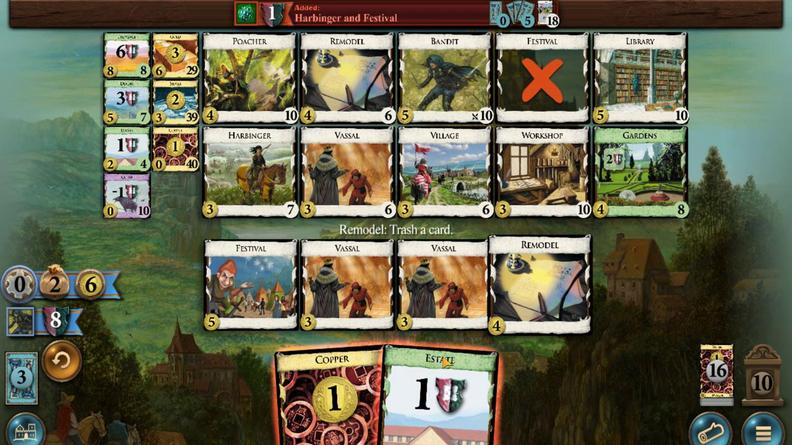 
Action: Mouse moved to (235, 330)
Screenshot: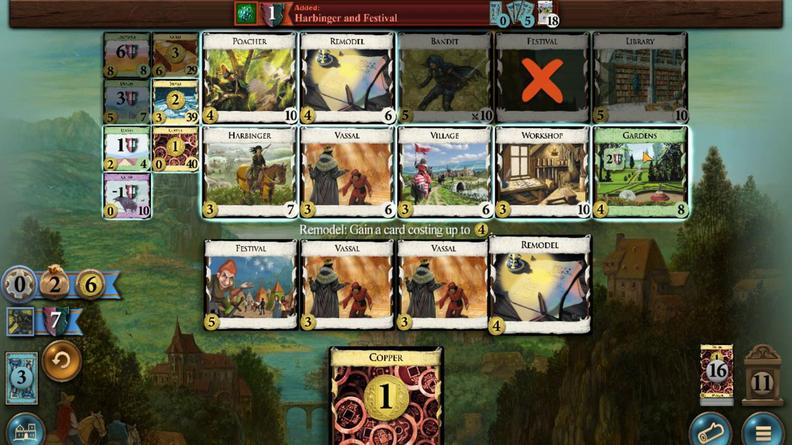 
Action: Mouse pressed left at (235, 330)
Screenshot: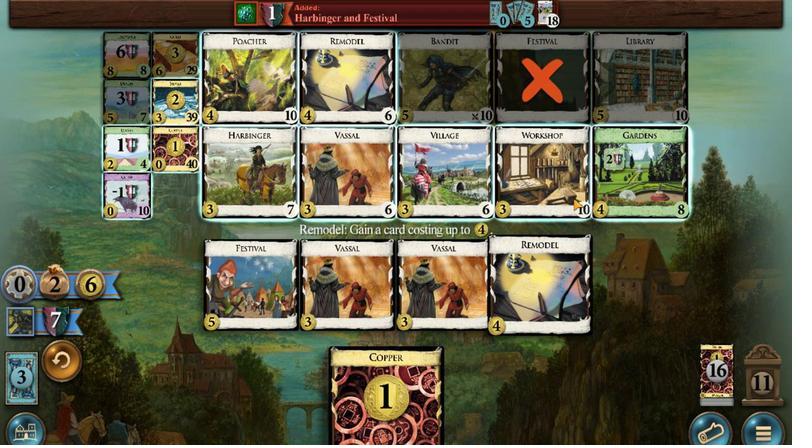 
Action: Mouse moved to (256, 330)
Screenshot: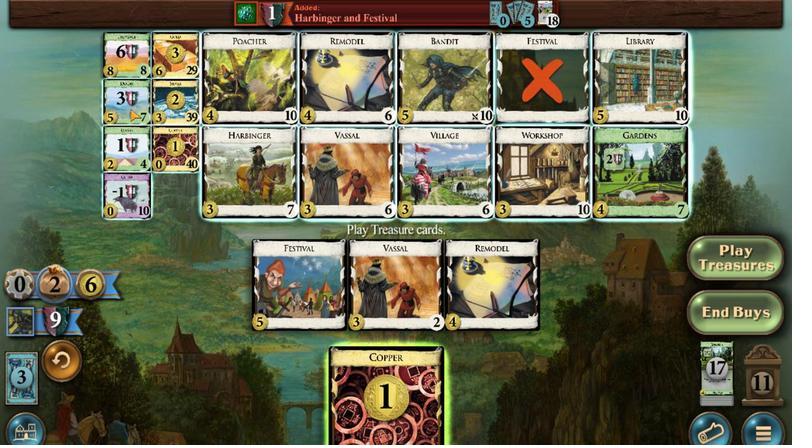 
Action: Mouse pressed left at (256, 330)
Screenshot: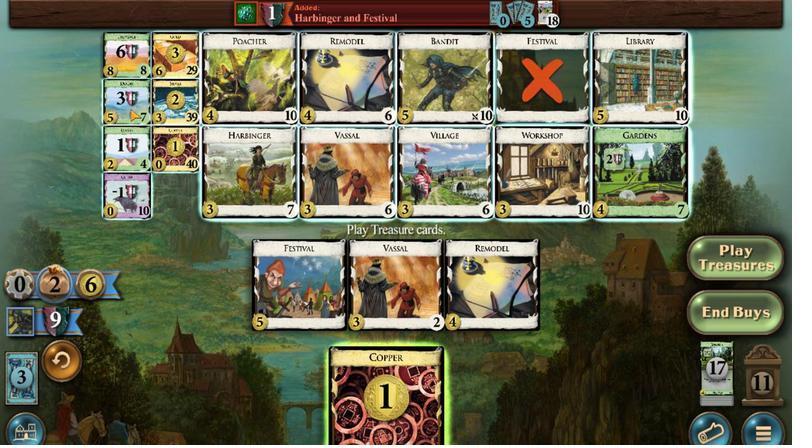 
Action: Mouse moved to (254, 330)
Screenshot: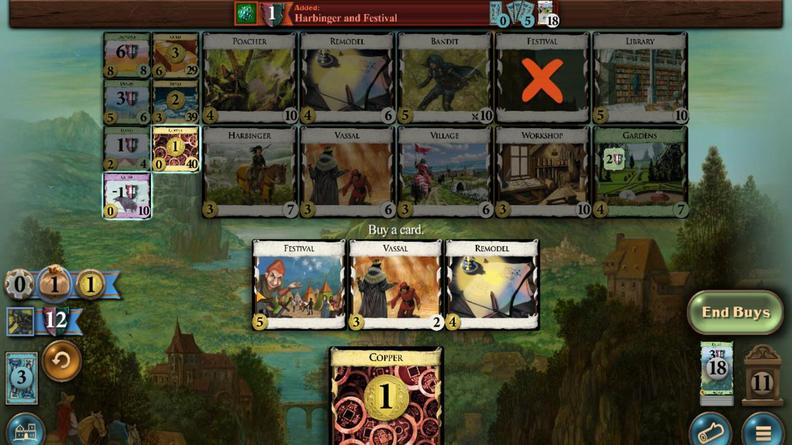 
Action: Mouse pressed left at (254, 330)
Screenshot: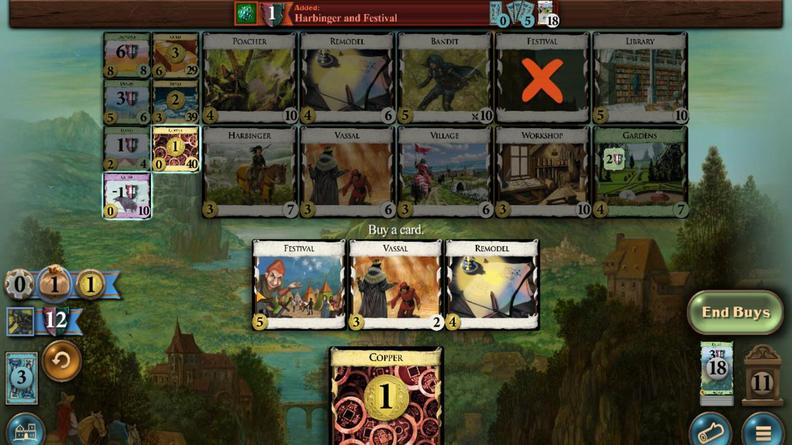 
Action: Mouse moved to (251, 333)
Screenshot: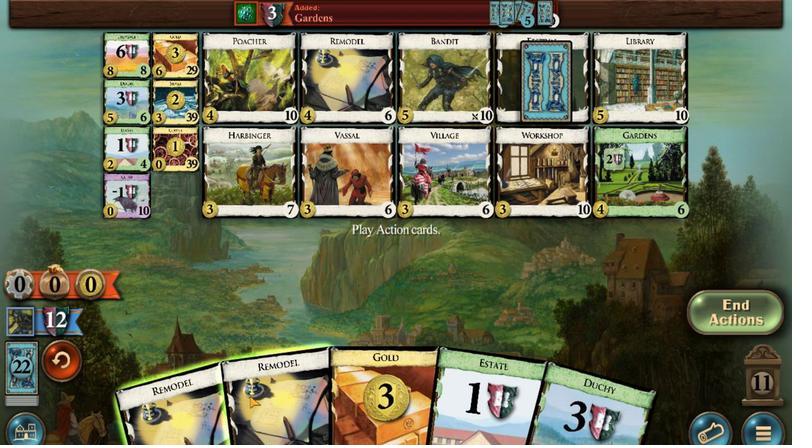 
Action: Mouse pressed left at (251, 333)
Screenshot: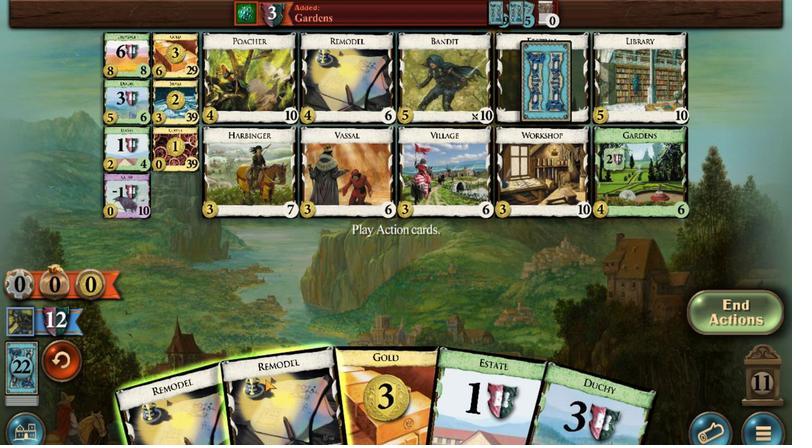 
Action: Mouse moved to (241, 333)
Screenshot: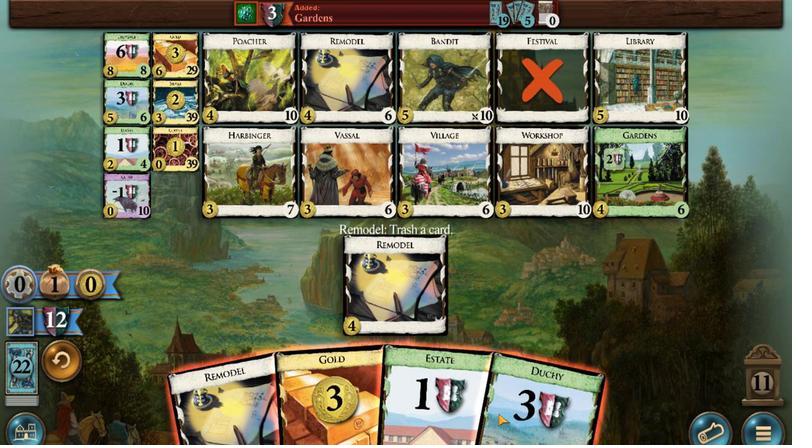 
Action: Mouse pressed left at (241, 333)
Screenshot: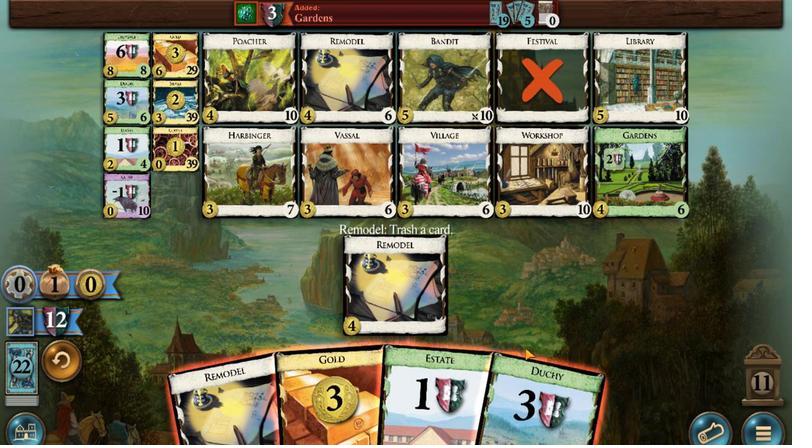 
Action: Mouse moved to (256, 330)
Screenshot: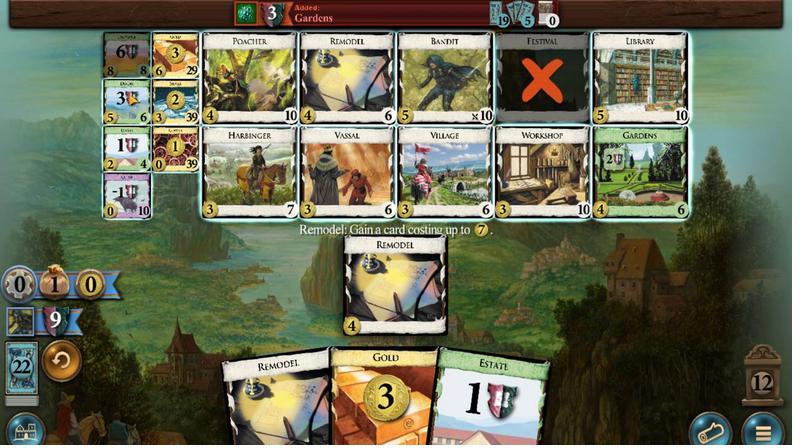
Action: Mouse pressed left at (256, 330)
Screenshot: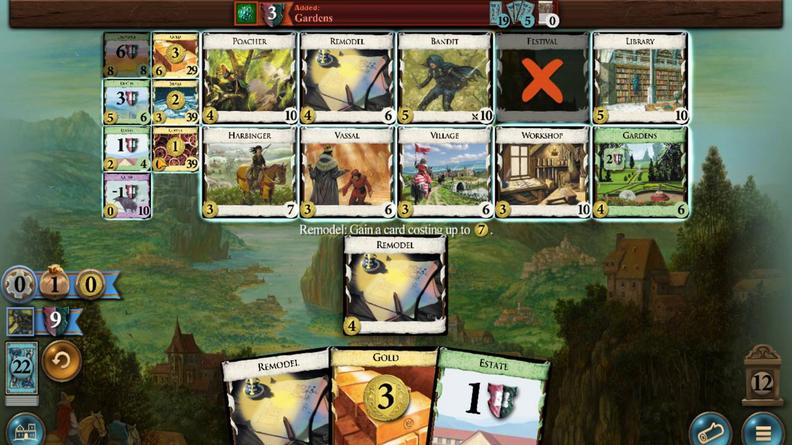 
Action: Mouse moved to (256, 330)
Screenshot: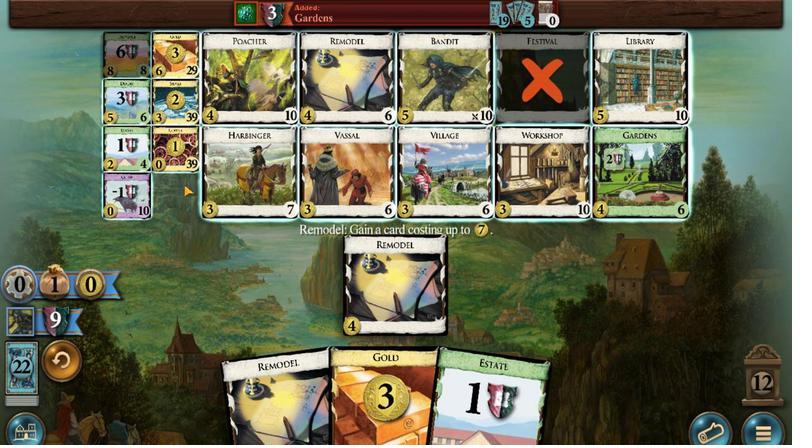 
Action: Mouse pressed left at (256, 330)
Screenshot: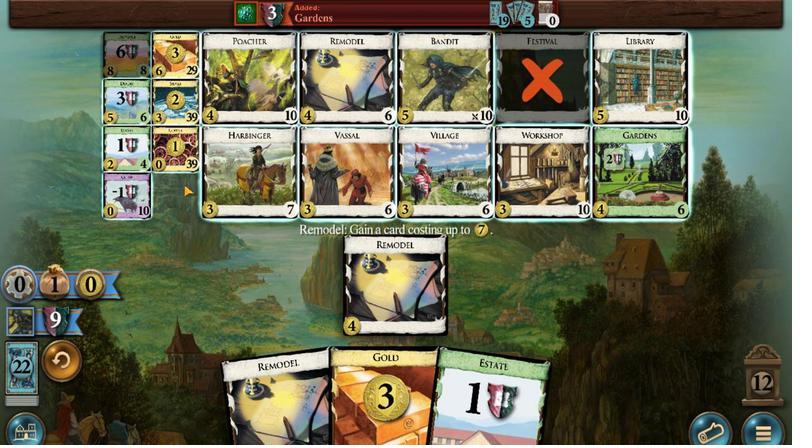 
Action: Mouse moved to (246, 333)
Screenshot: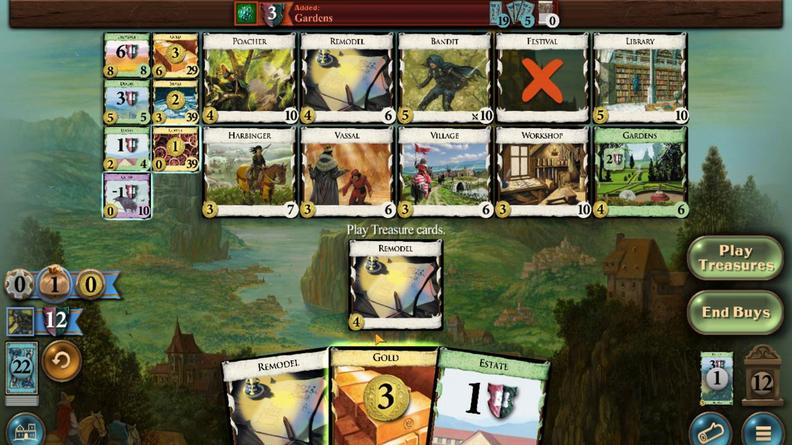 
Action: Mouse pressed left at (246, 333)
Screenshot: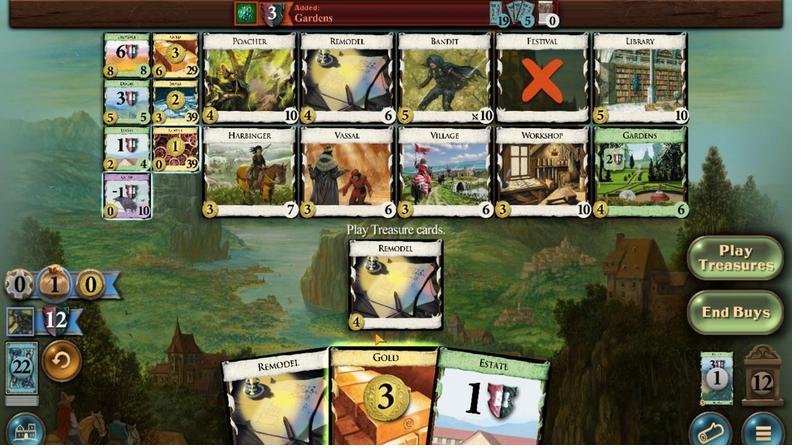 
Action: Mouse moved to (256, 330)
Screenshot: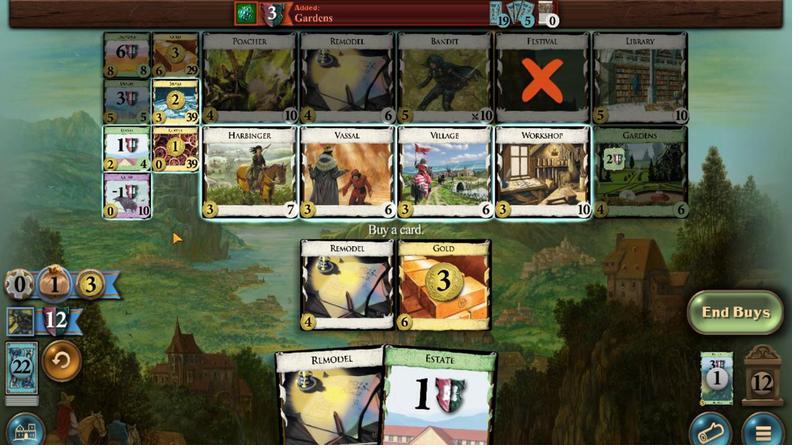 
Action: Mouse pressed left at (256, 330)
Screenshot: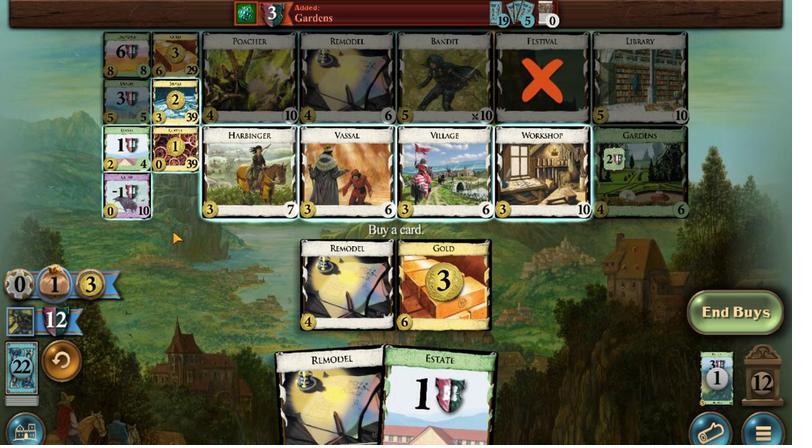 
Action: Mouse moved to (251, 333)
Screenshot: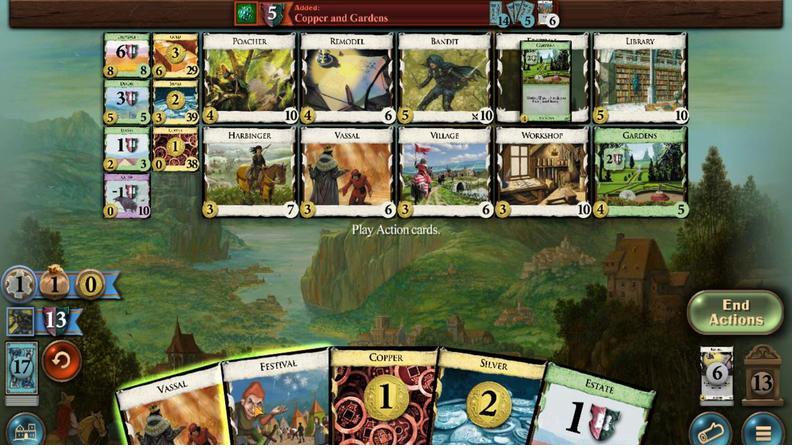 
Action: Mouse pressed left at (251, 333)
Screenshot: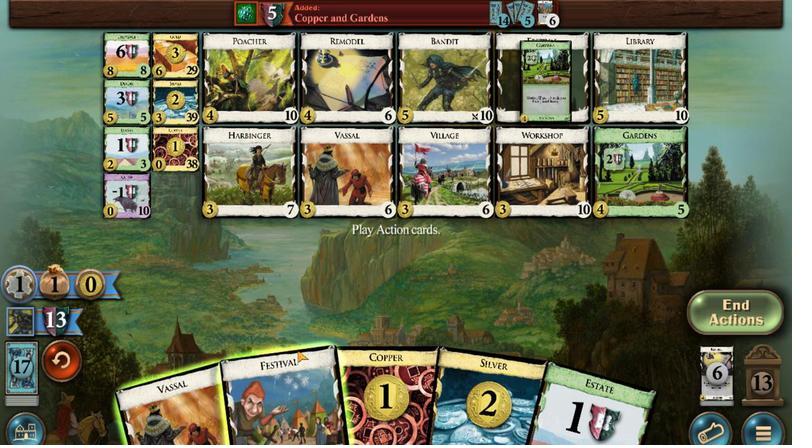 
Action: Mouse moved to (253, 333)
Screenshot: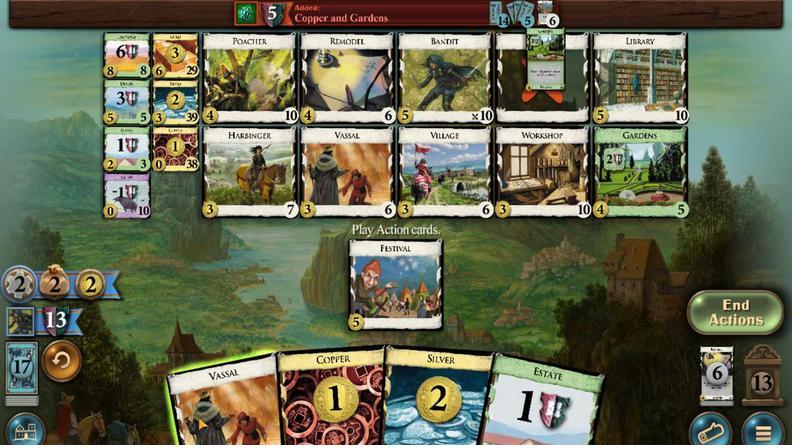 
Action: Mouse pressed left at (253, 333)
Screenshot: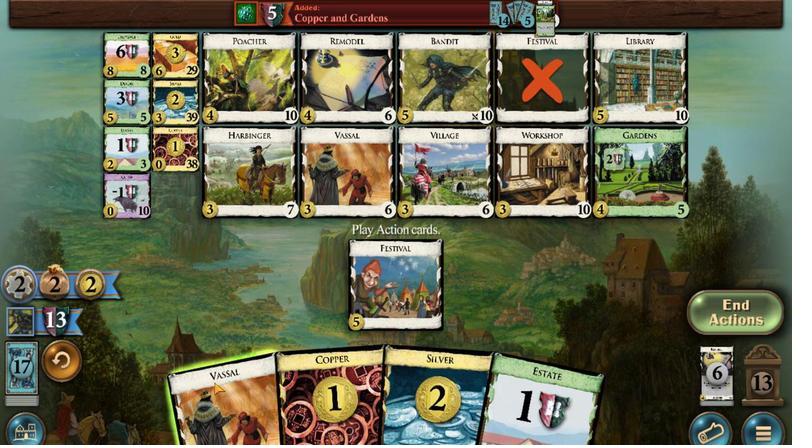 
Action: Mouse moved to (245, 330)
Screenshot: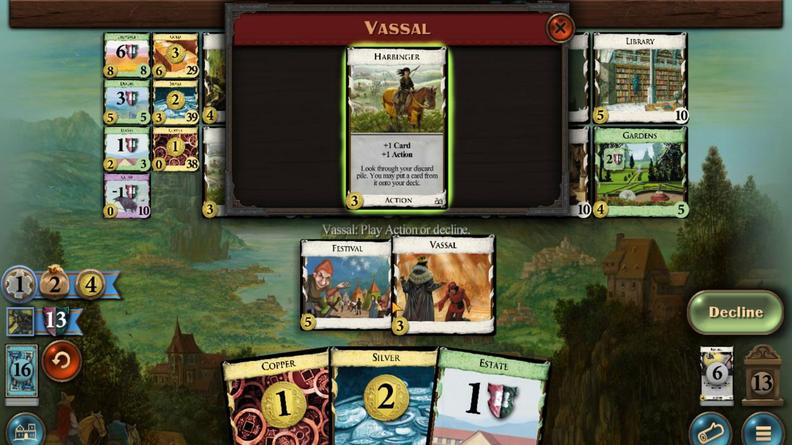 
Action: Mouse pressed left at (245, 330)
Screenshot: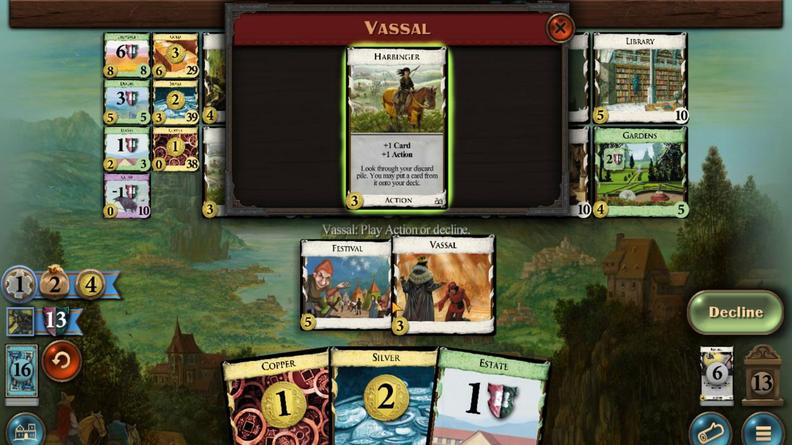 
Action: Mouse moved to (239, 330)
Screenshot: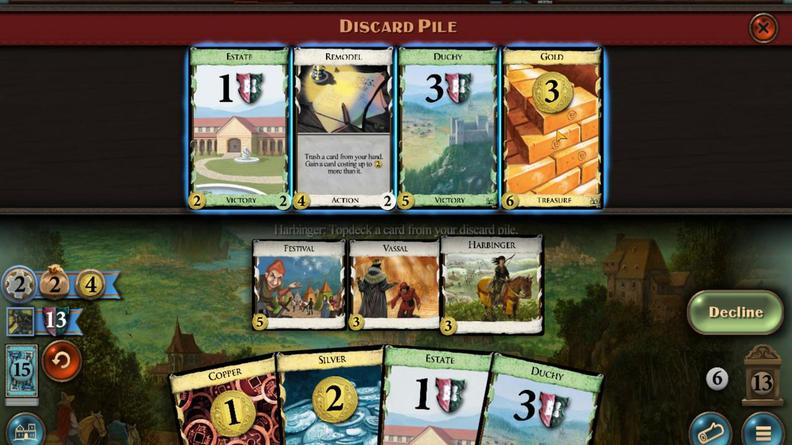 
Action: Mouse pressed left at (239, 330)
Screenshot: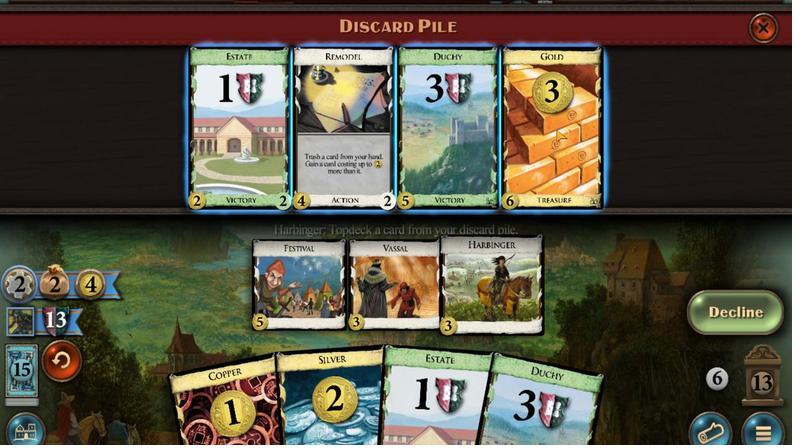 
Action: Mouse moved to (248, 334)
Screenshot: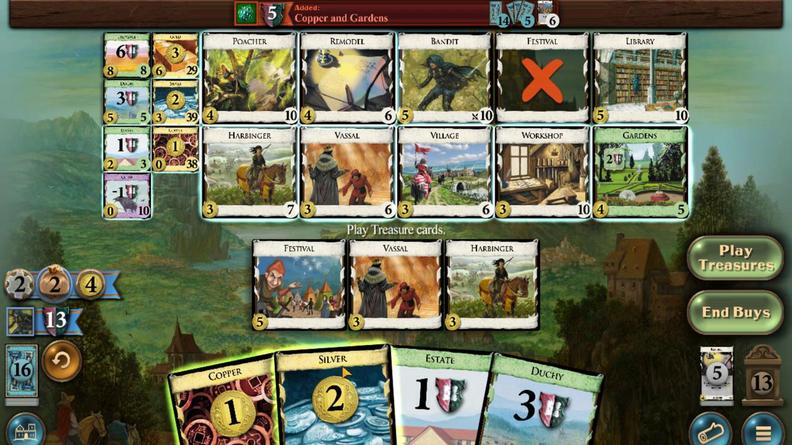 
Action: Mouse pressed left at (248, 334)
Screenshot: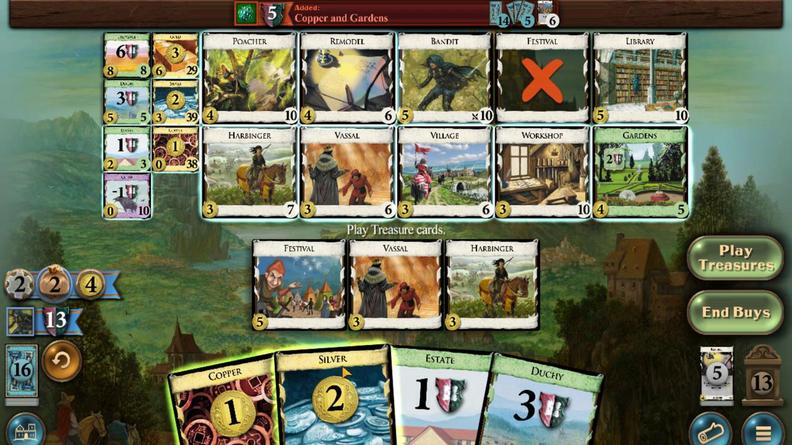 
Action: Mouse moved to (250, 334)
Screenshot: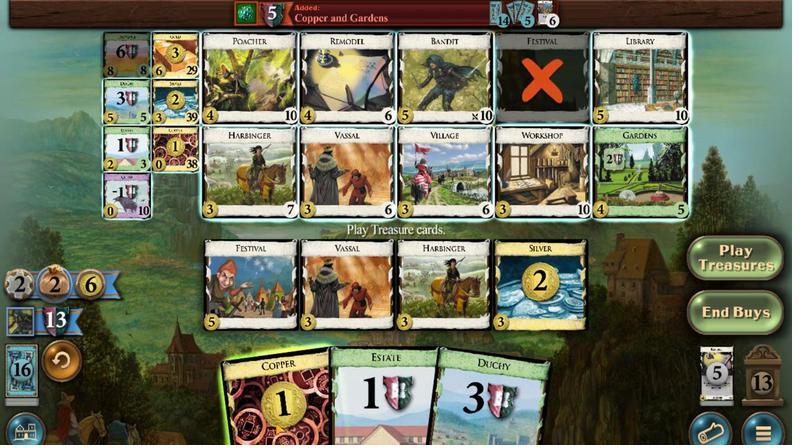 
Action: Mouse pressed left at (250, 334)
Screenshot: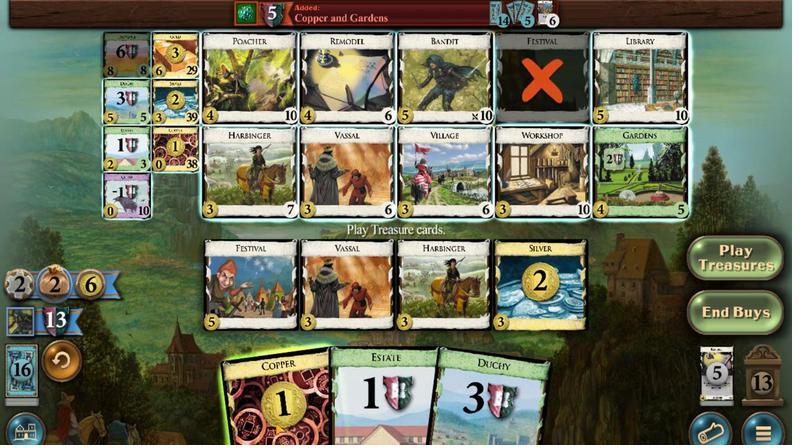 
Action: Mouse moved to (256, 330)
Screenshot: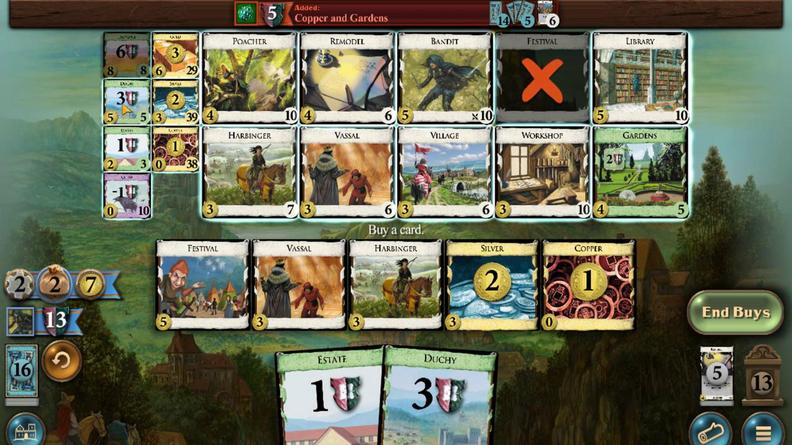 
Action: Mouse pressed left at (256, 330)
Screenshot: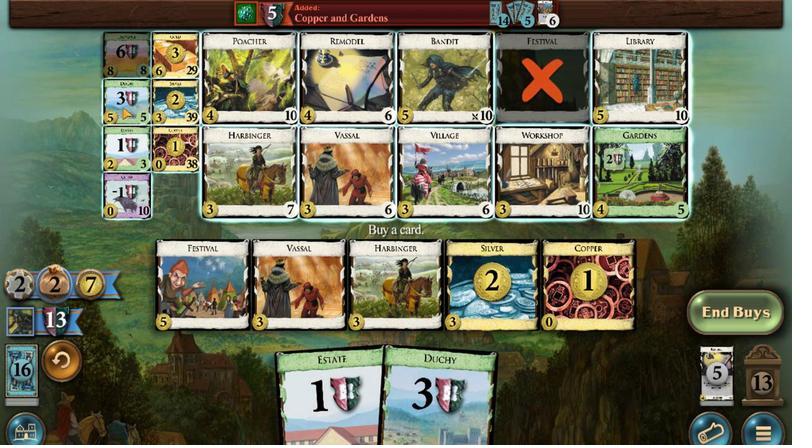
Action: Mouse moved to (256, 330)
Screenshot: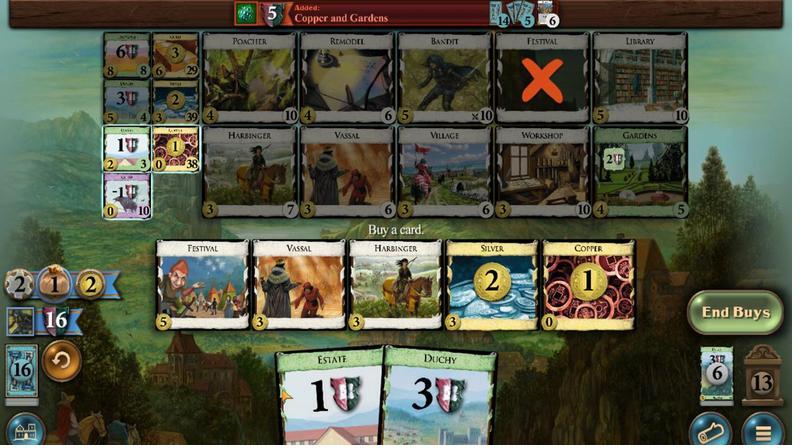 
Action: Mouse pressed left at (256, 330)
Screenshot: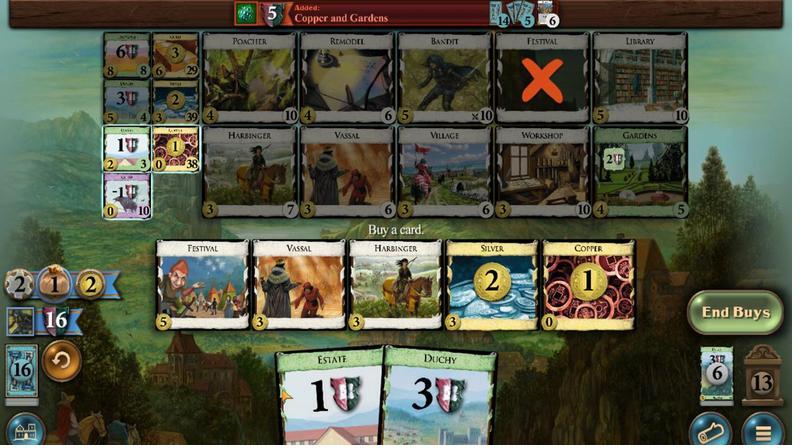 
Action: Mouse moved to (255, 330)
Screenshot: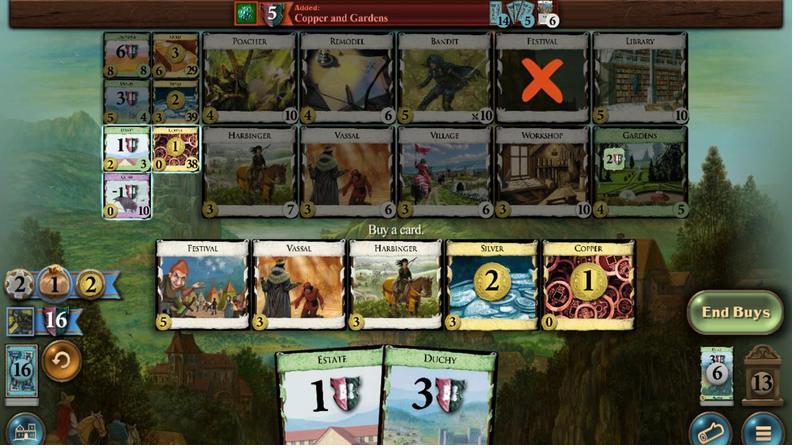 
Action: Mouse pressed left at (255, 330)
Screenshot: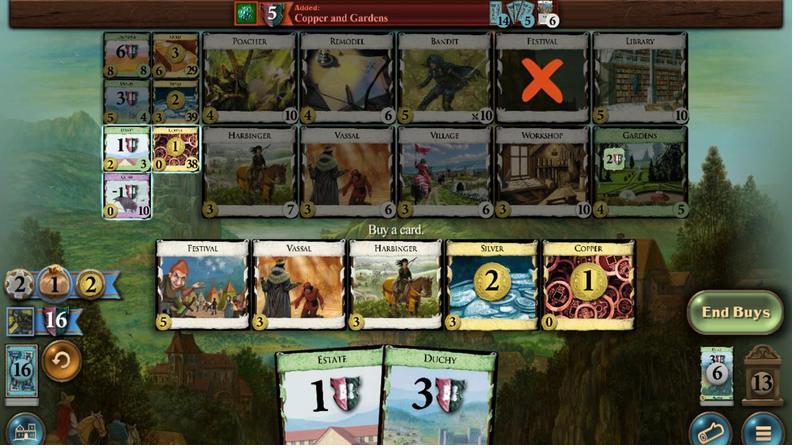 
Action: Mouse moved to (255, 333)
Screenshot: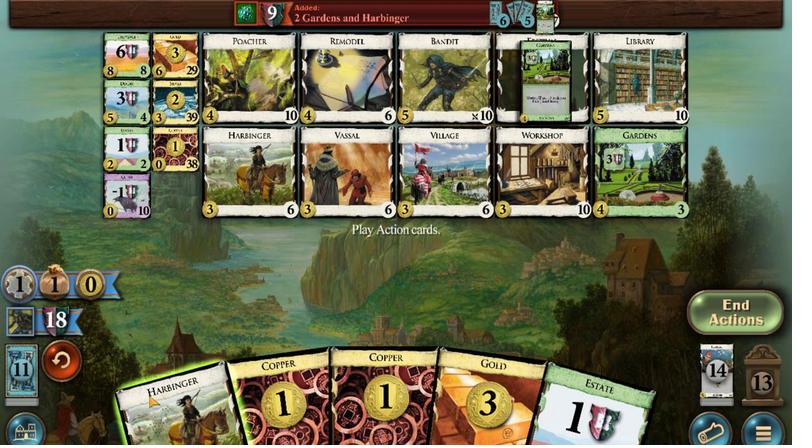 
Action: Mouse pressed left at (255, 333)
Screenshot: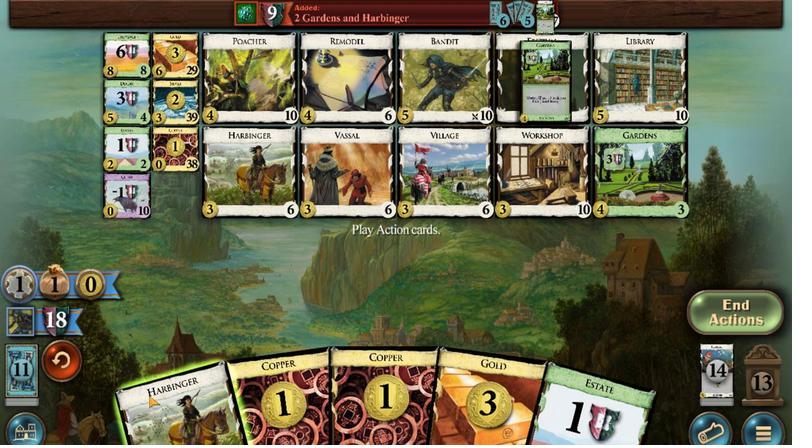 
Action: Mouse moved to (233, 330)
Screenshot: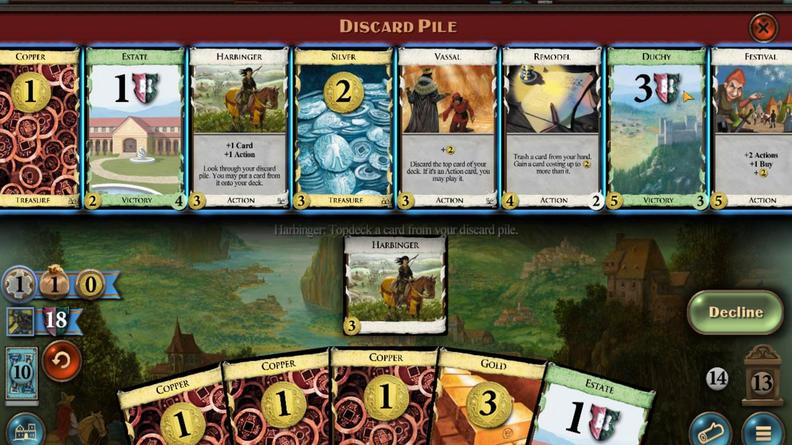 
Action: Mouse pressed left at (233, 330)
Screenshot: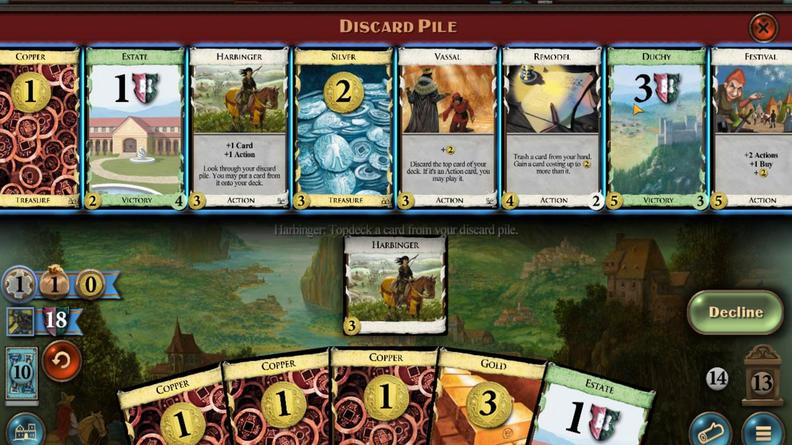 
Action: Mouse moved to (239, 329)
Screenshot: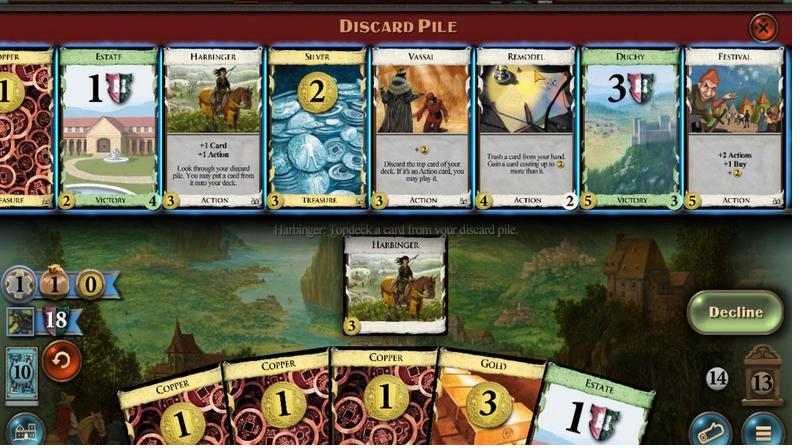 
Action: Mouse pressed left at (239, 329)
Screenshot: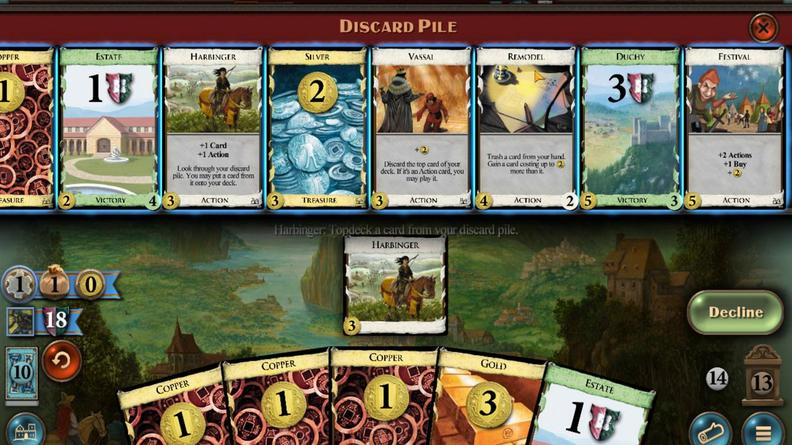 
Action: Mouse moved to (242, 334)
Screenshot: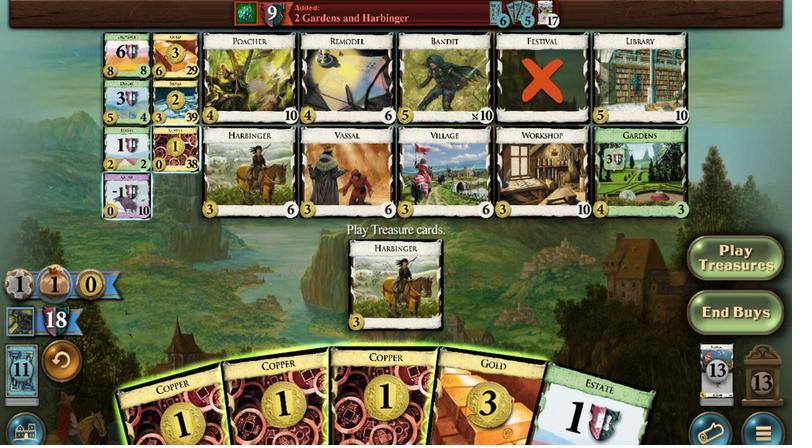 
Action: Mouse pressed left at (242, 334)
Screenshot: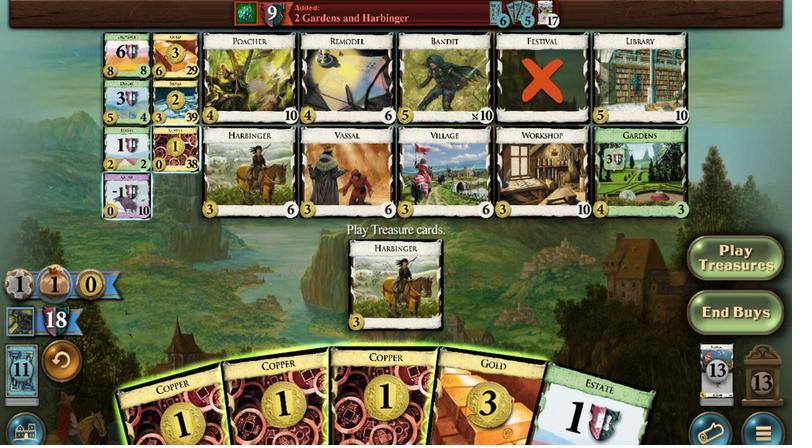 
Action: Mouse moved to (242, 333)
Screenshot: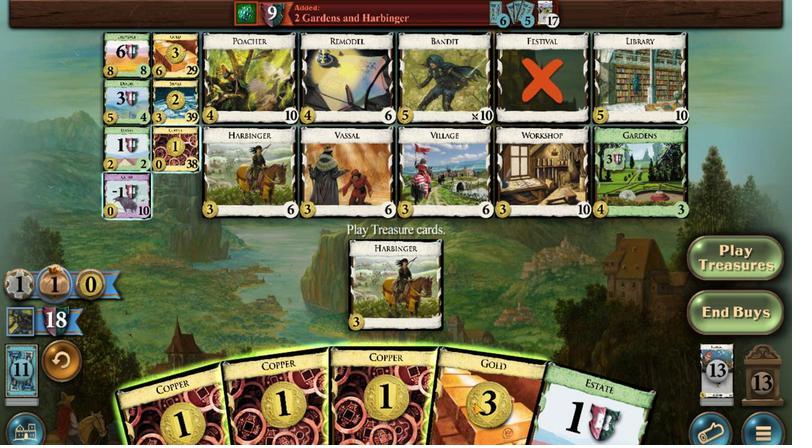 
Action: Mouse pressed left at (242, 333)
Screenshot: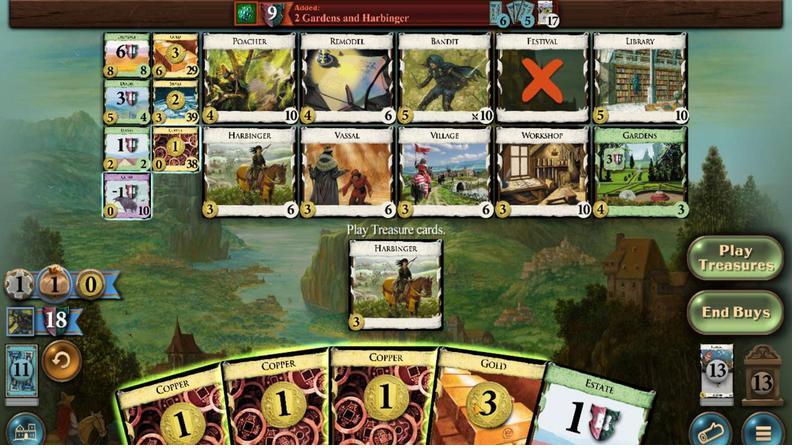 
Action: Mouse moved to (243, 333)
Screenshot: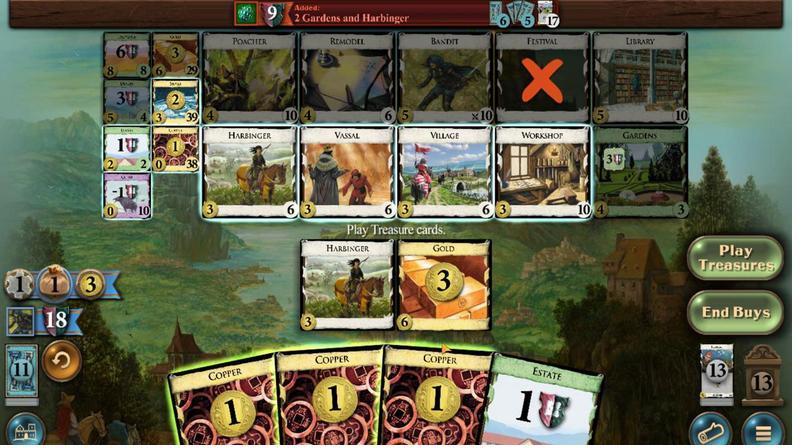 
Action: Mouse pressed left at (243, 333)
Screenshot: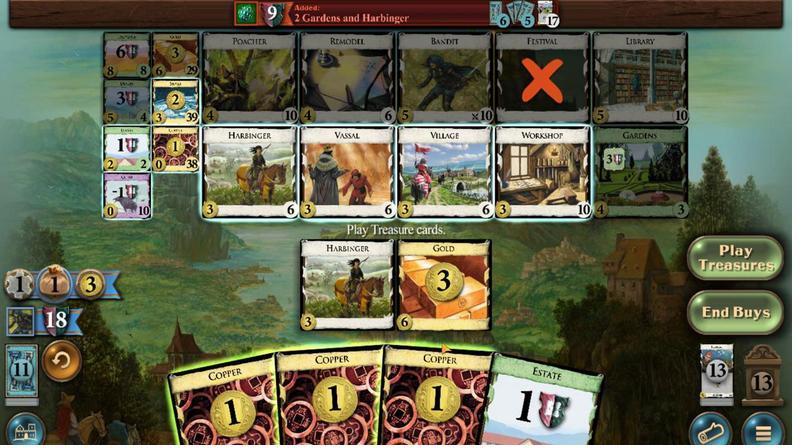 
Action: Mouse moved to (245, 333)
Screenshot: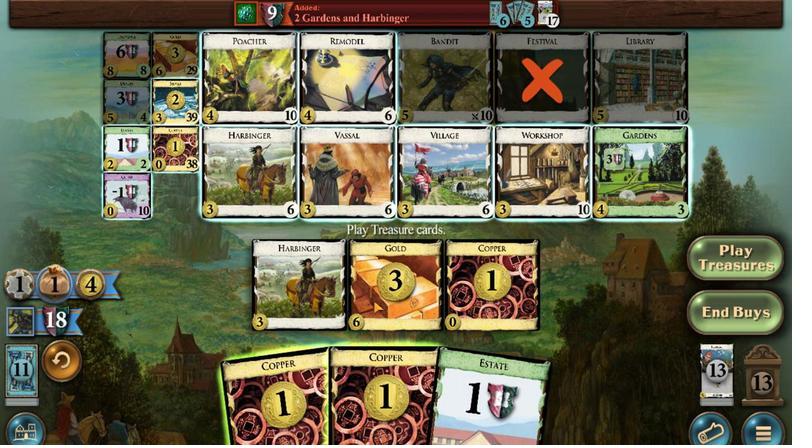 
Action: Mouse pressed left at (245, 333)
Screenshot: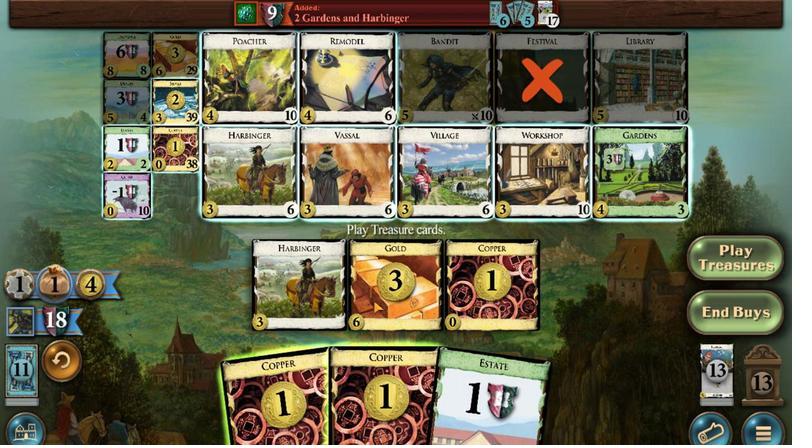 
Action: Mouse moved to (256, 330)
Screenshot: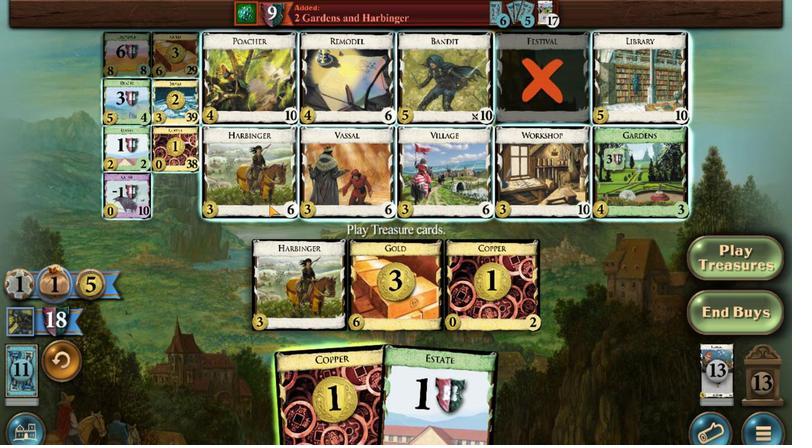 
Action: Mouse pressed left at (256, 330)
Screenshot: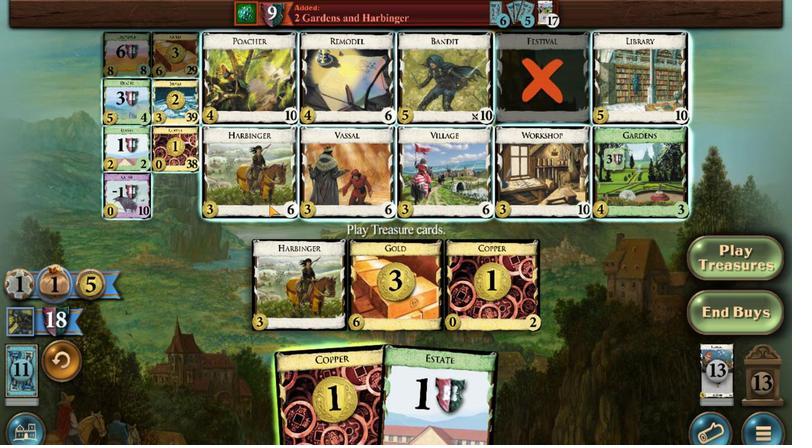 
Action: Mouse moved to (254, 333)
Screenshot: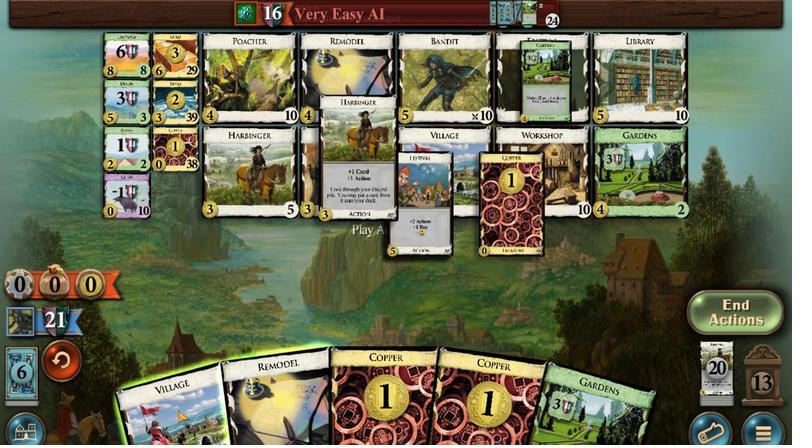 
Action: Mouse pressed left at (254, 333)
Screenshot: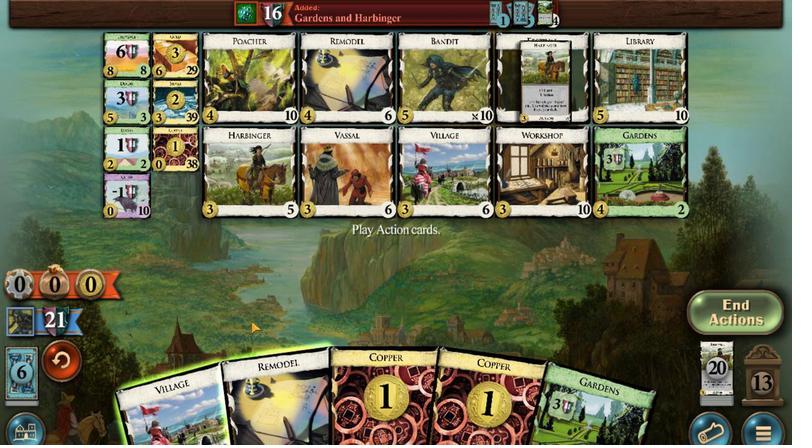 
Action: Mouse moved to (253, 333)
Screenshot: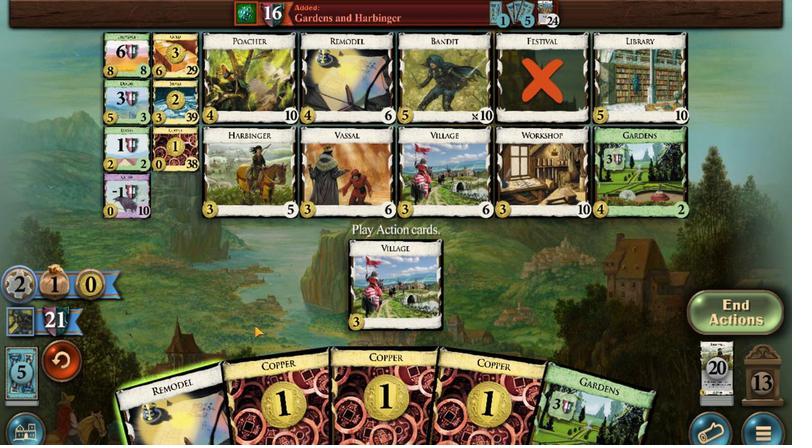 
Action: Mouse pressed left at (253, 333)
Screenshot: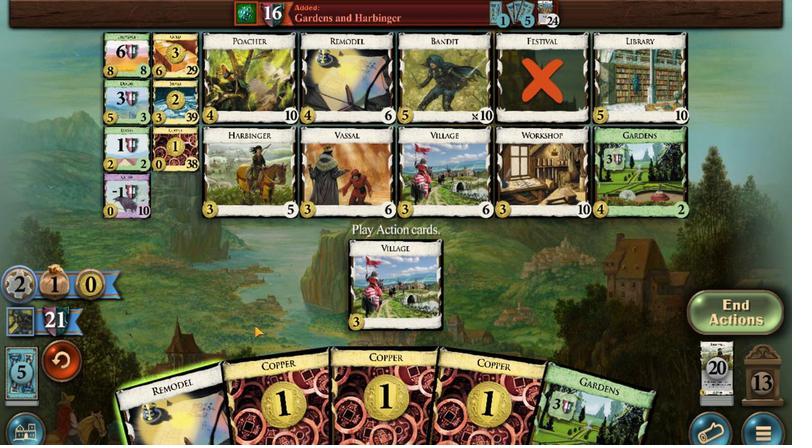 
Action: Mouse moved to (240, 334)
Screenshot: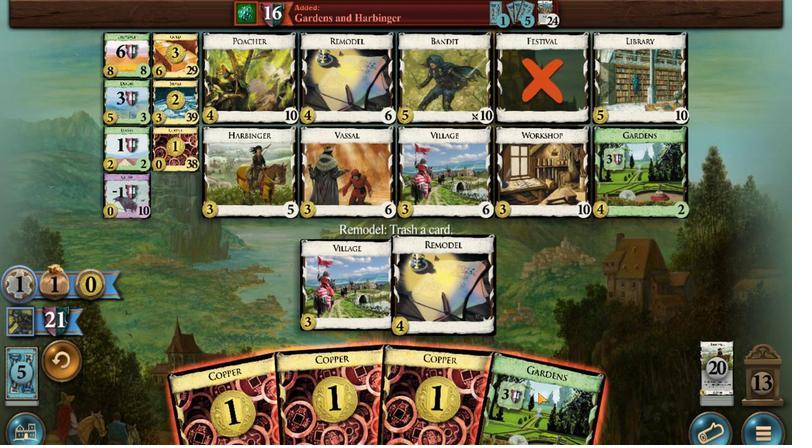 
Action: Mouse pressed left at (240, 334)
Screenshot: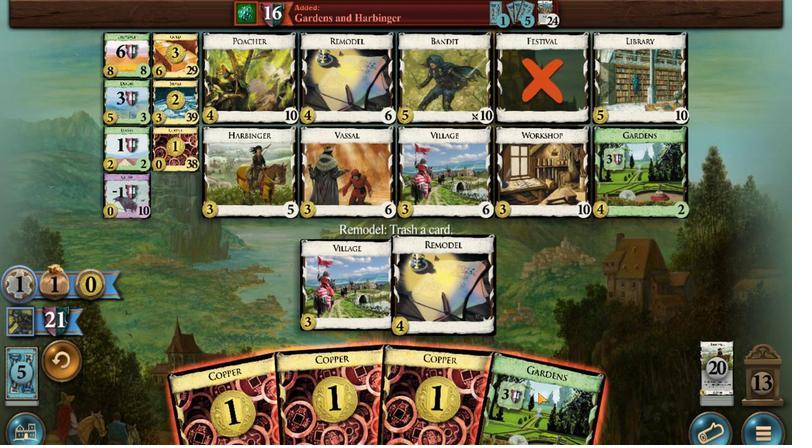 
Action: Mouse moved to (256, 330)
Screenshot: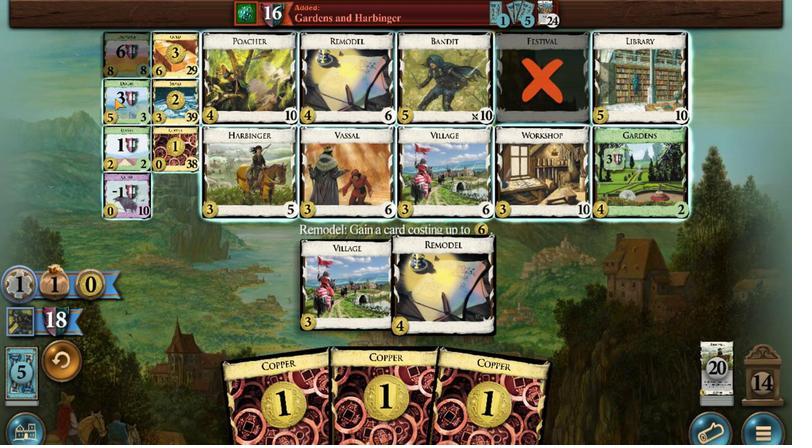 
Action: Mouse pressed left at (256, 330)
Screenshot: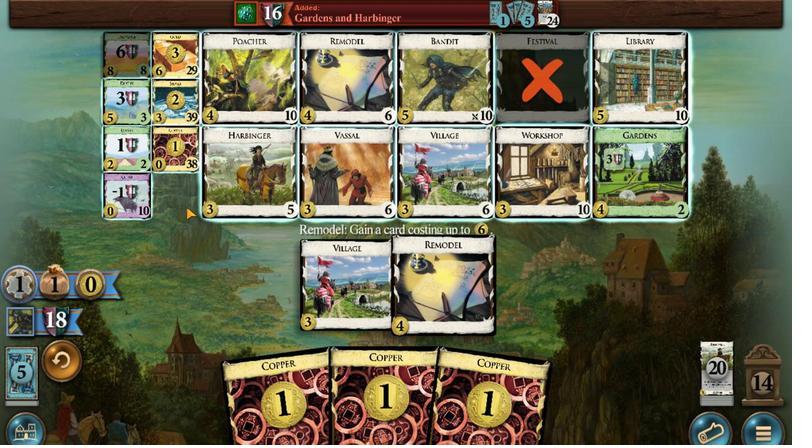 
Action: Mouse moved to (249, 333)
Screenshot: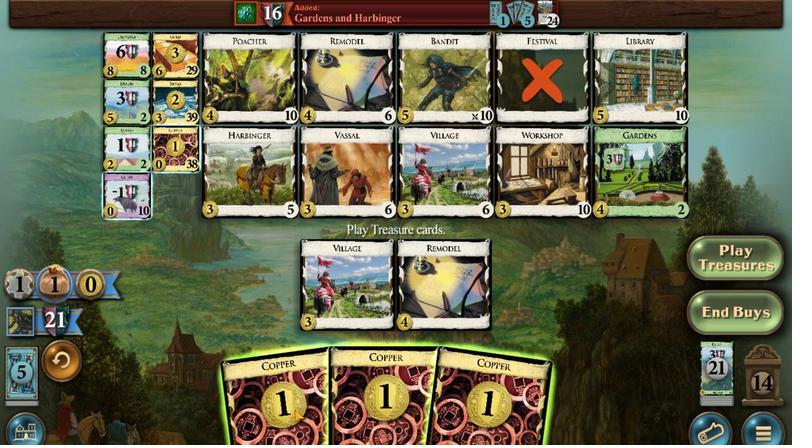 
Action: Mouse pressed left at (249, 333)
Screenshot: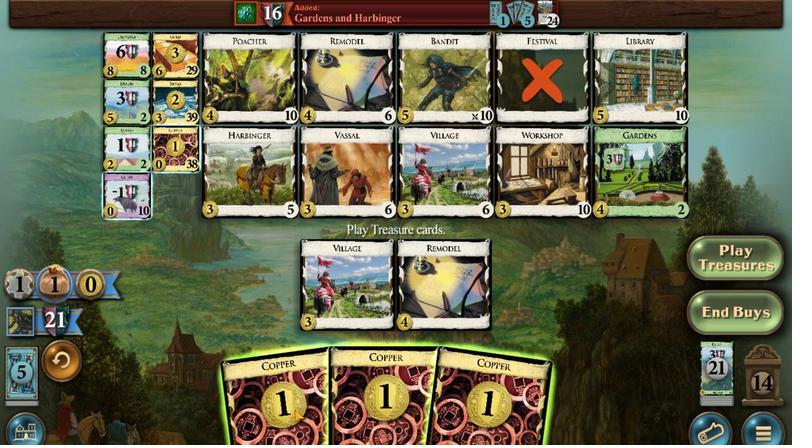 
Action: Mouse moved to (245, 334)
Screenshot: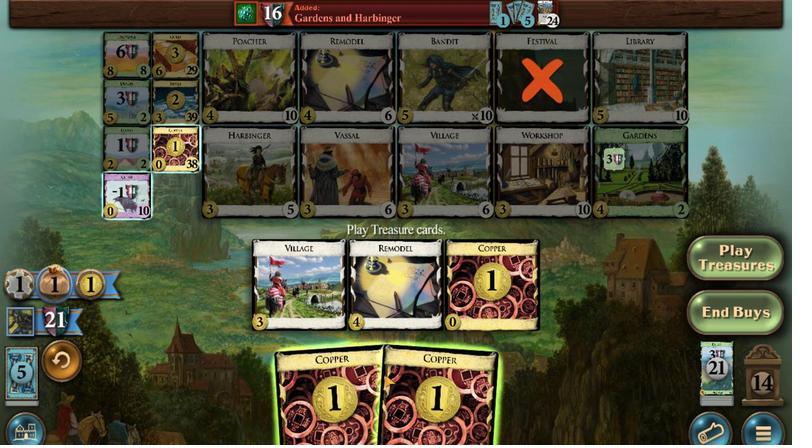 
Action: Mouse pressed left at (245, 334)
